 Task: Reply and add a link Link0000000033 to Sandip@sogtage.net and add a cc to Vanshu.thakur@sogtage.net and bcc to Nikhil.rathi@sogtage.net with a subject Subject0000000035 with a message Message0000000034 and with an attachment of Attach0000000004 and upload Attach0000000005 to Onedrive and share. Reply all and add a link Link0000000034 to Vanshu.thakur@sogtage.net with a subject Subject0000000036 with a message Message0000000034. Reply all and add a link Link0000000034 to Sandip@sogtage.net and add a cc to Vanshu.thakur@sogtage.net with a subject Subject0000000036 with a message Message0000000034. Reply all and add a link Link0000000034 to Sandip@sogtage.net and add a cc to Vanshu.thakur@sogtage.net and bcc to Nikhil.rathi@sogtage.net with a subject Subject0000000036 with a message Message0000000034. Reply all and add a link Link0000000034 to Vanshu.thakur@sogtage.net with a subject Subject0000000036 with a message Message0000000034 and with an attachment of Attach0000000004
Action: Mouse moved to (349, 476)
Screenshot: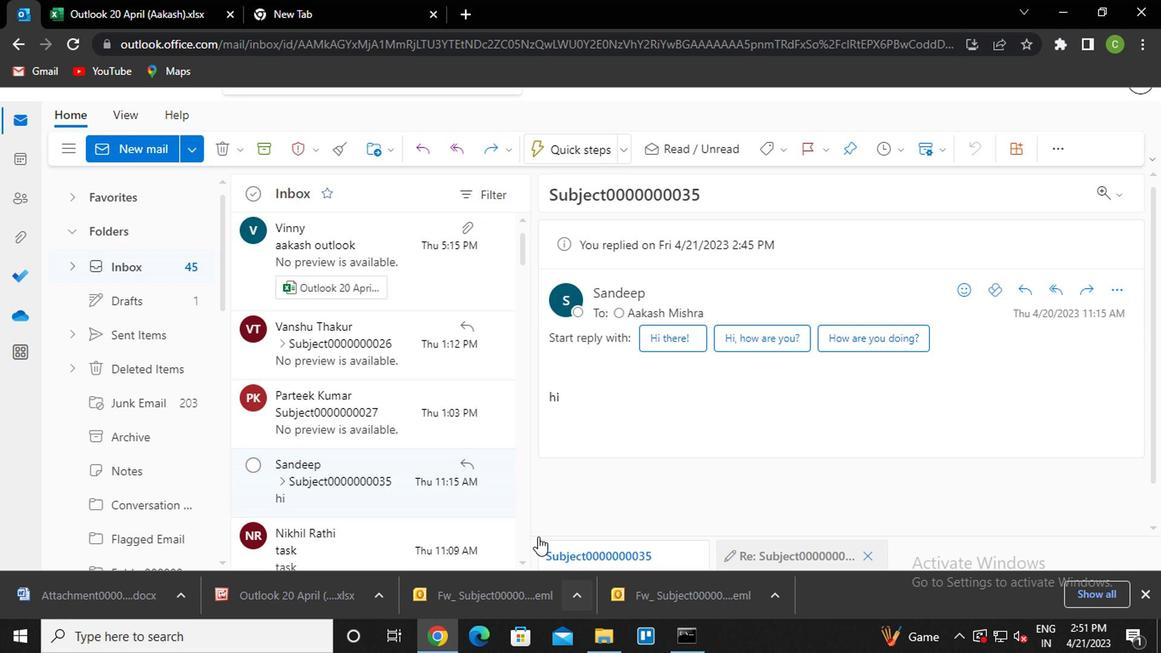
Action: Mouse pressed left at (349, 476)
Screenshot: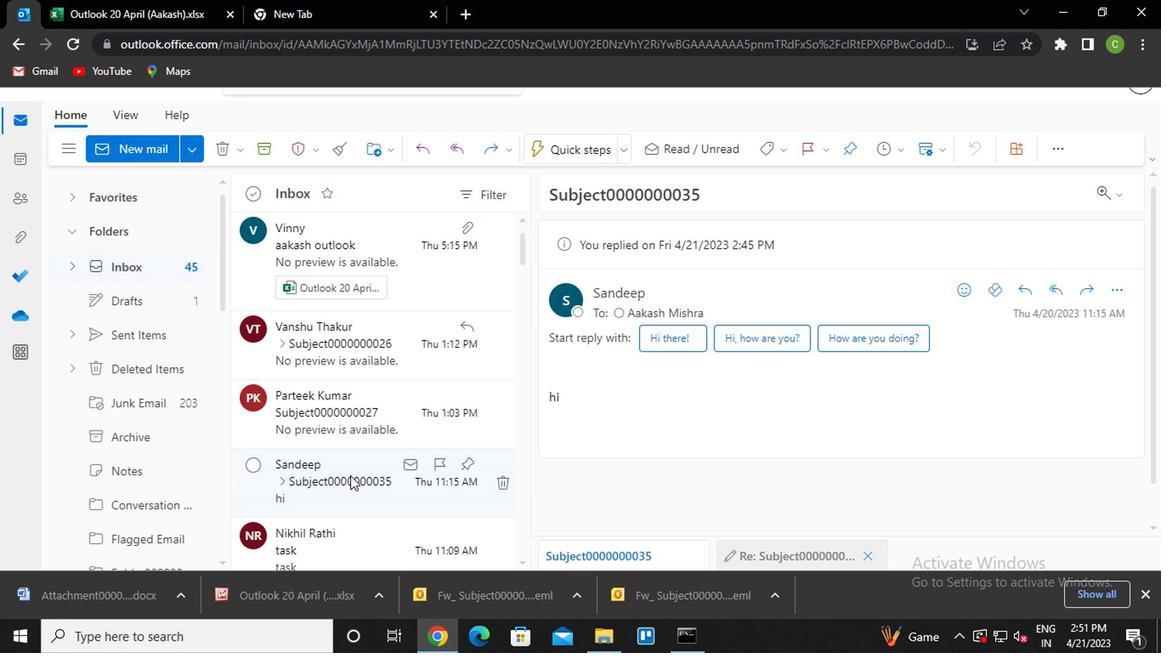 
Action: Mouse moved to (1119, 291)
Screenshot: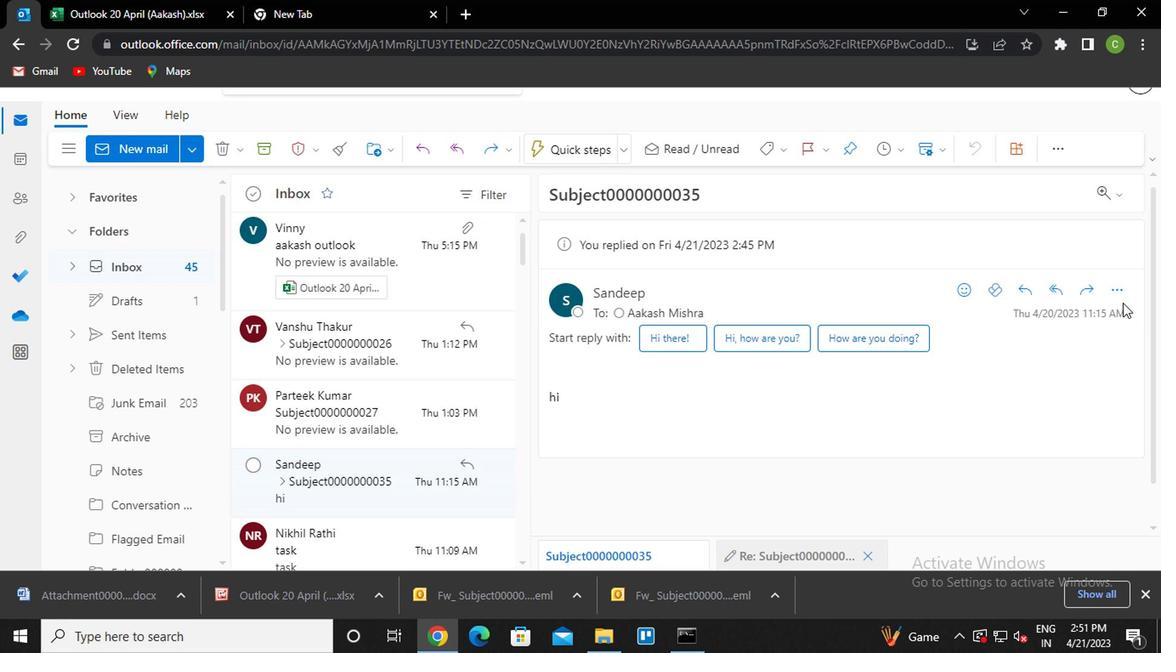 
Action: Mouse pressed left at (1119, 291)
Screenshot: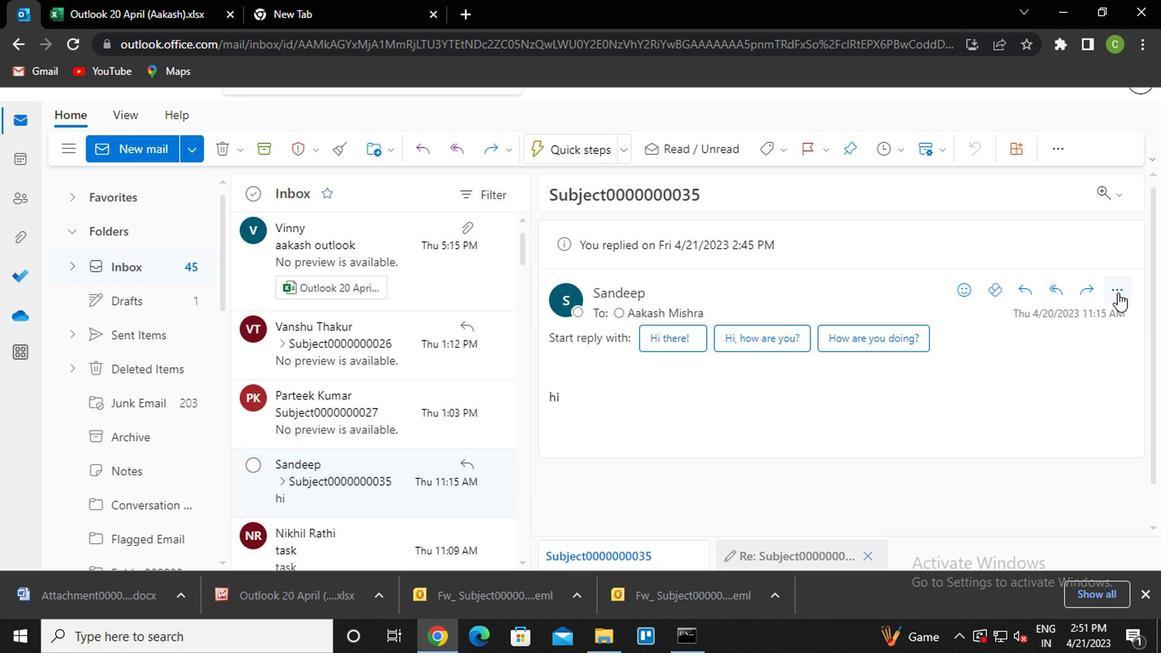 
Action: Mouse moved to (1026, 112)
Screenshot: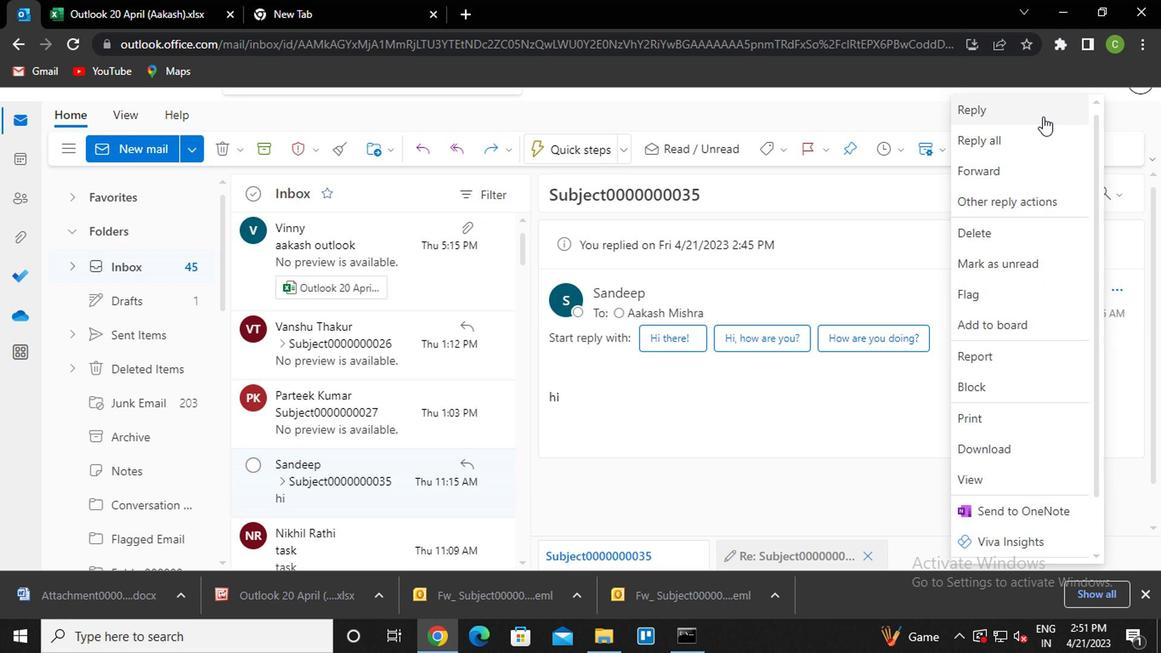 
Action: Mouse pressed left at (1026, 112)
Screenshot: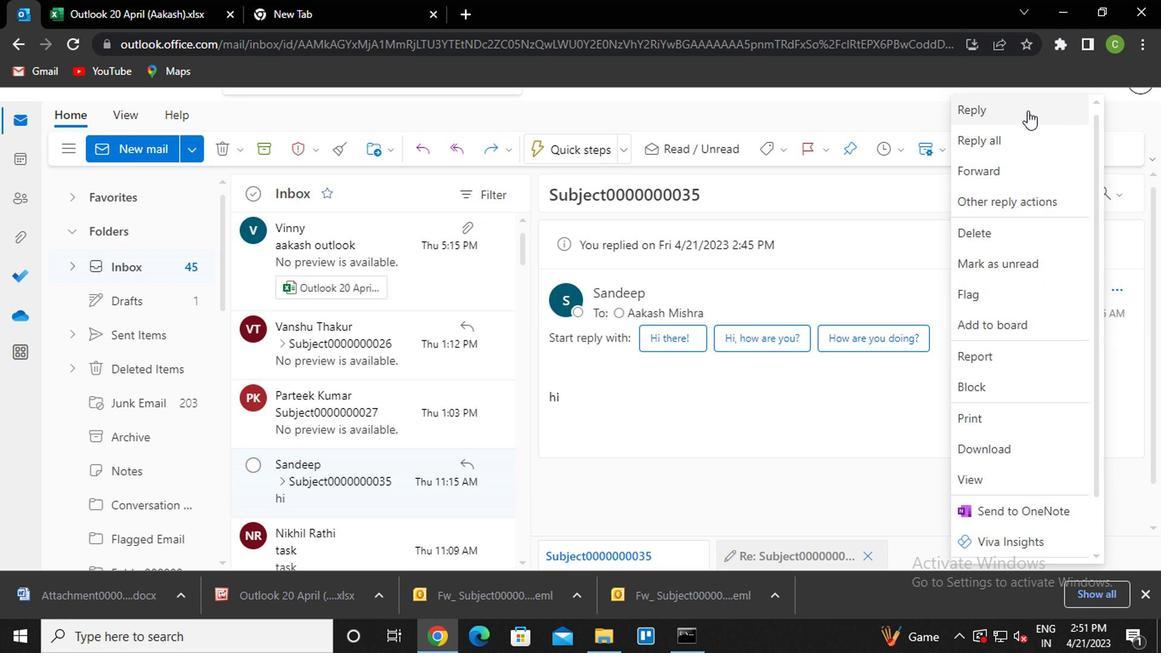 
Action: Mouse moved to (788, 150)
Screenshot: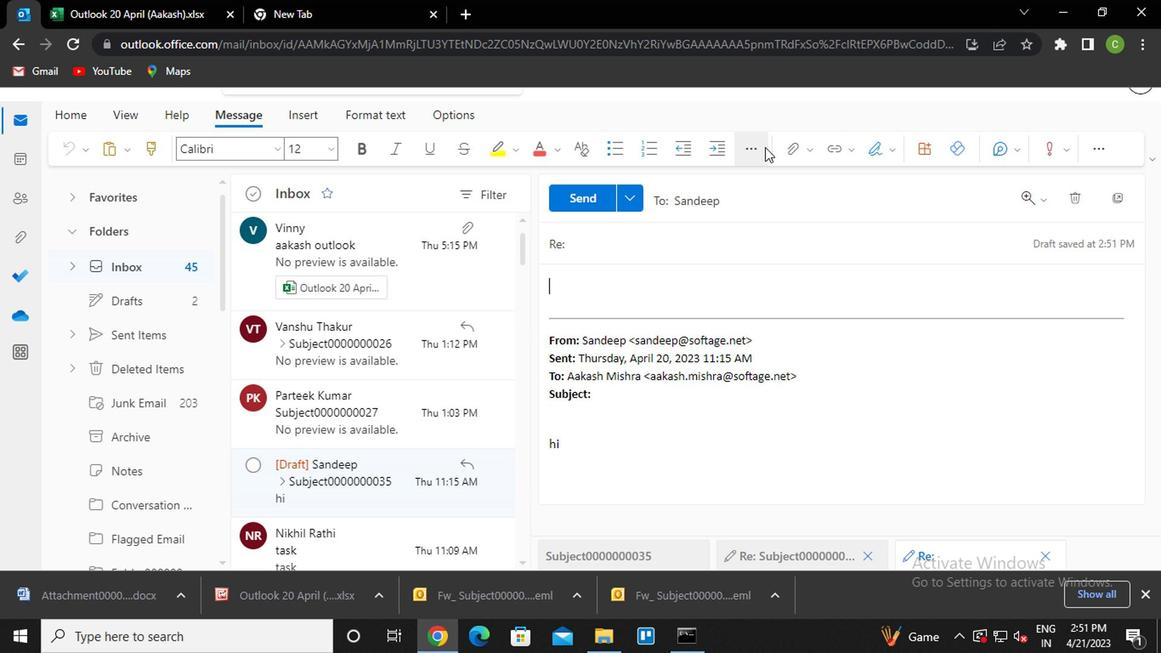 
Action: Mouse pressed left at (788, 150)
Screenshot: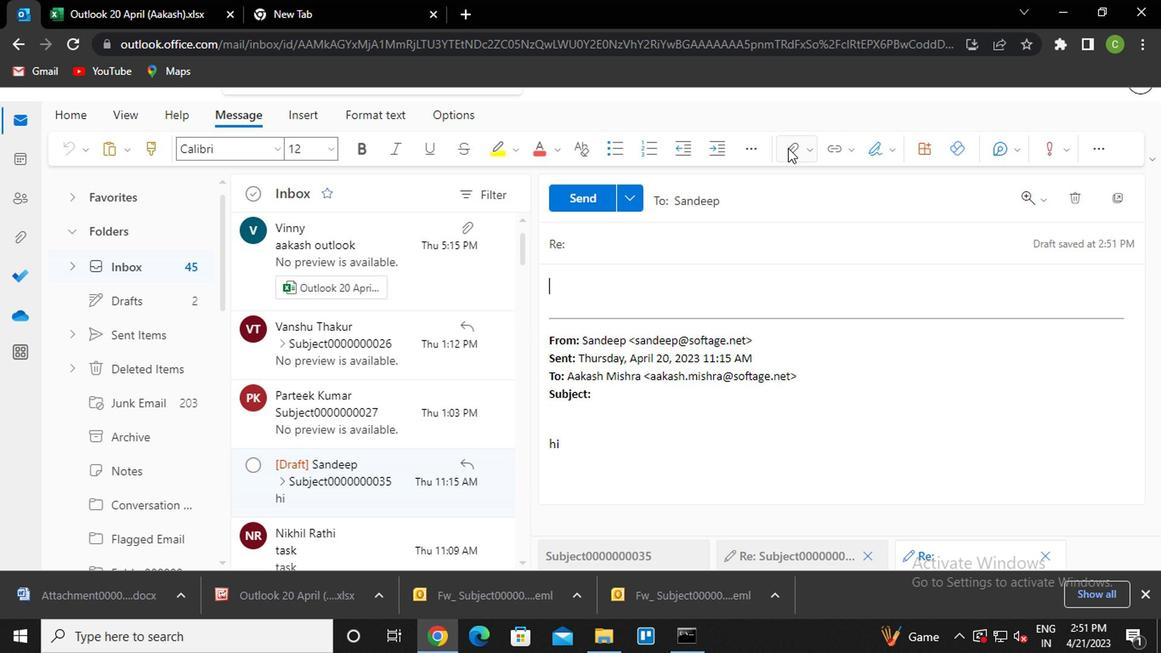 
Action: Mouse moved to (654, 276)
Screenshot: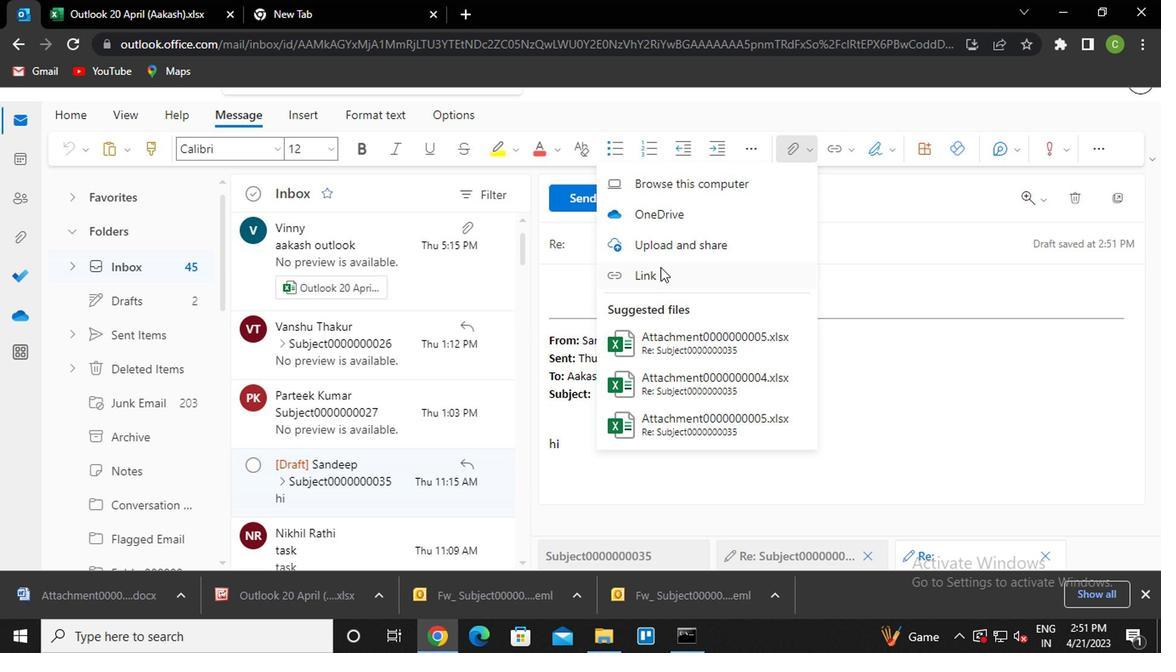 
Action: Mouse pressed left at (654, 276)
Screenshot: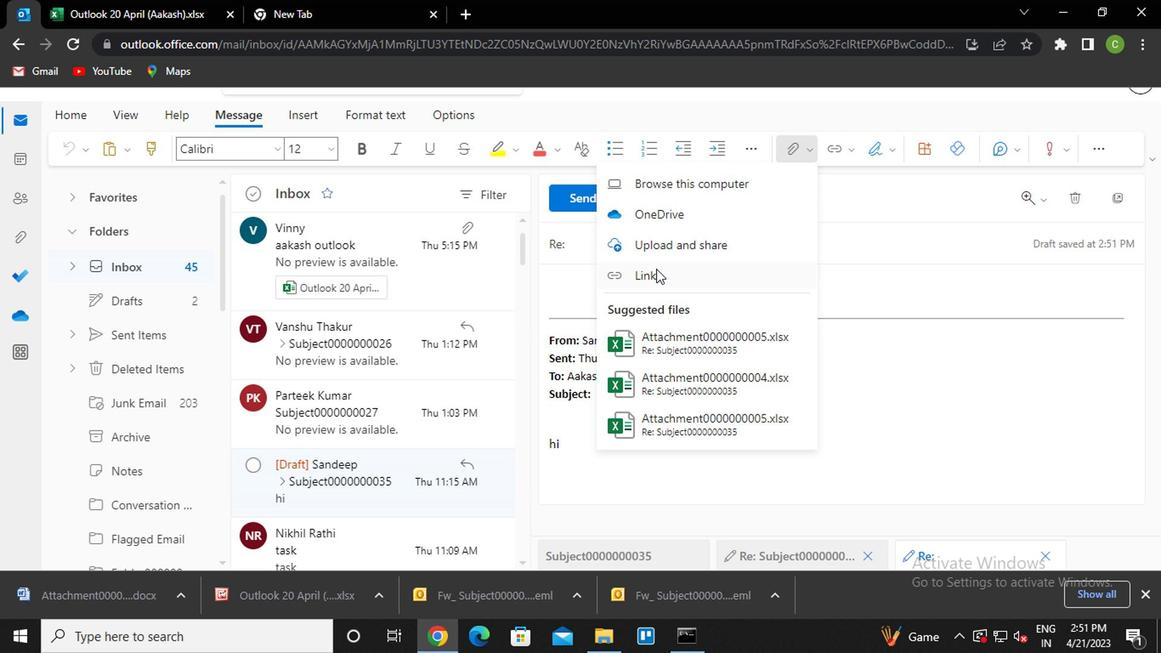 
Action: Key pressed <Key.caps_lock><Key.caps_lock>l<Key.caps_lock>ink9<Key.backspace>0000000033<Key.enter>
Screenshot: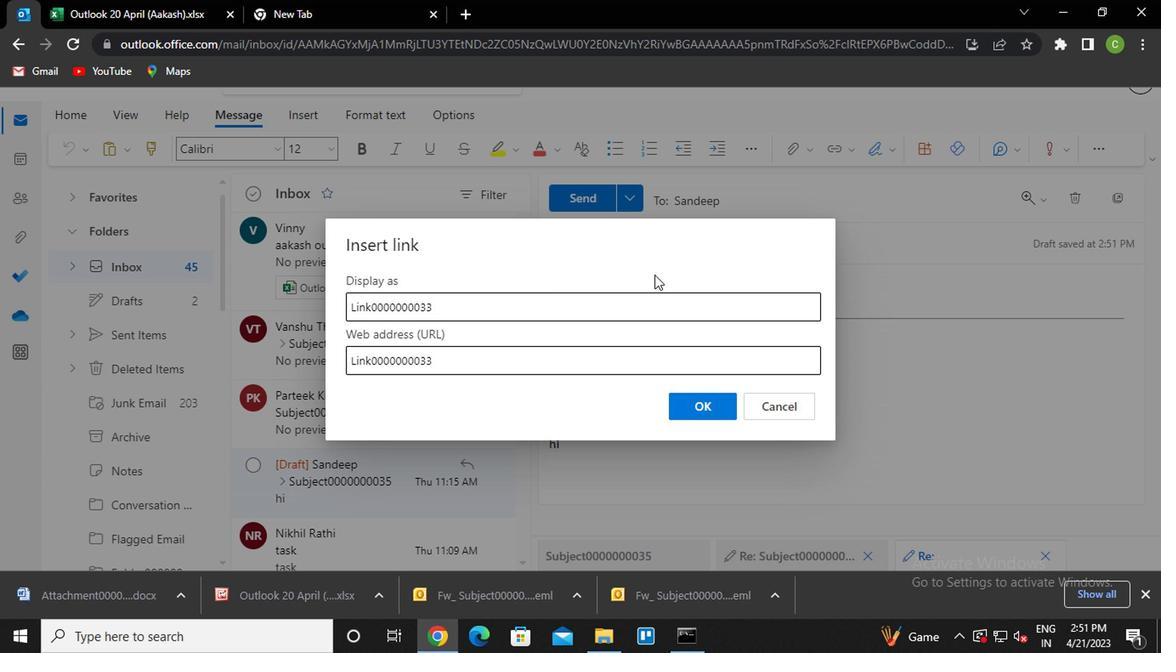 
Action: Mouse moved to (769, 199)
Screenshot: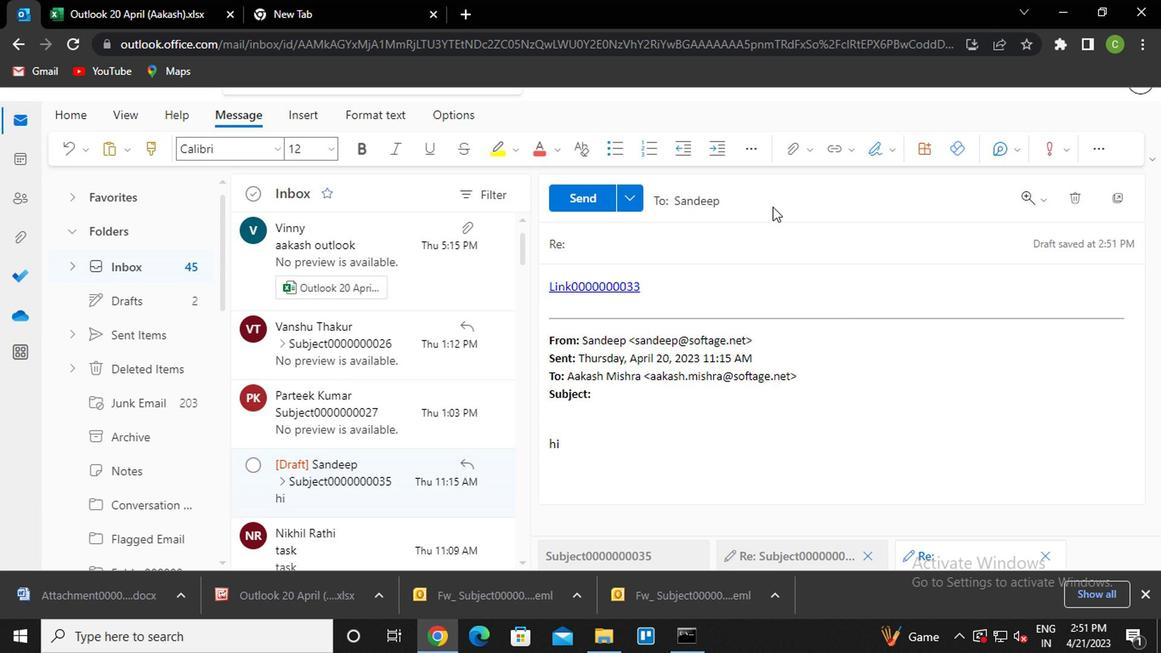 
Action: Mouse pressed left at (769, 199)
Screenshot: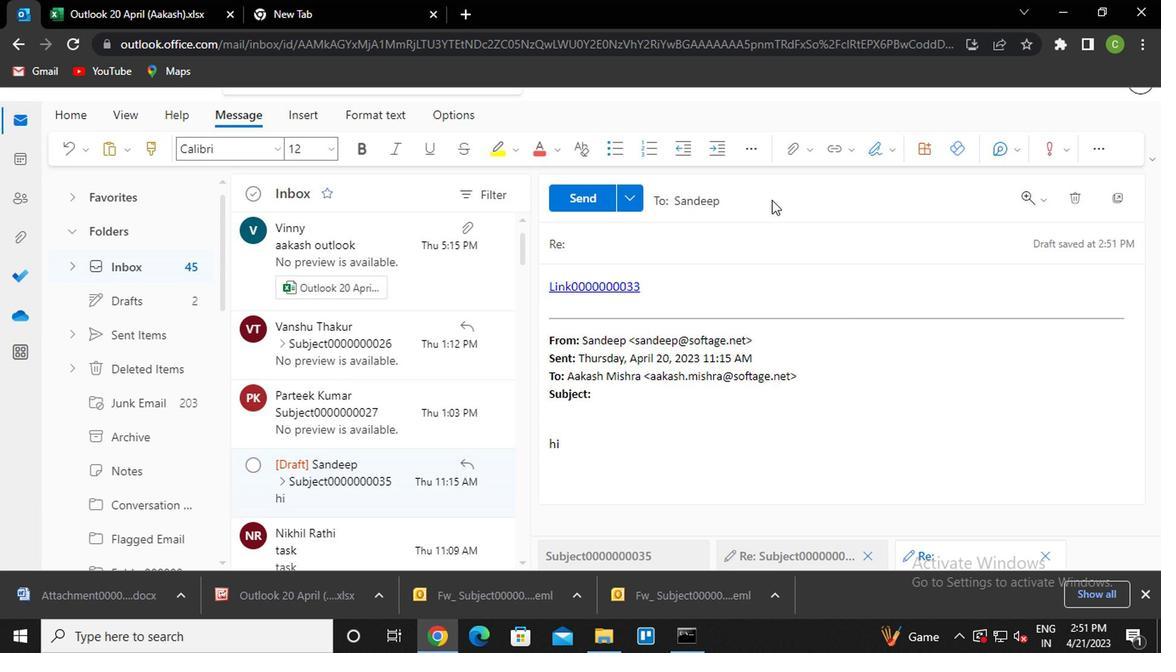
Action: Mouse moved to (640, 283)
Screenshot: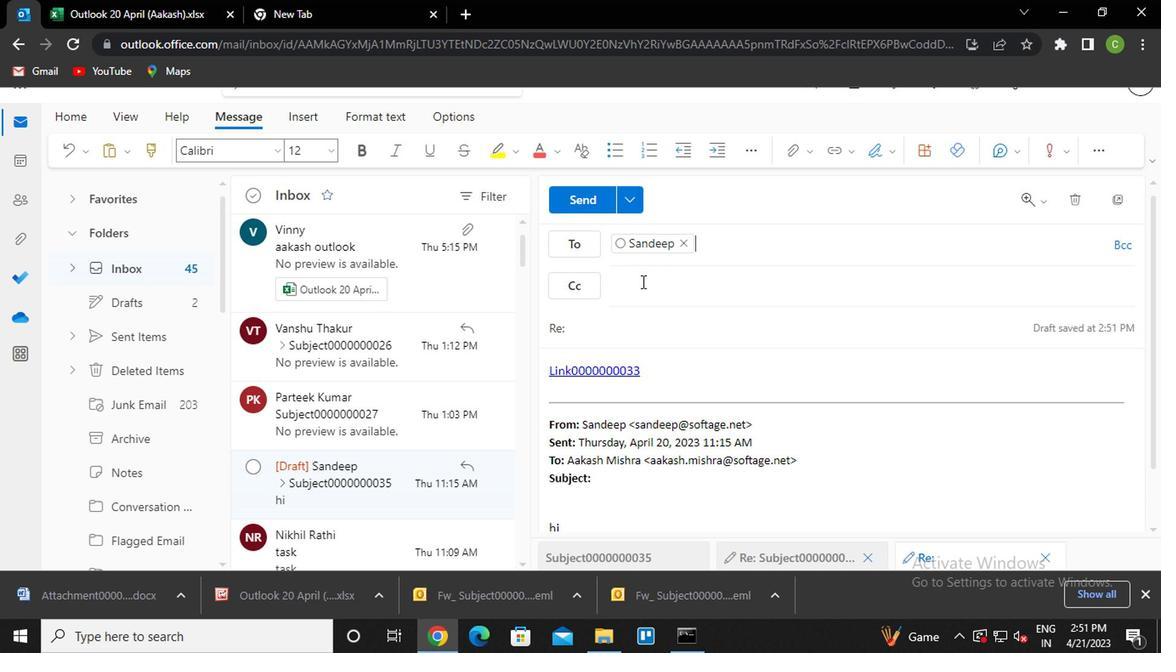 
Action: Mouse pressed left at (640, 283)
Screenshot: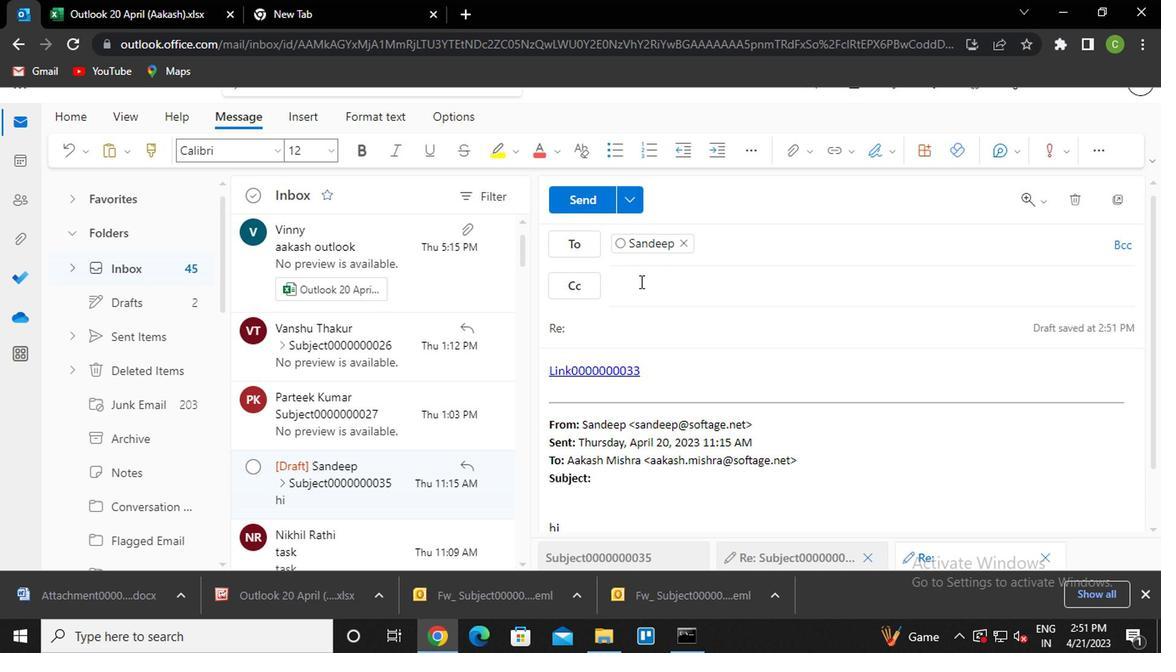 
Action: Key pressed vanshu<Key.enter>
Screenshot: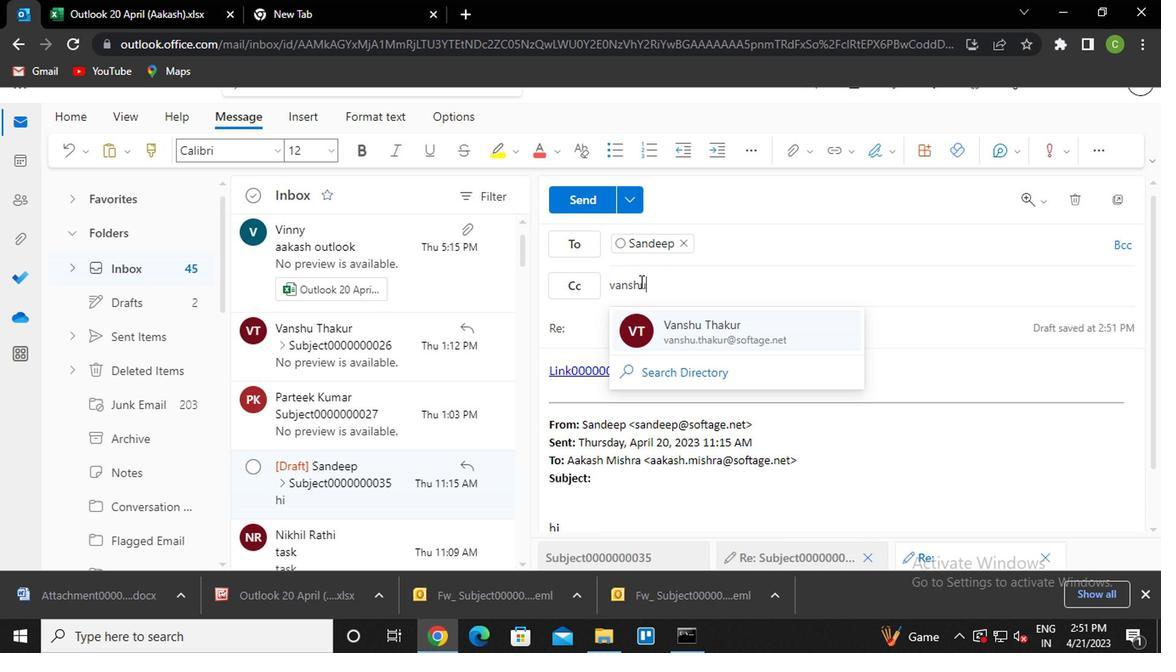
Action: Mouse moved to (1123, 252)
Screenshot: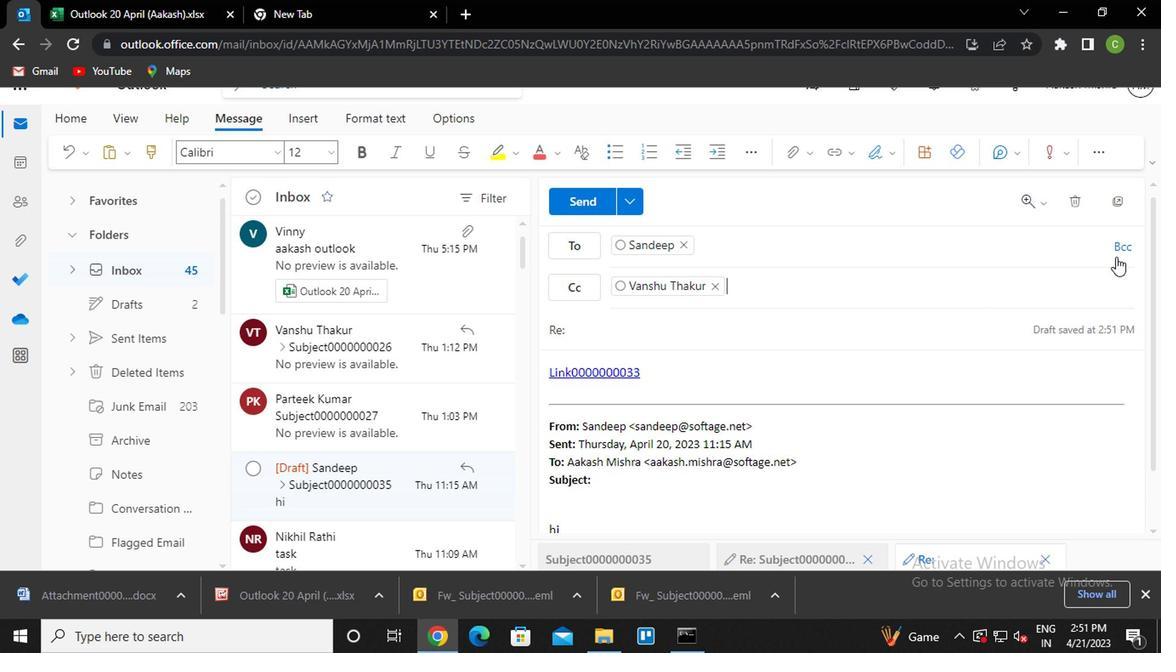 
Action: Mouse pressed left at (1123, 252)
Screenshot: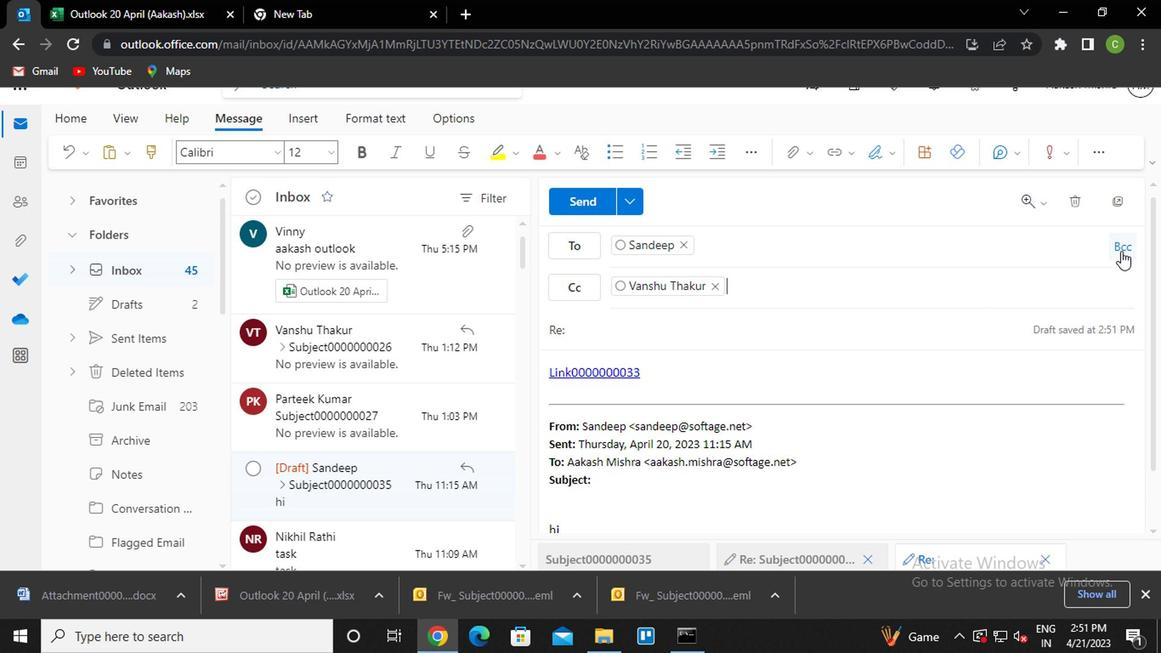 
Action: Mouse moved to (813, 355)
Screenshot: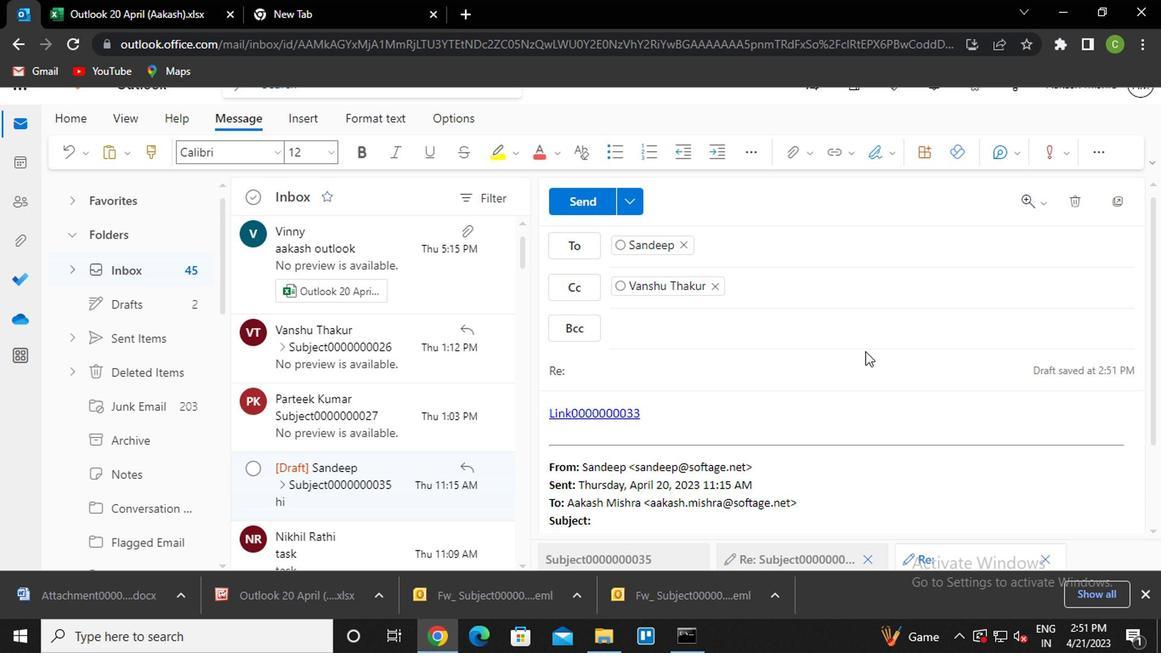 
Action: Key pressed nikhil<Key.enter>
Screenshot: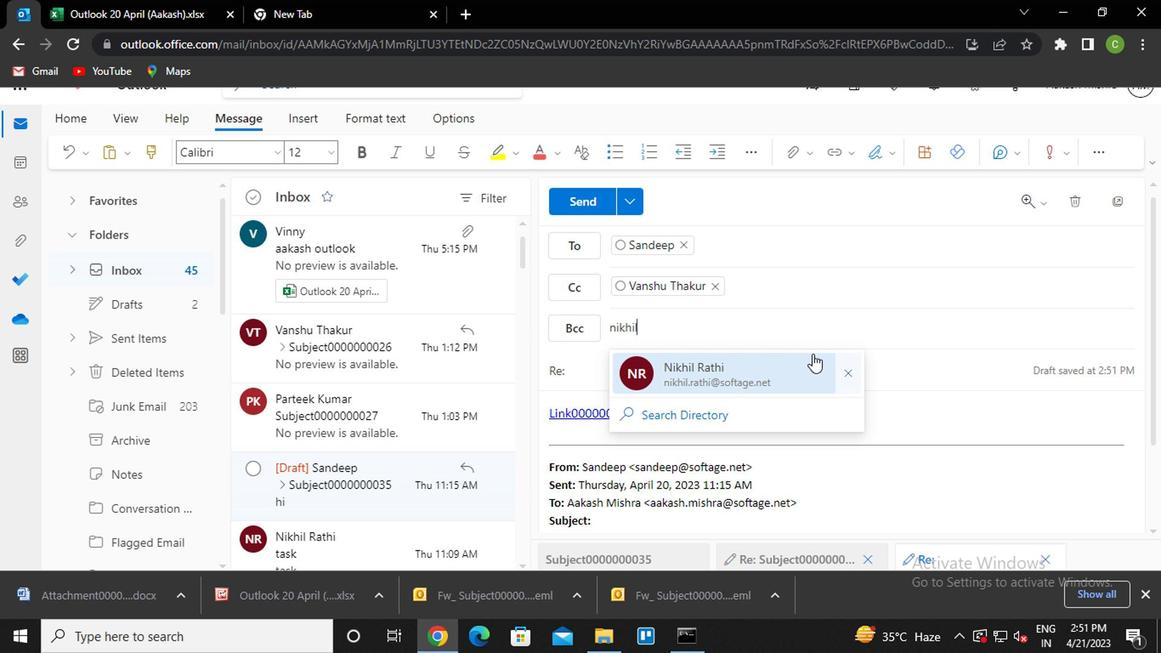 
Action: Mouse moved to (673, 365)
Screenshot: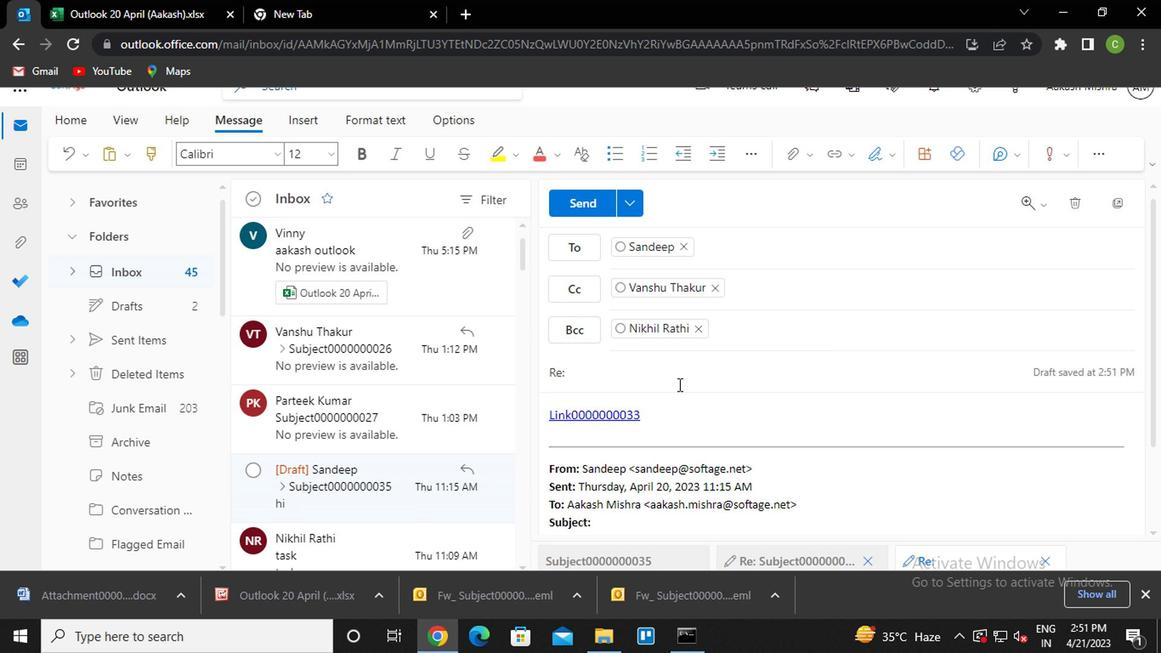 
Action: Mouse pressed left at (673, 365)
Screenshot: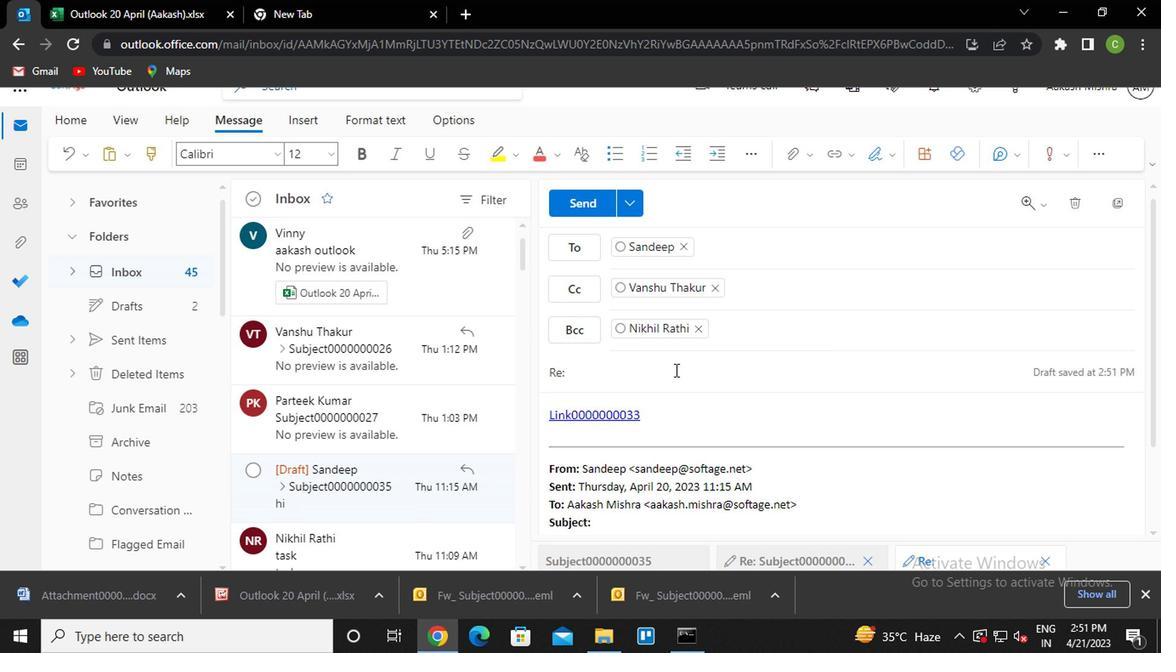 
Action: Key pressed <Key.caps_lock>s<Key.caps_lock>ubject0000000035
Screenshot: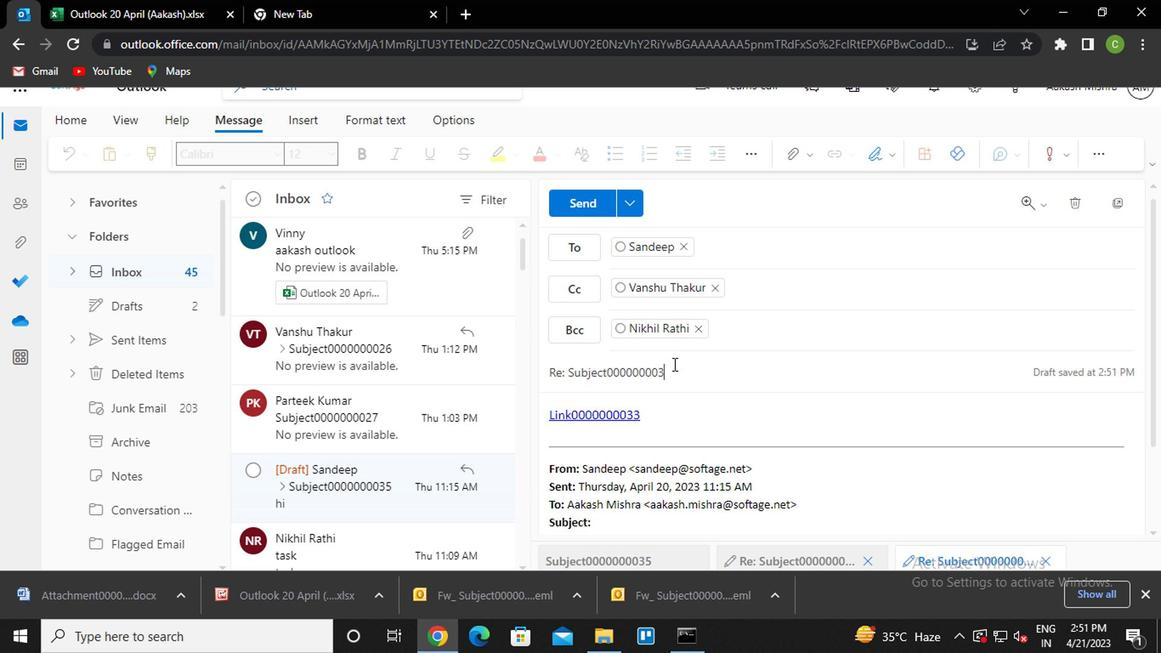 
Action: Mouse moved to (661, 419)
Screenshot: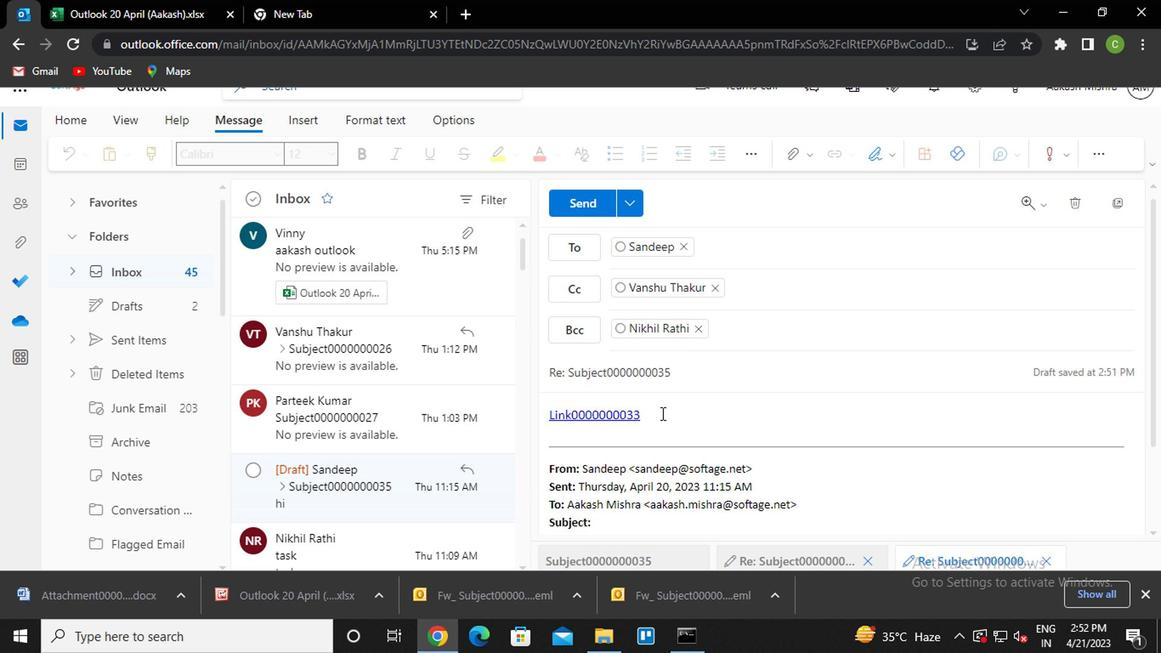 
Action: Mouse pressed left at (661, 419)
Screenshot: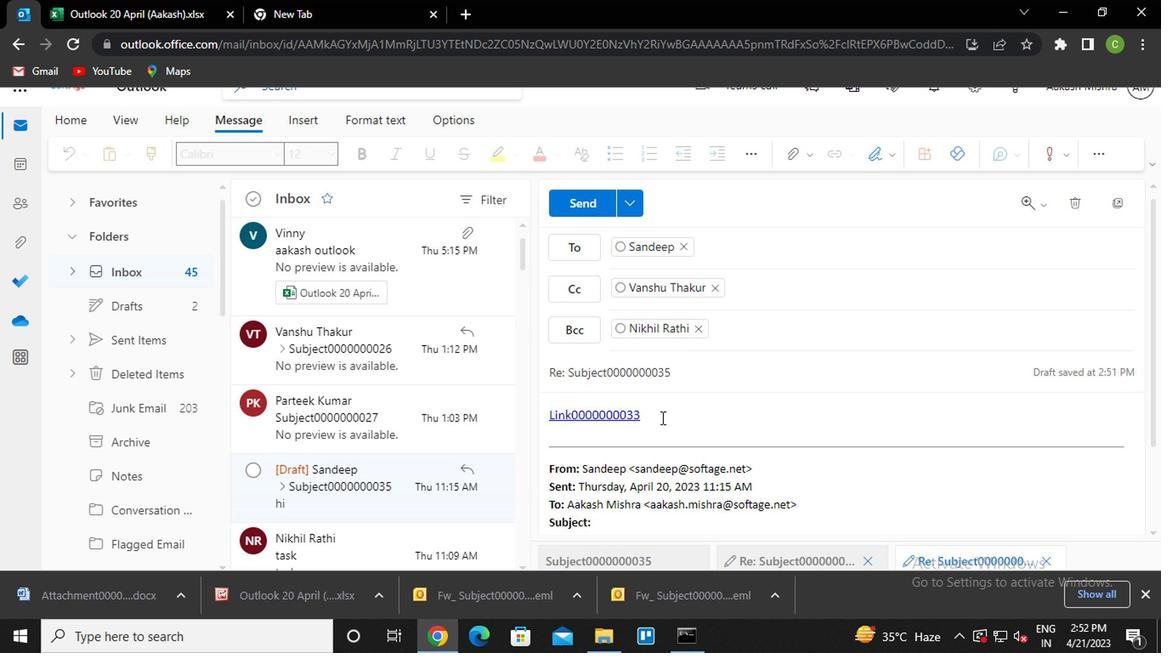 
Action: Key pressed <Key.enter><Key.caps_lock>m<Key.caps_lock>essage0000000034
Screenshot: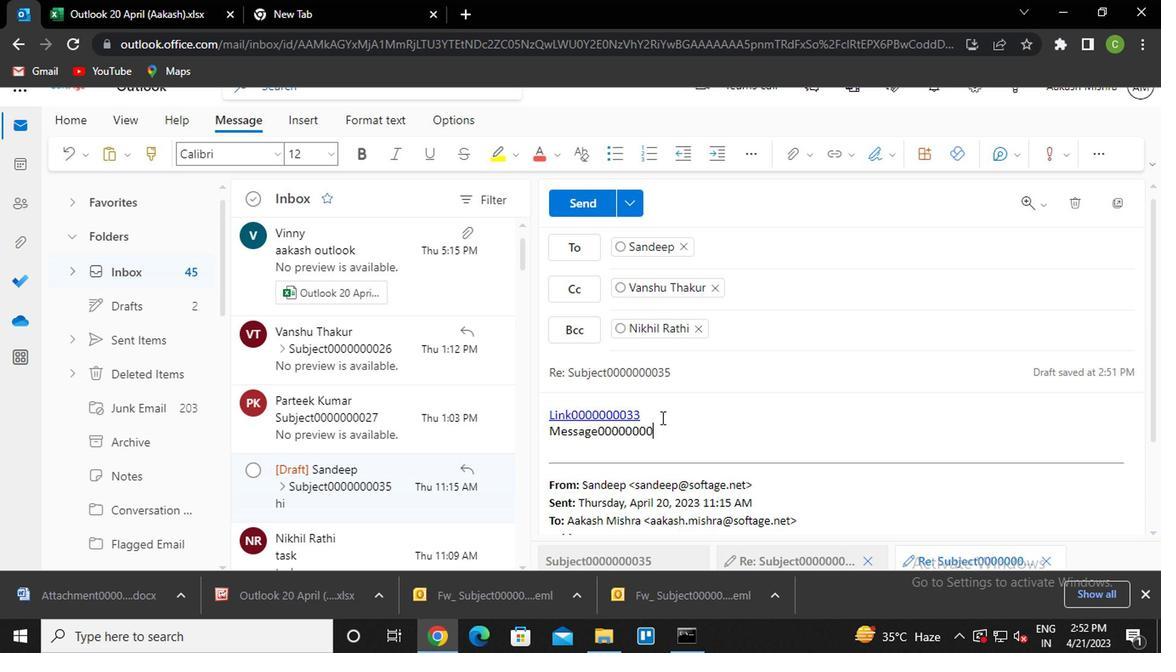 
Action: Mouse moved to (797, 152)
Screenshot: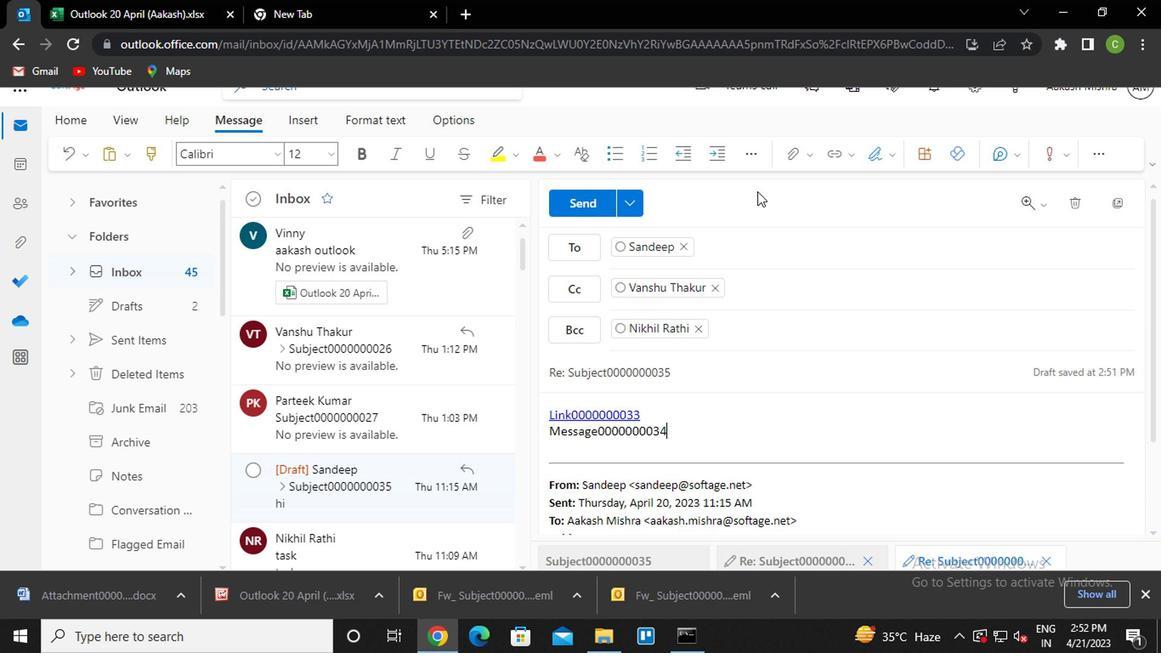 
Action: Mouse pressed left at (797, 152)
Screenshot: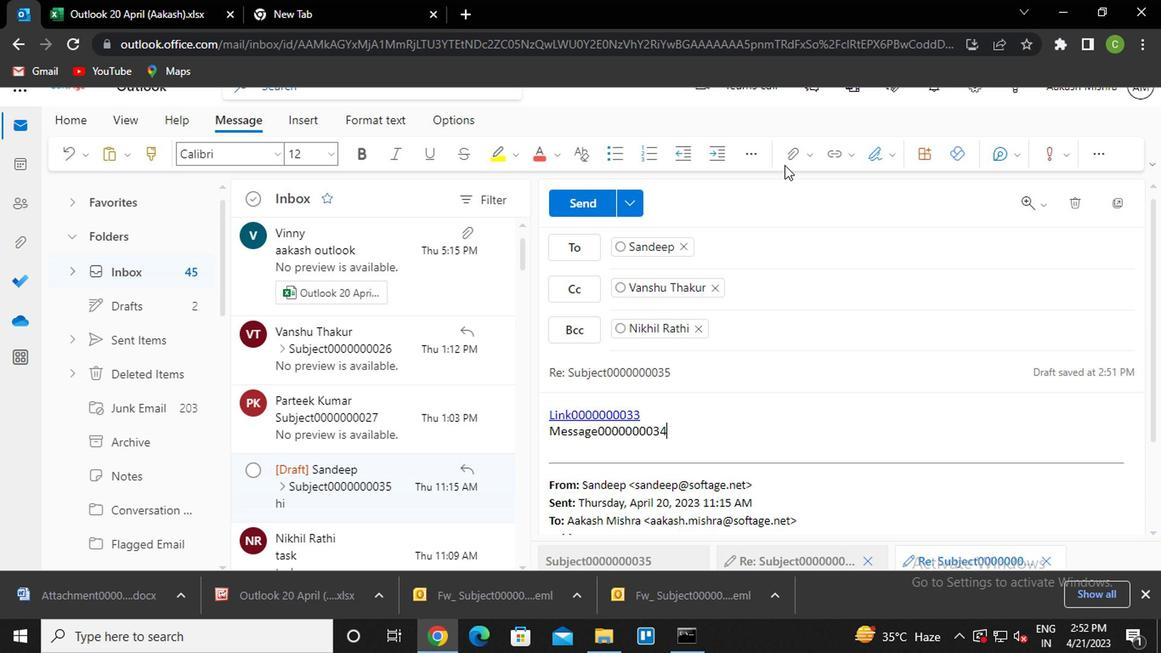 
Action: Mouse moved to (686, 222)
Screenshot: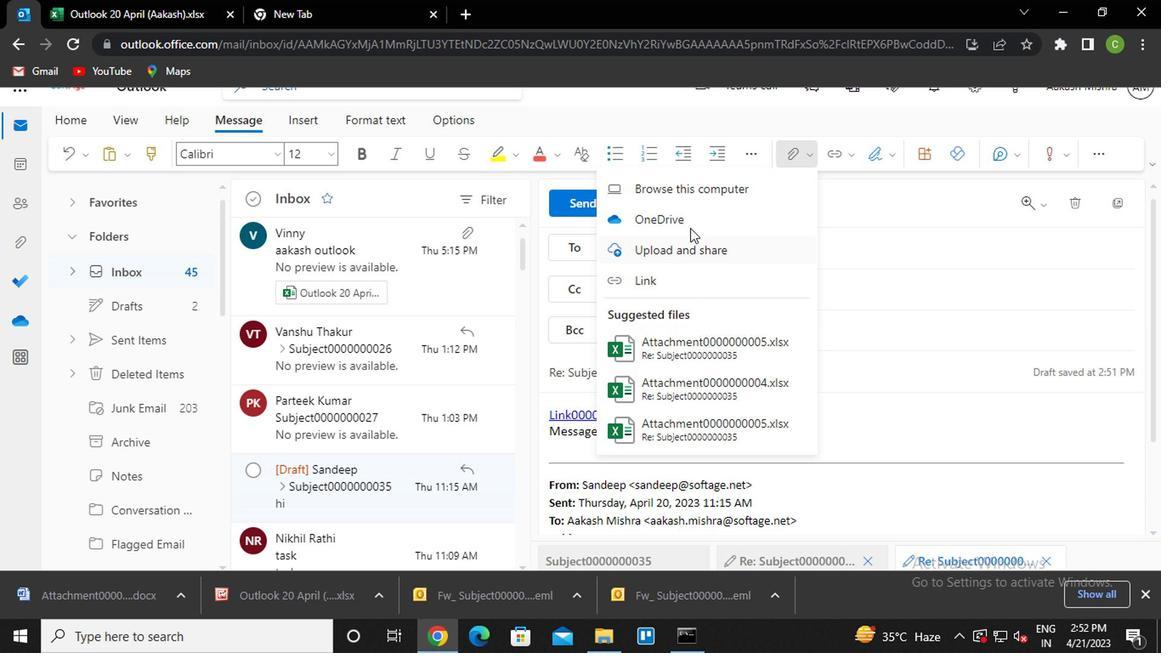 
Action: Mouse pressed left at (686, 222)
Screenshot: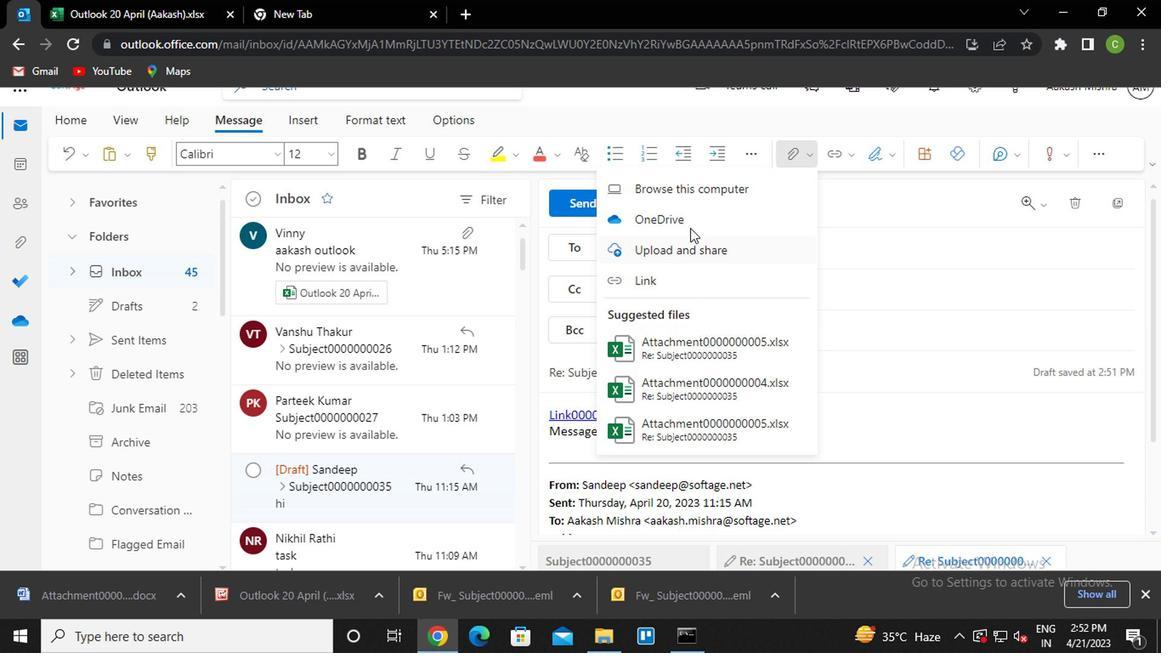 
Action: Mouse moved to (290, 266)
Screenshot: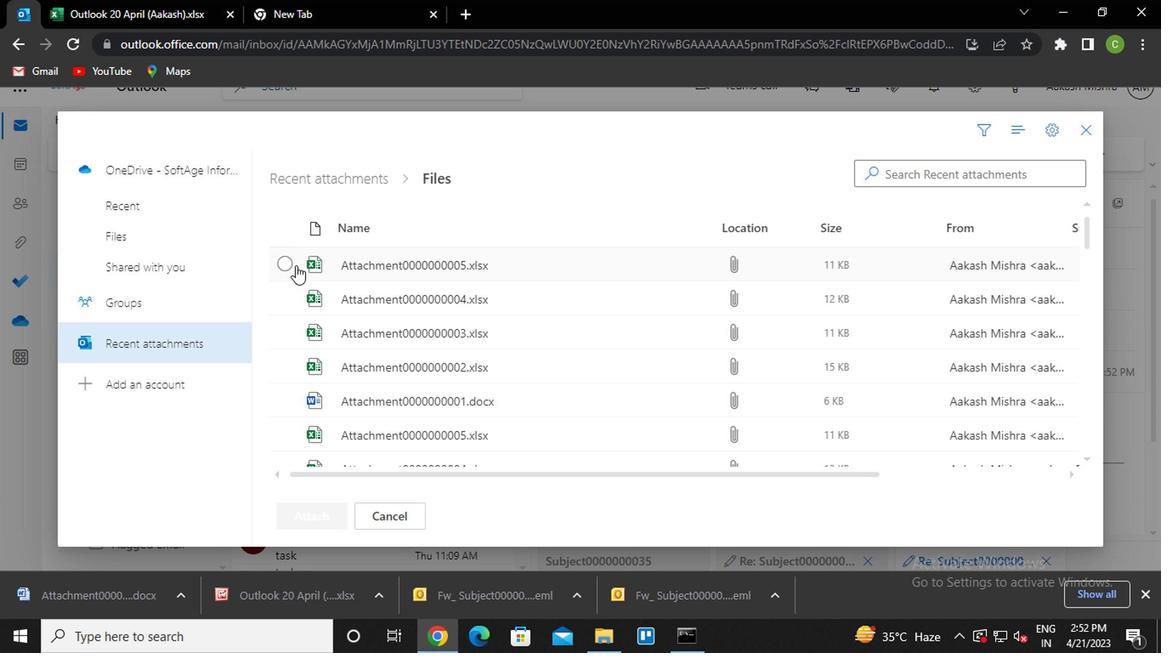 
Action: Mouse pressed left at (290, 266)
Screenshot: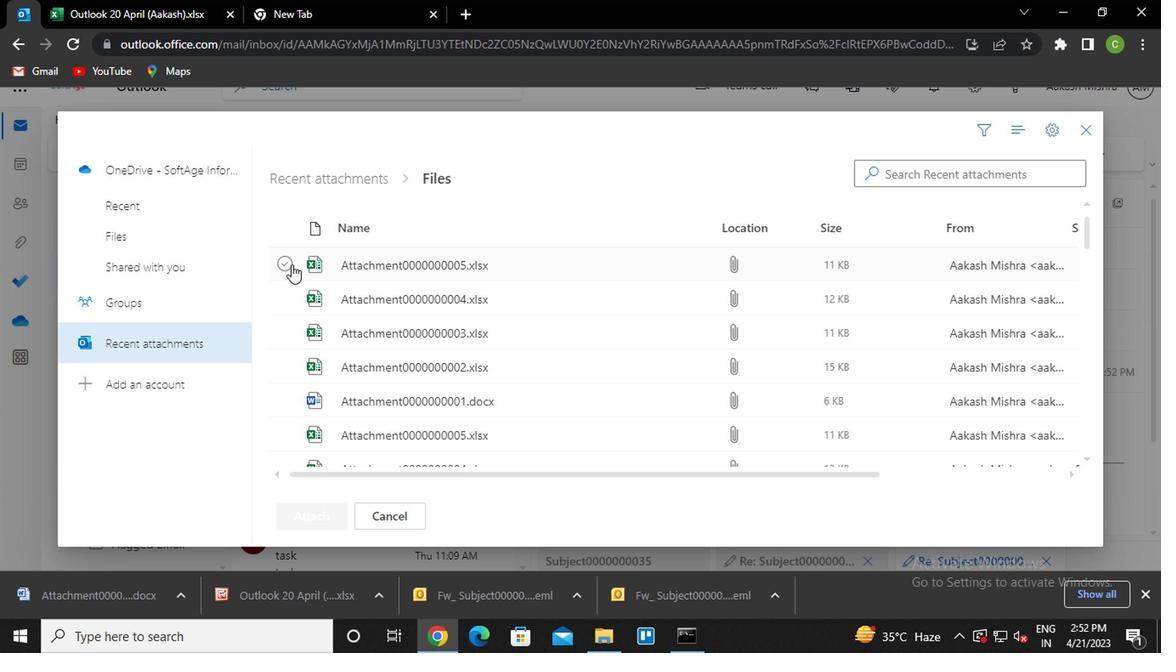 
Action: Mouse moved to (326, 518)
Screenshot: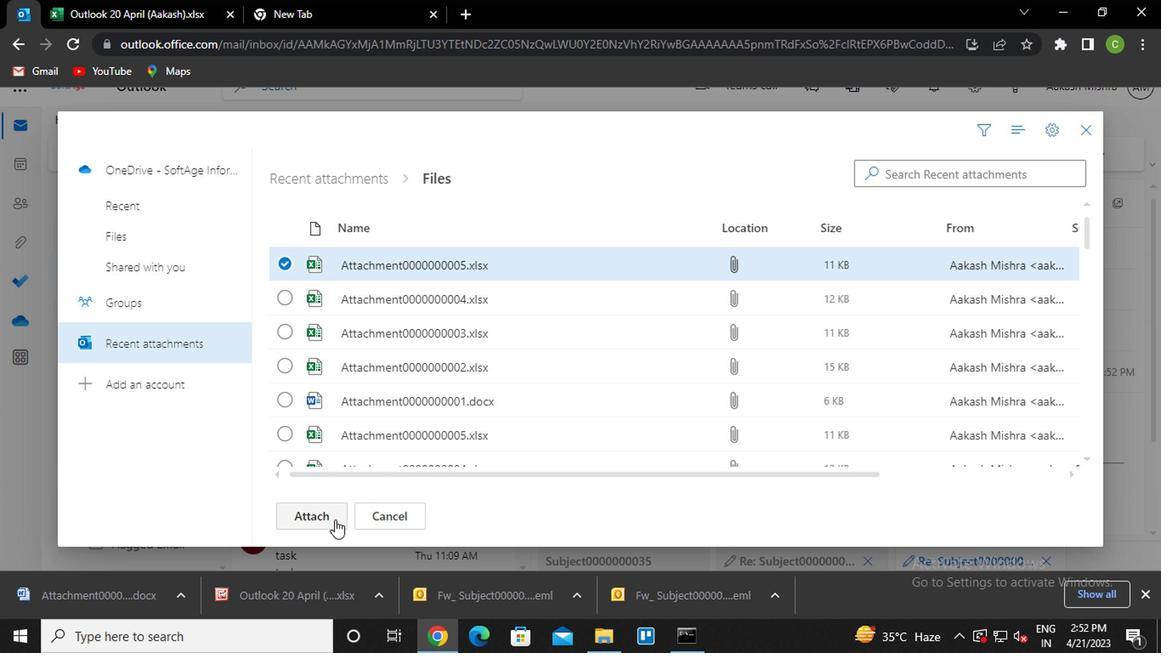 
Action: Mouse pressed left at (326, 518)
Screenshot: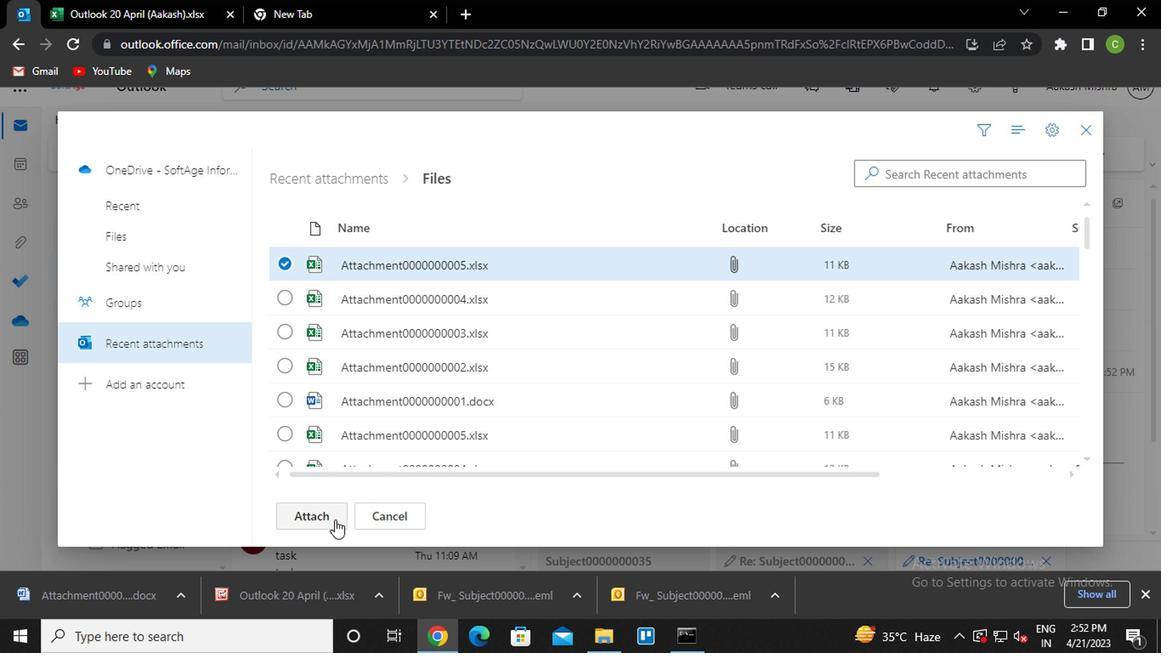 
Action: Mouse moved to (796, 154)
Screenshot: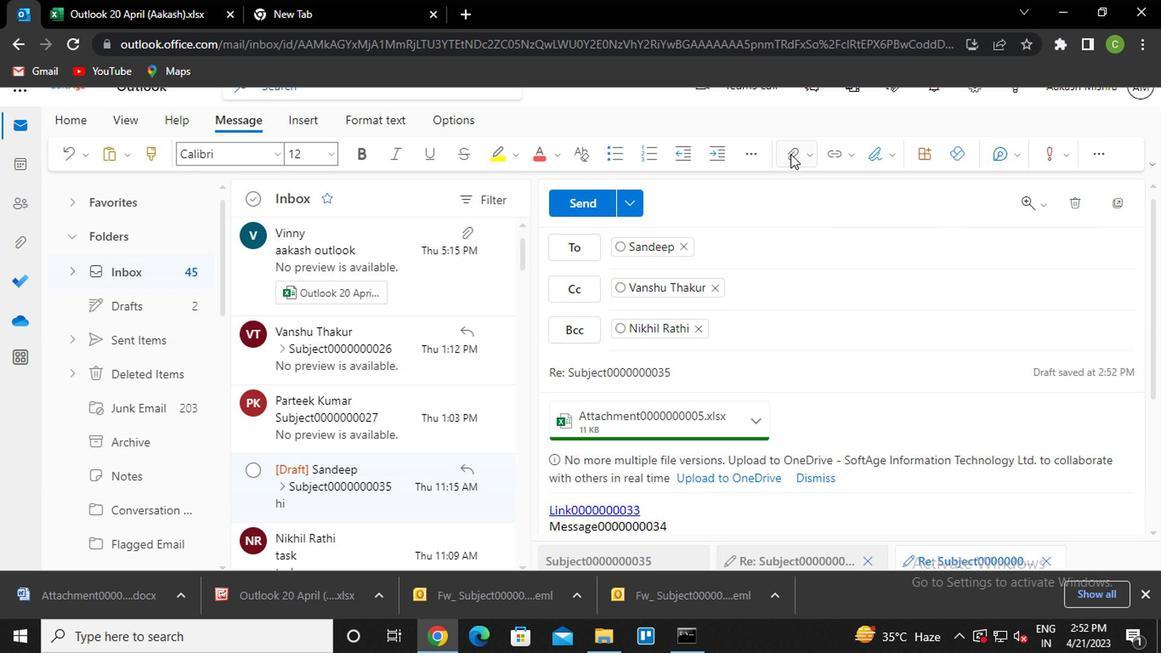 
Action: Mouse pressed left at (796, 154)
Screenshot: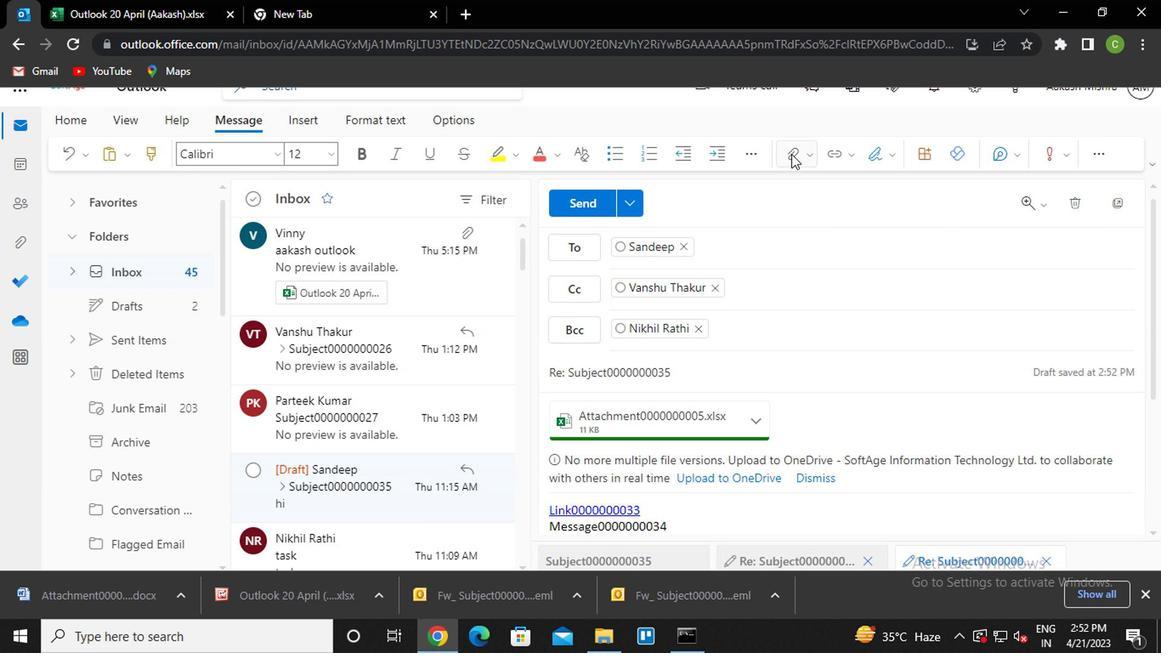 
Action: Mouse moved to (688, 199)
Screenshot: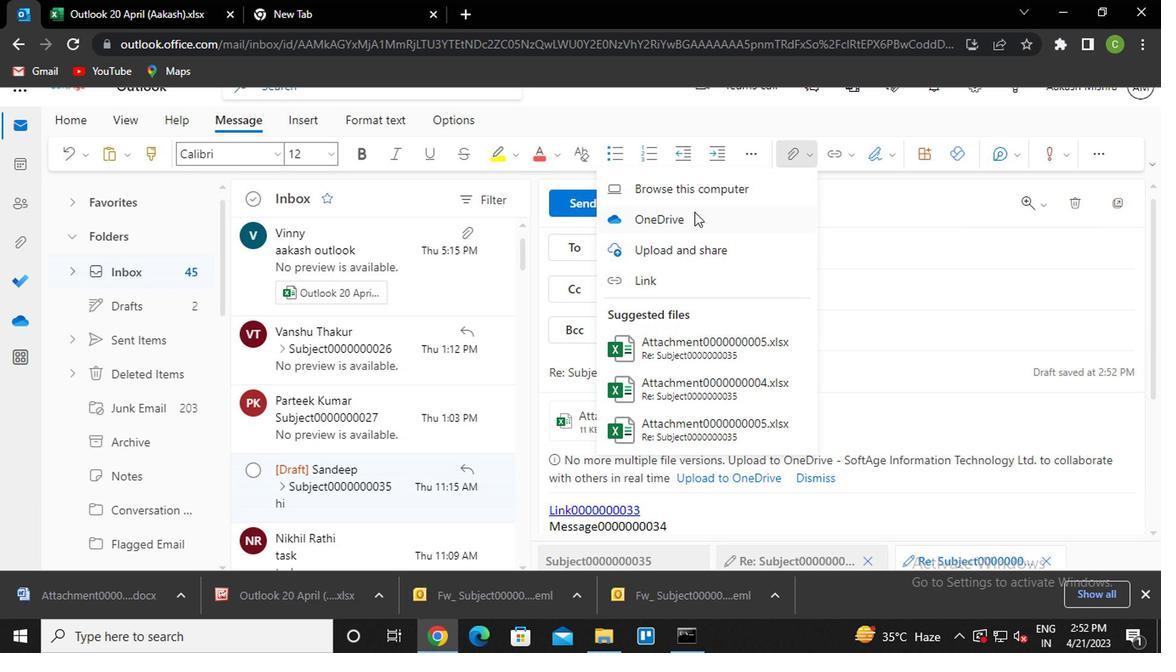 
Action: Mouse pressed left at (688, 199)
Screenshot: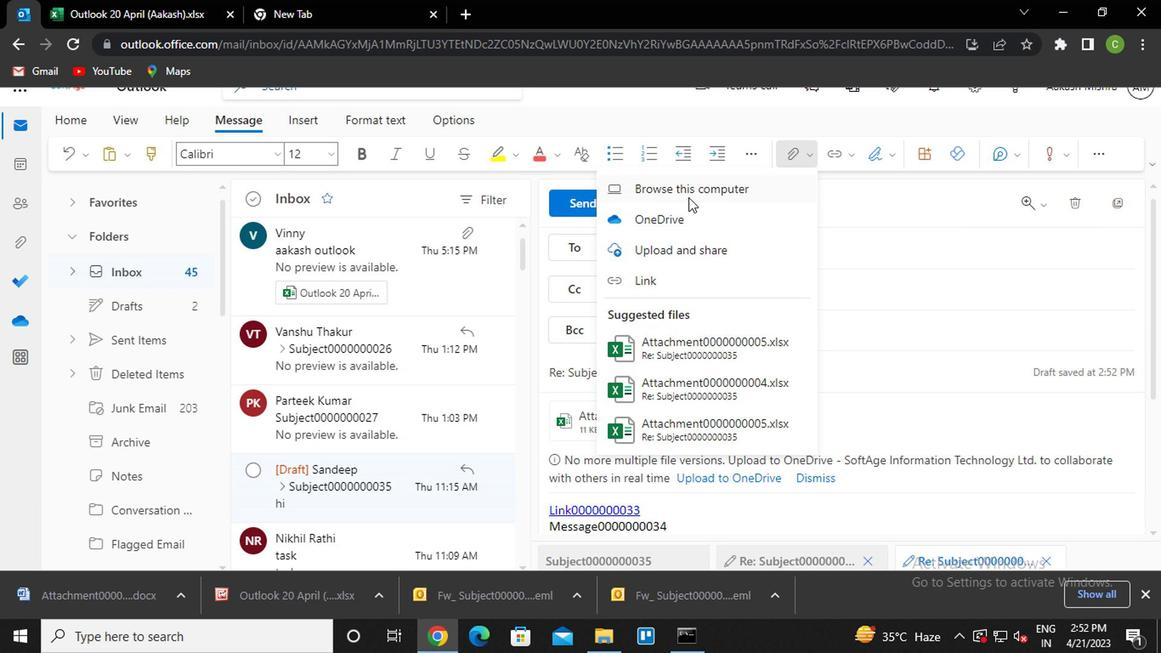 
Action: Mouse moved to (217, 182)
Screenshot: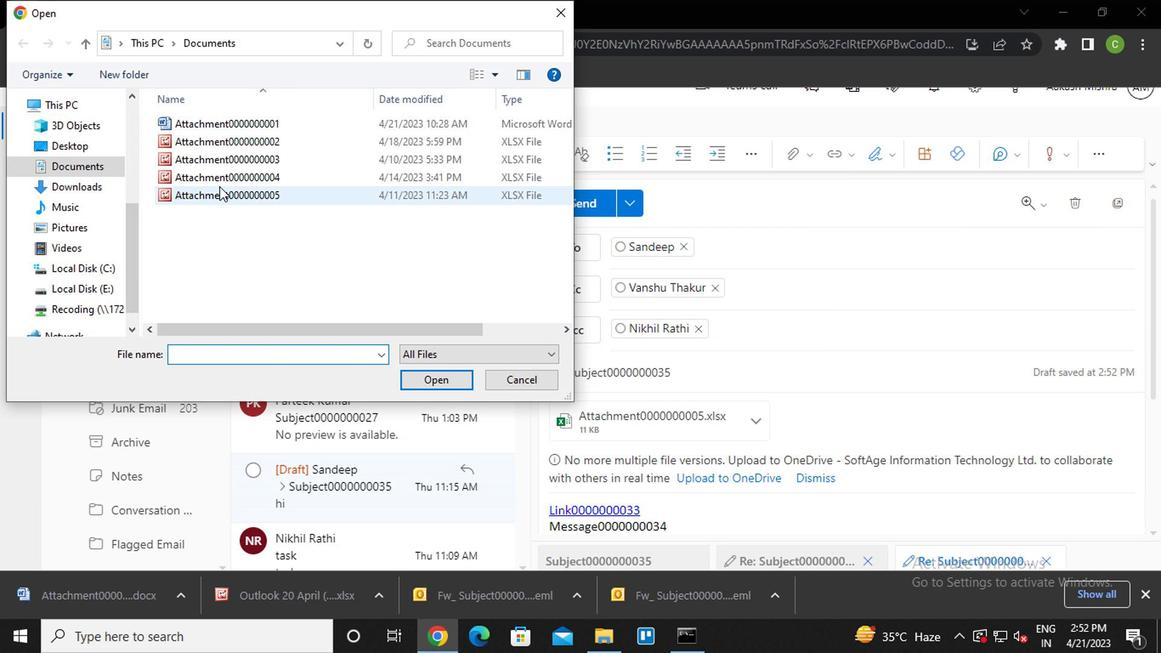 
Action: Mouse pressed left at (217, 182)
Screenshot: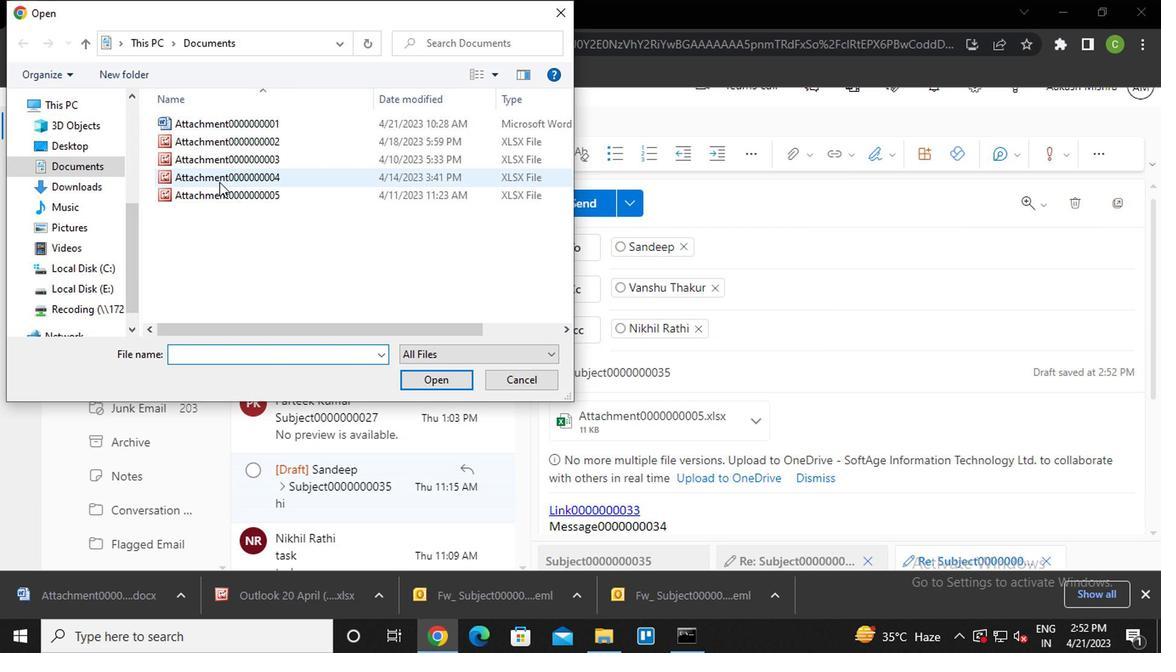 
Action: Mouse pressed left at (217, 182)
Screenshot: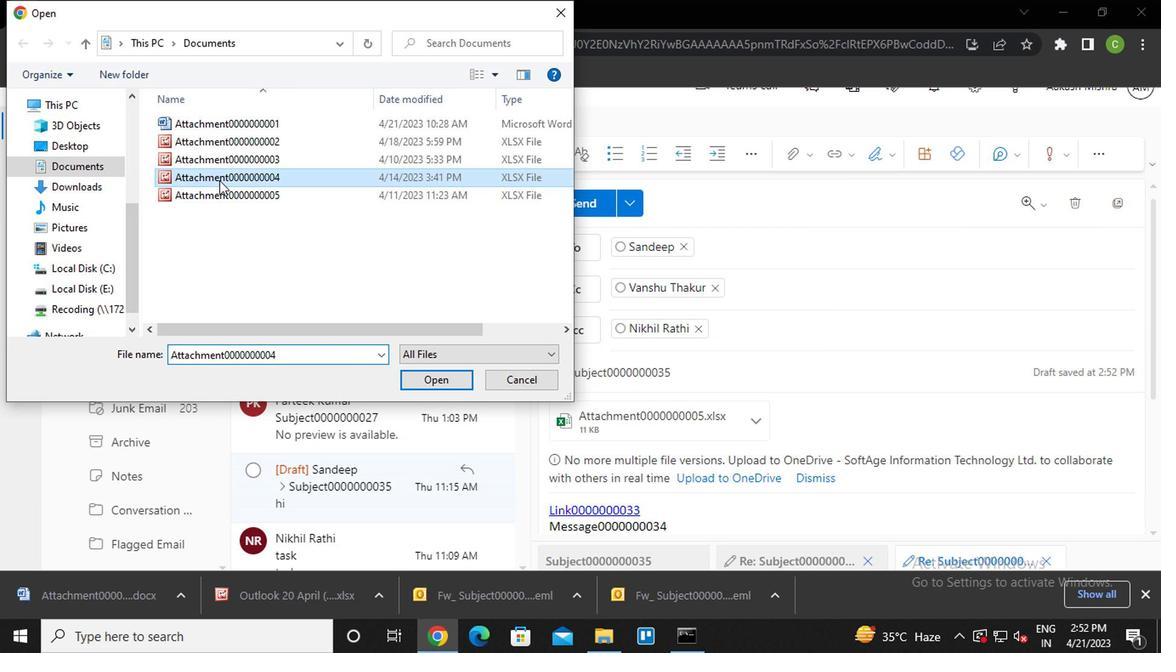 
Action: Mouse moved to (582, 215)
Screenshot: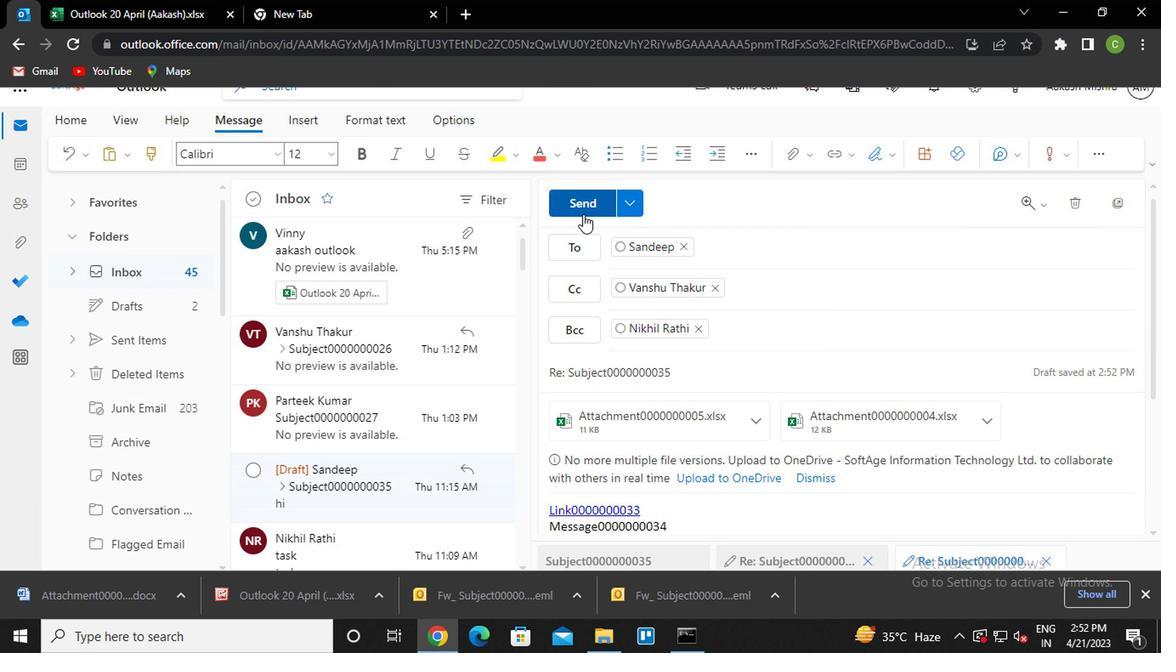 
Action: Mouse pressed left at (582, 215)
Screenshot: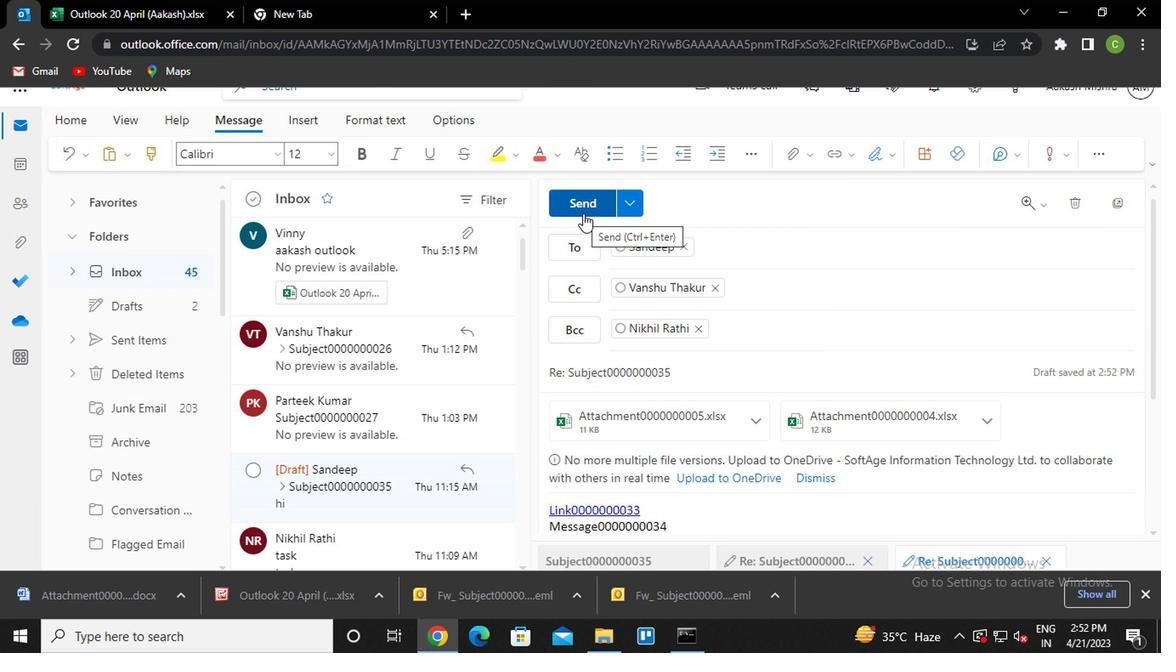 
Action: Mouse moved to (347, 367)
Screenshot: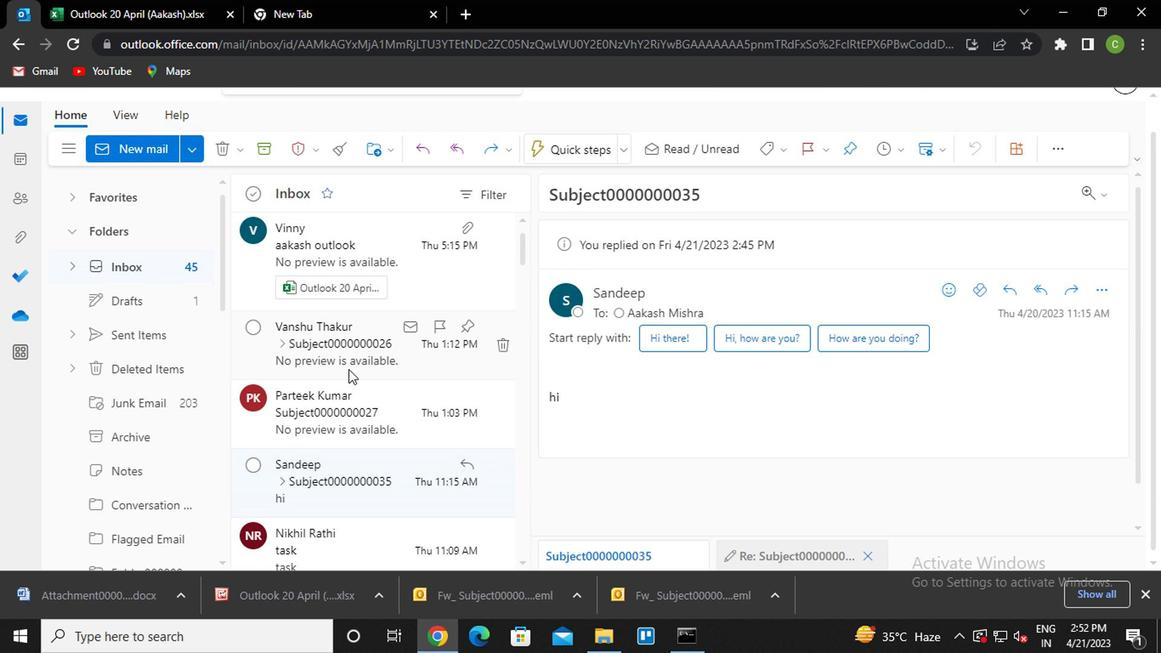 
Action: Mouse pressed left at (347, 367)
Screenshot: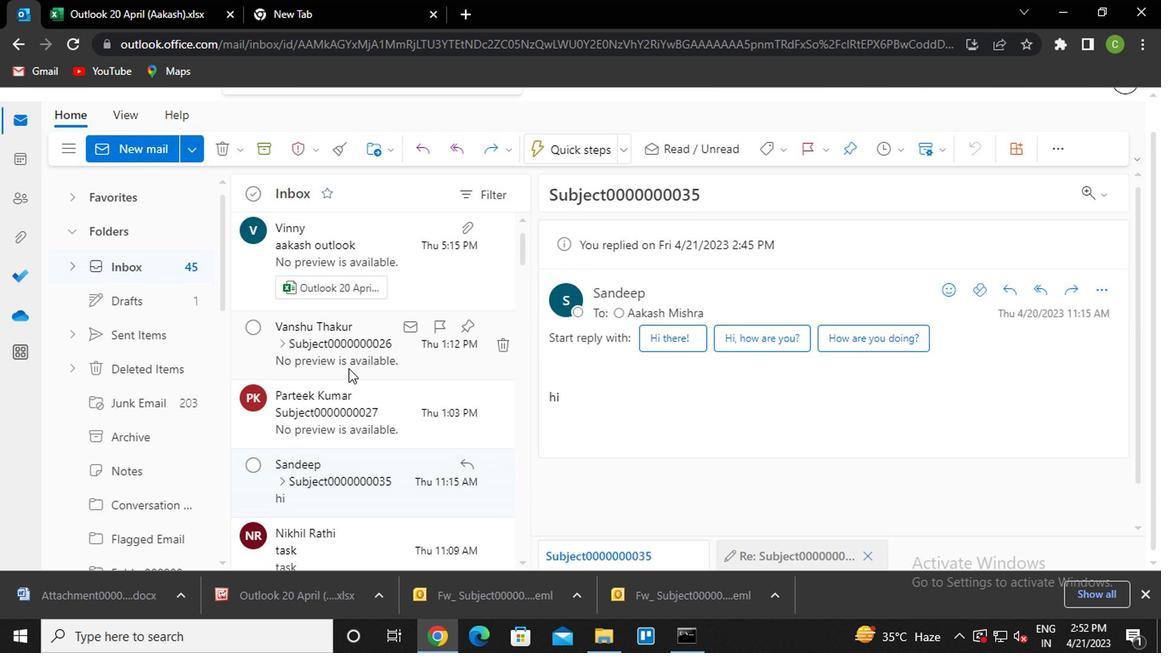 
Action: Mouse moved to (1100, 295)
Screenshot: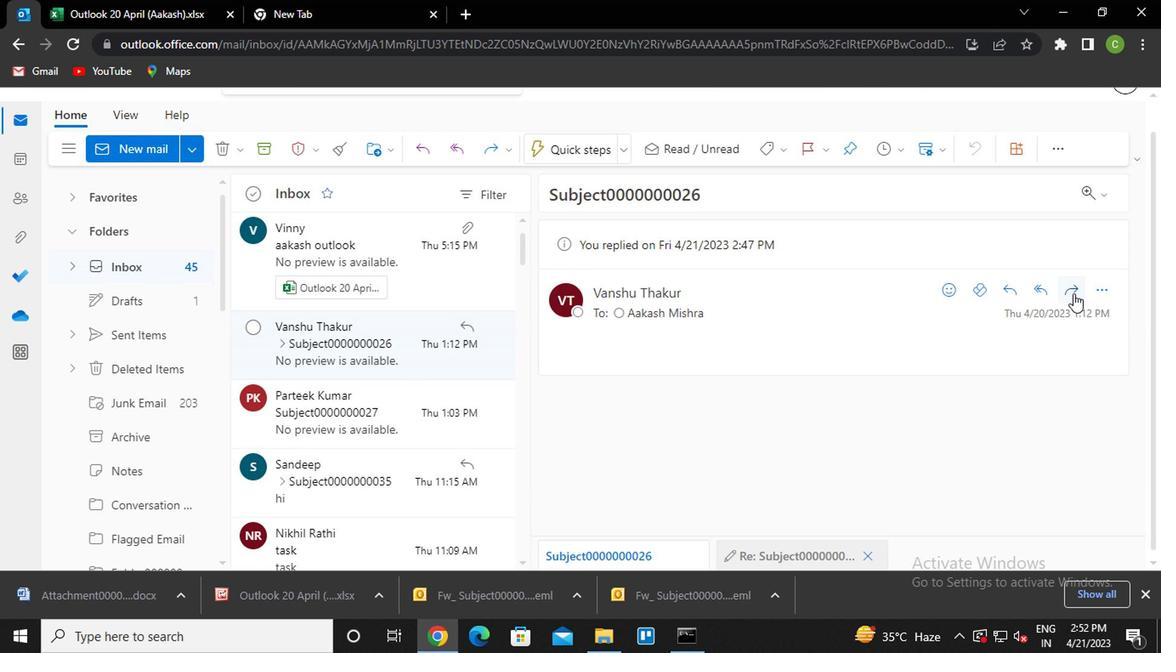 
Action: Mouse pressed left at (1100, 295)
Screenshot: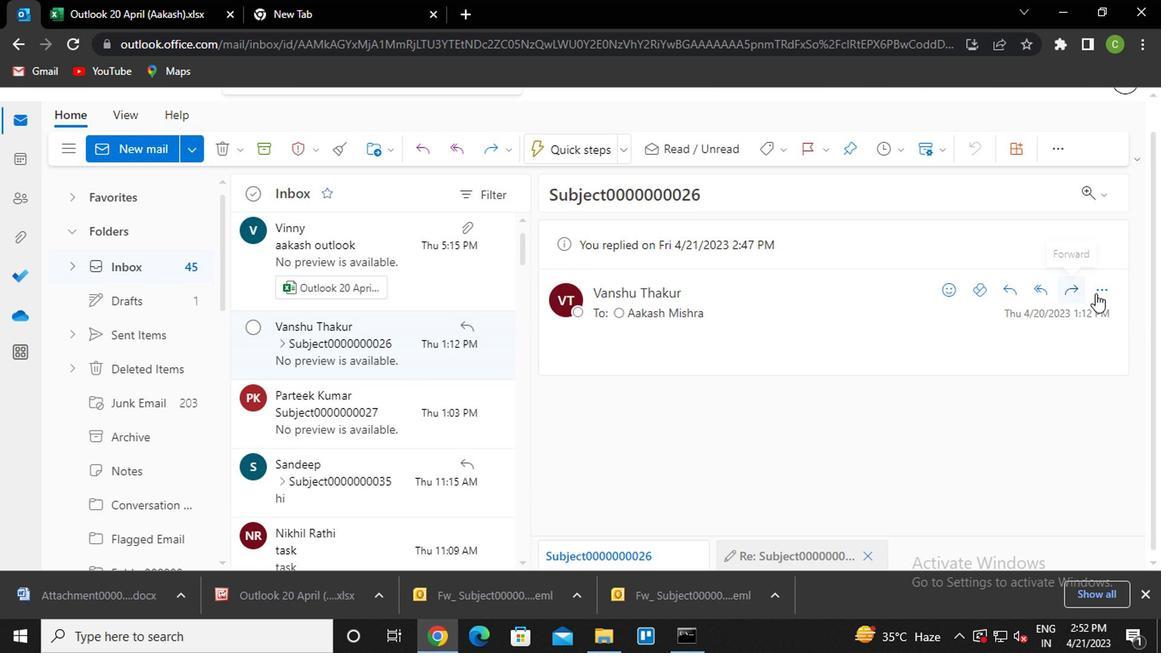 
Action: Mouse moved to (992, 138)
Screenshot: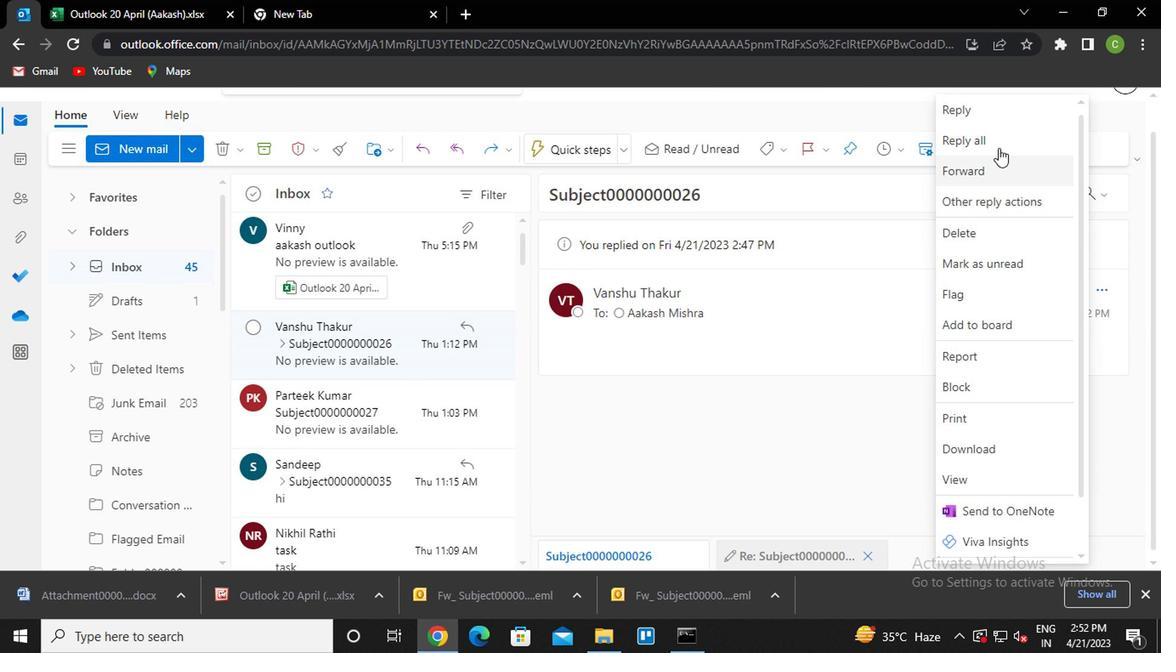 
Action: Mouse pressed left at (992, 138)
Screenshot: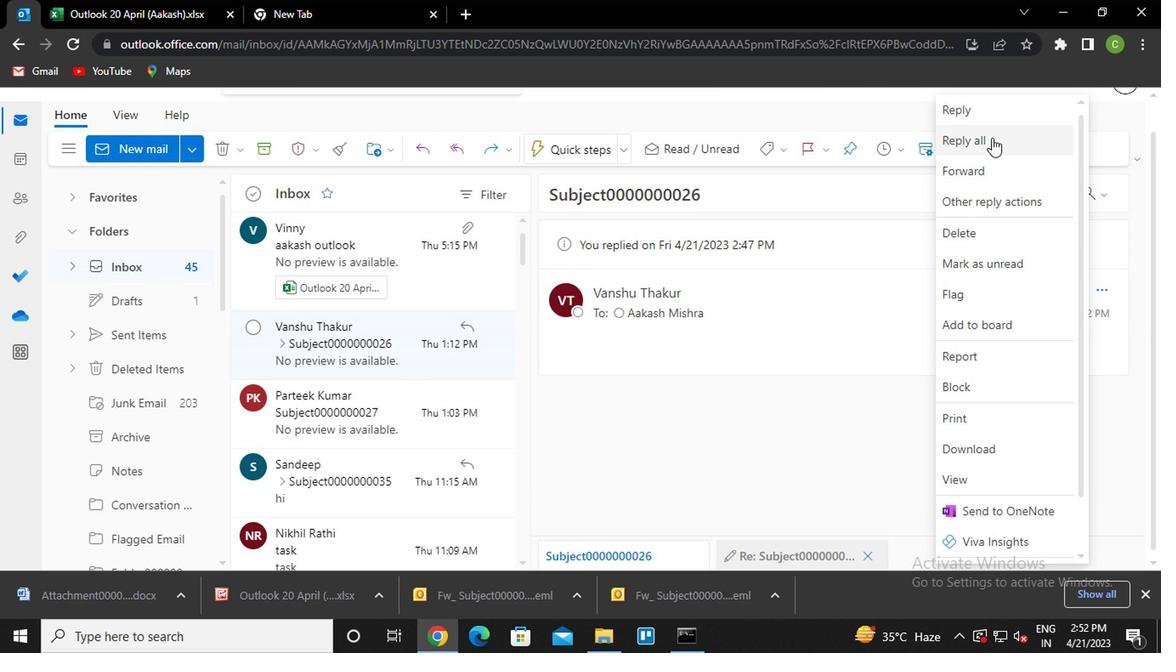 
Action: Mouse moved to (800, 150)
Screenshot: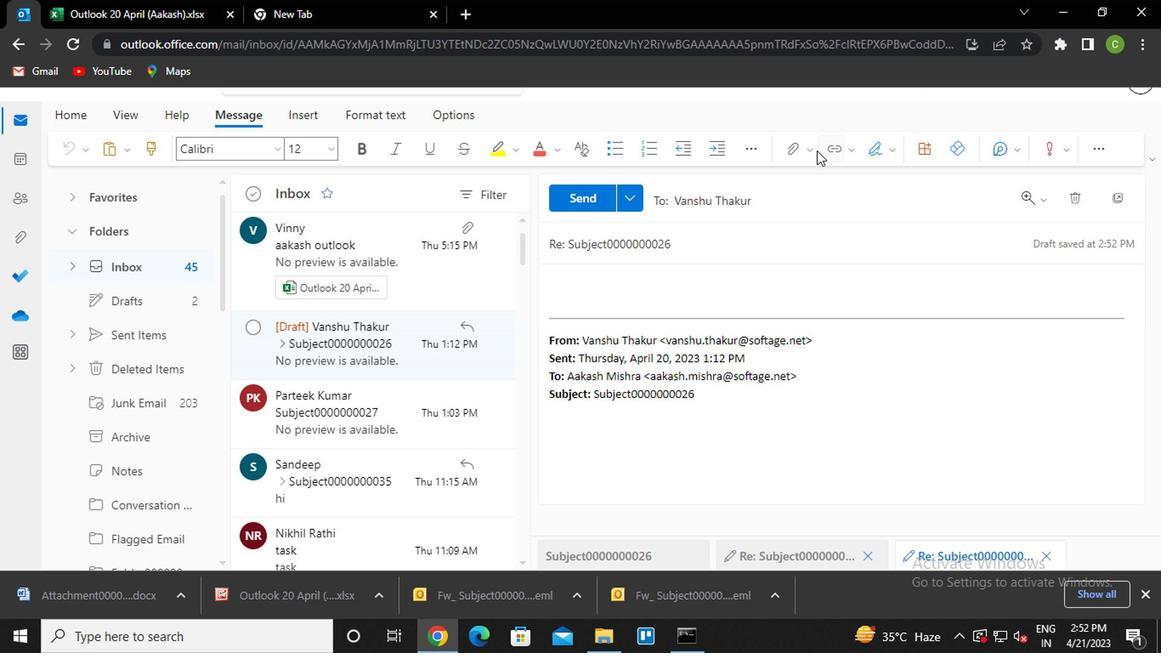 
Action: Mouse pressed left at (800, 150)
Screenshot: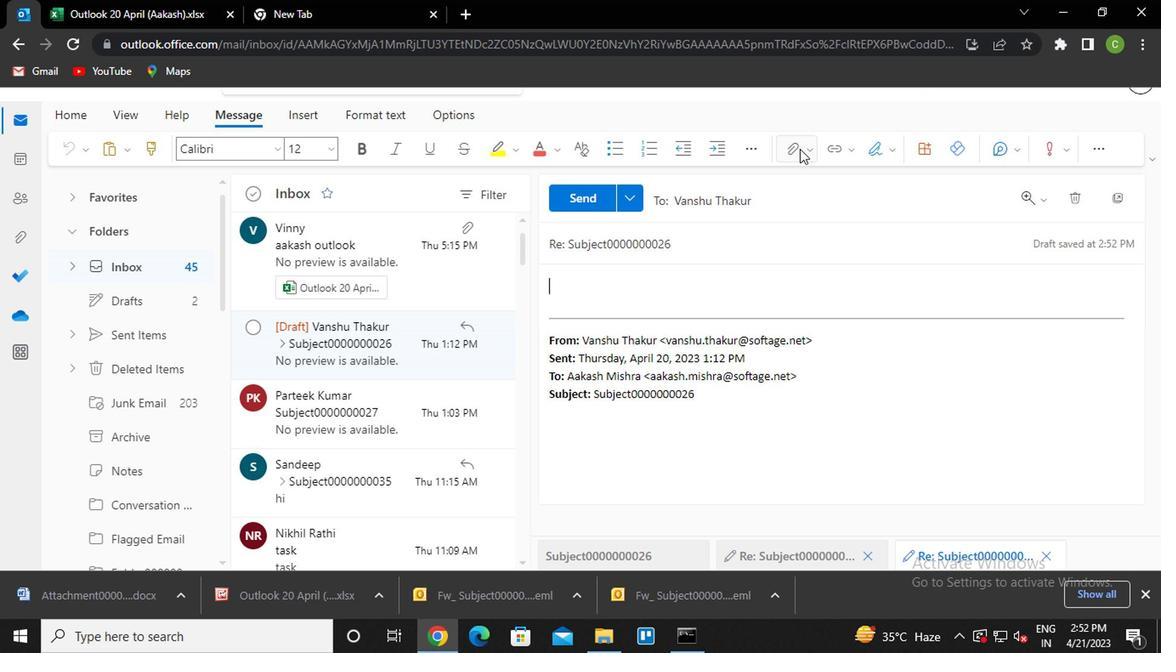 
Action: Mouse moved to (685, 274)
Screenshot: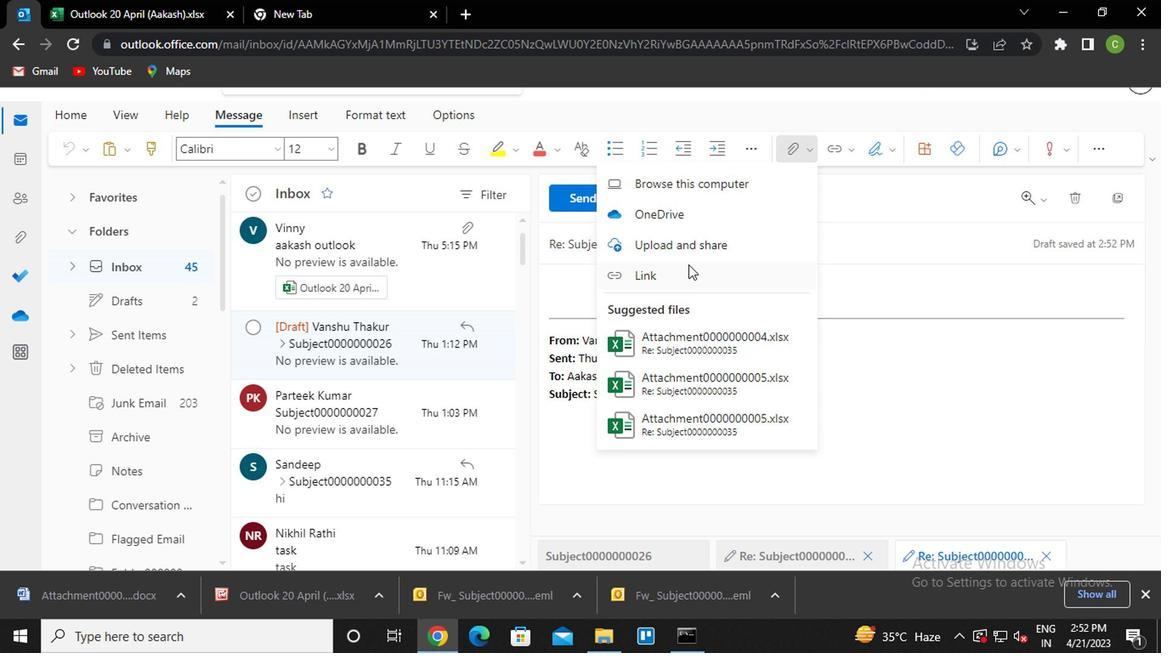 
Action: Mouse pressed left at (685, 274)
Screenshot: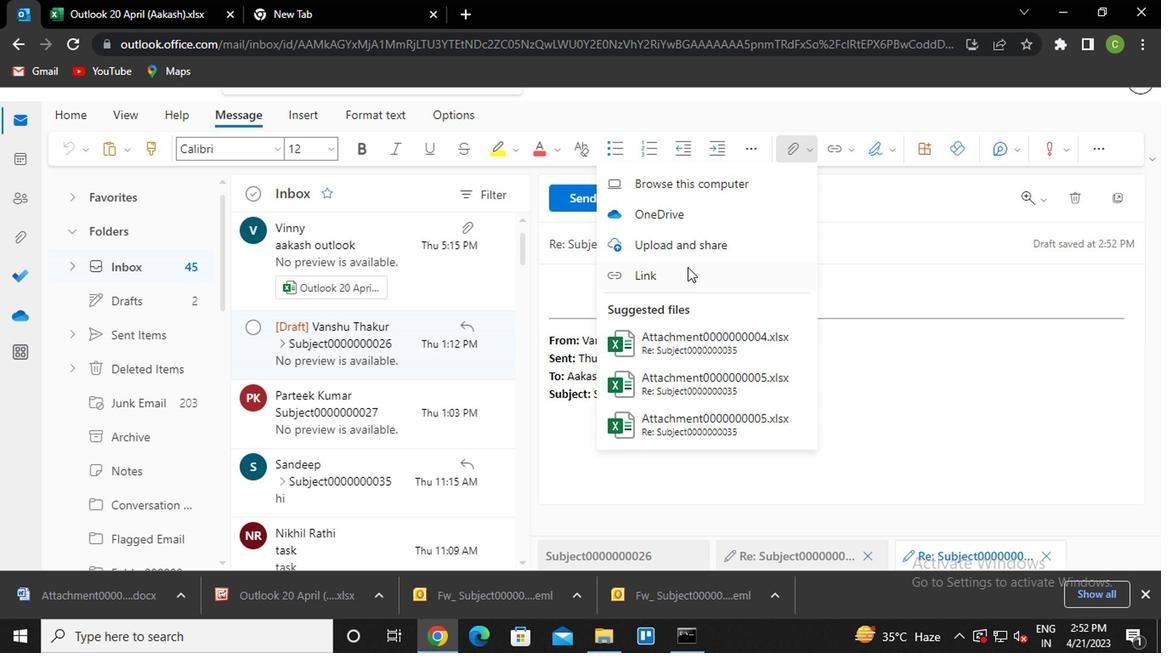 
Action: Mouse moved to (677, 291)
Screenshot: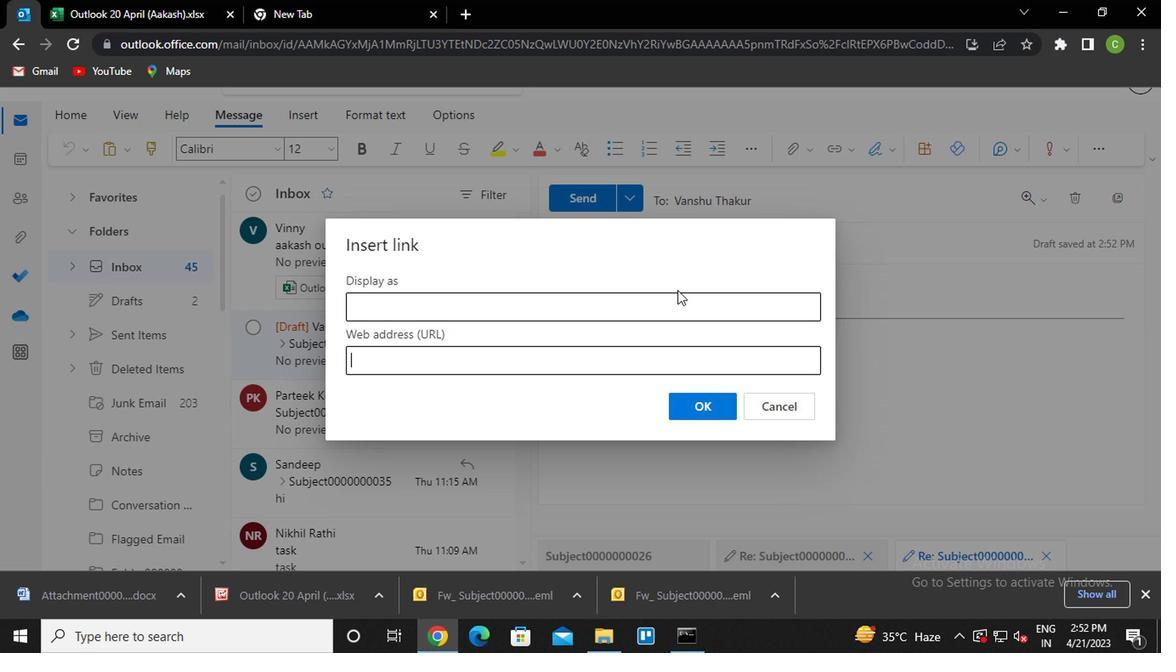 
Action: Key pressed <Key.caps_lock>l<Key.caps_lock>ink0000000034
Screenshot: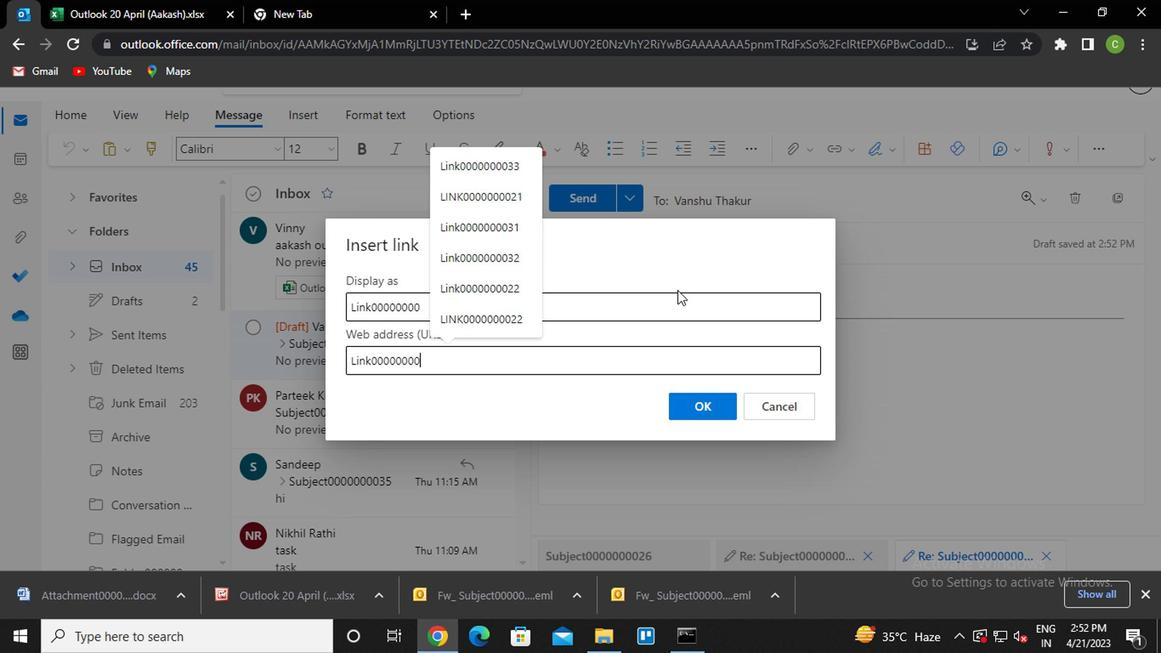 
Action: Mouse moved to (705, 405)
Screenshot: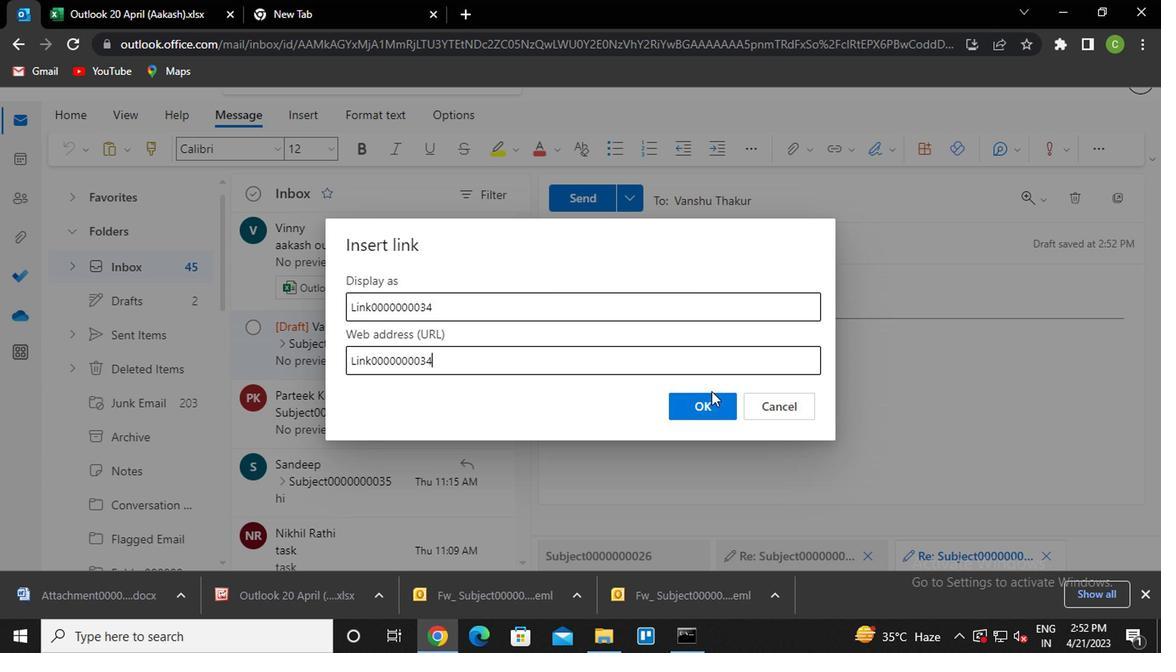 
Action: Mouse pressed left at (705, 405)
Screenshot: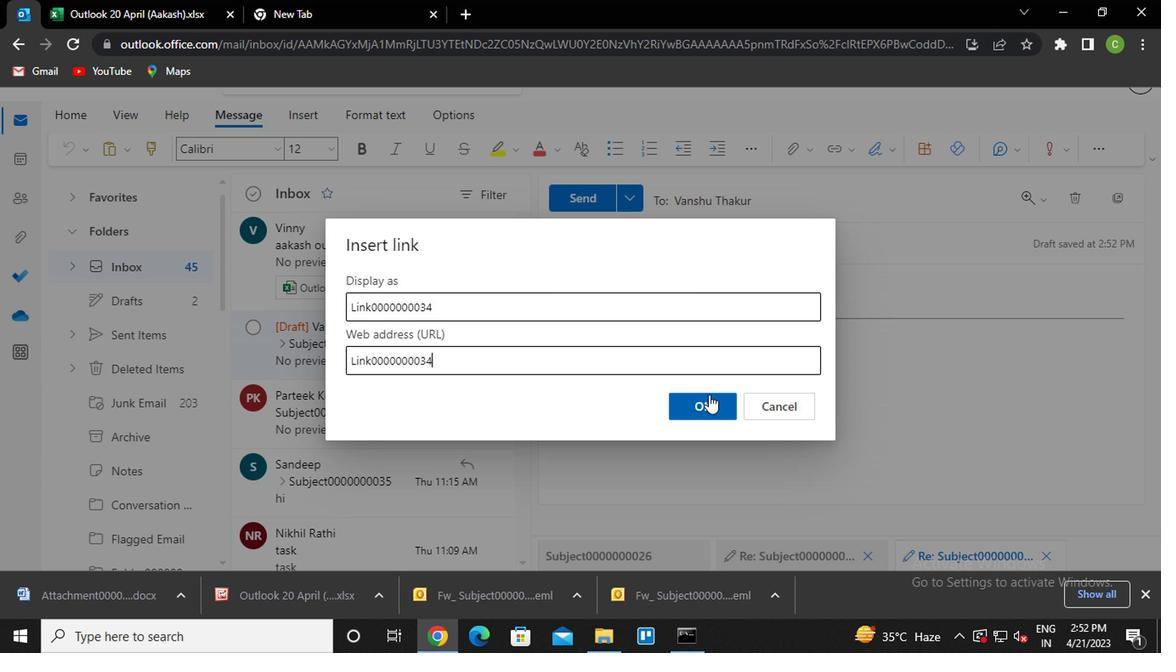 
Action: Mouse moved to (683, 252)
Screenshot: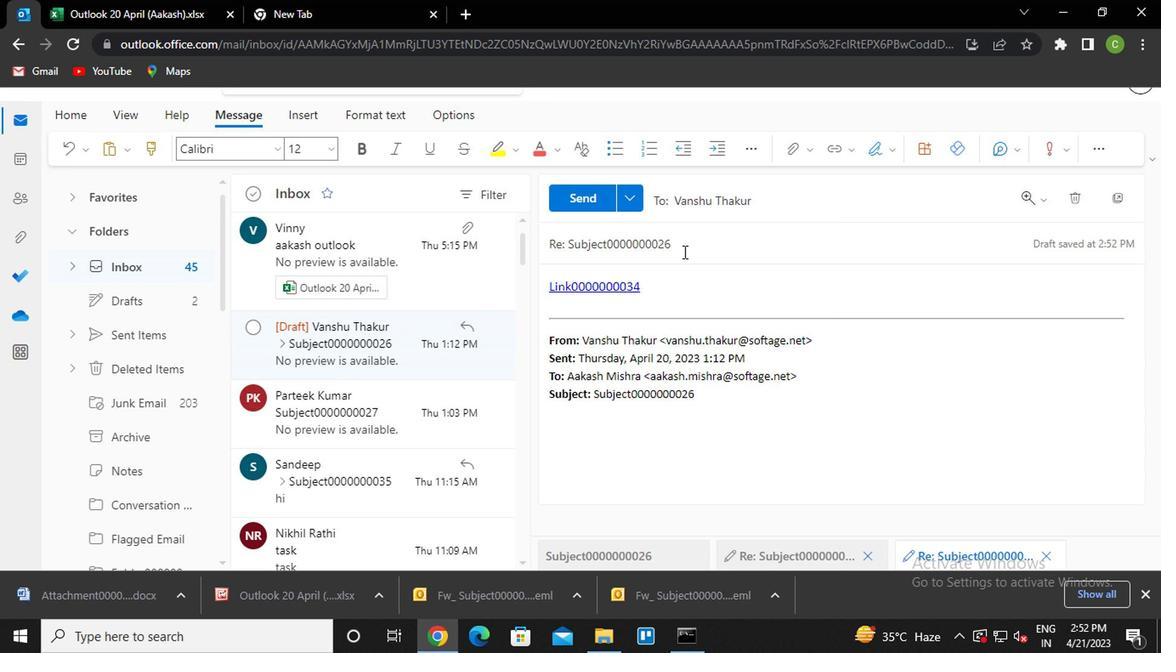 
Action: Mouse pressed left at (683, 252)
Screenshot: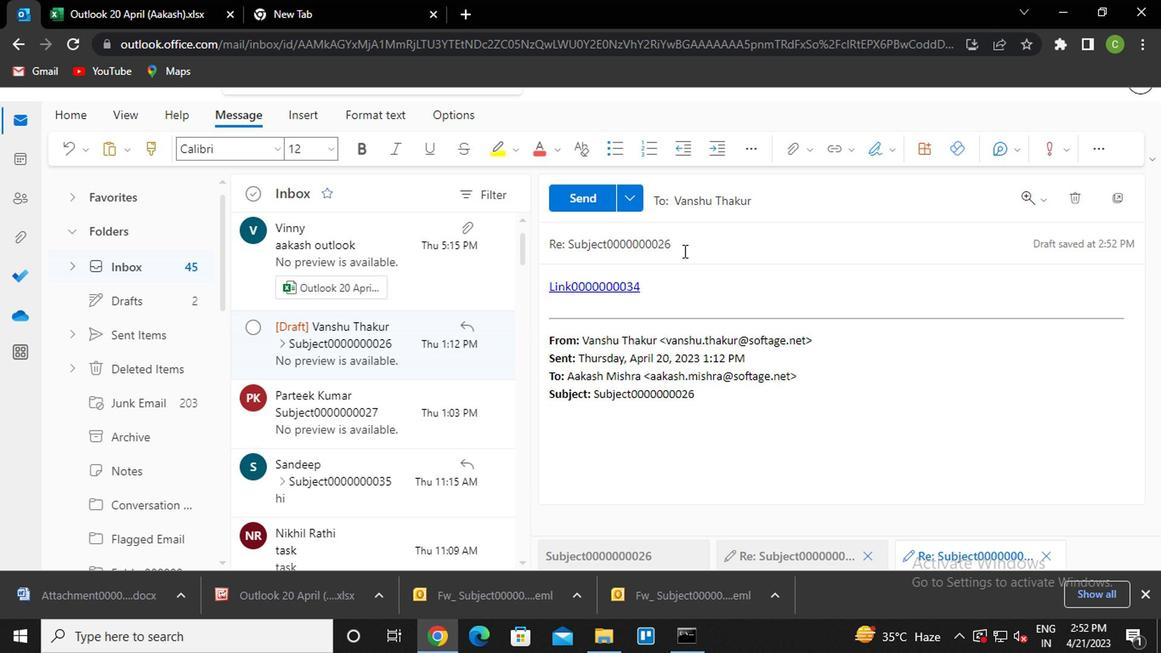 
Action: Key pressed <Key.backspace><Key.backspace>36
Screenshot: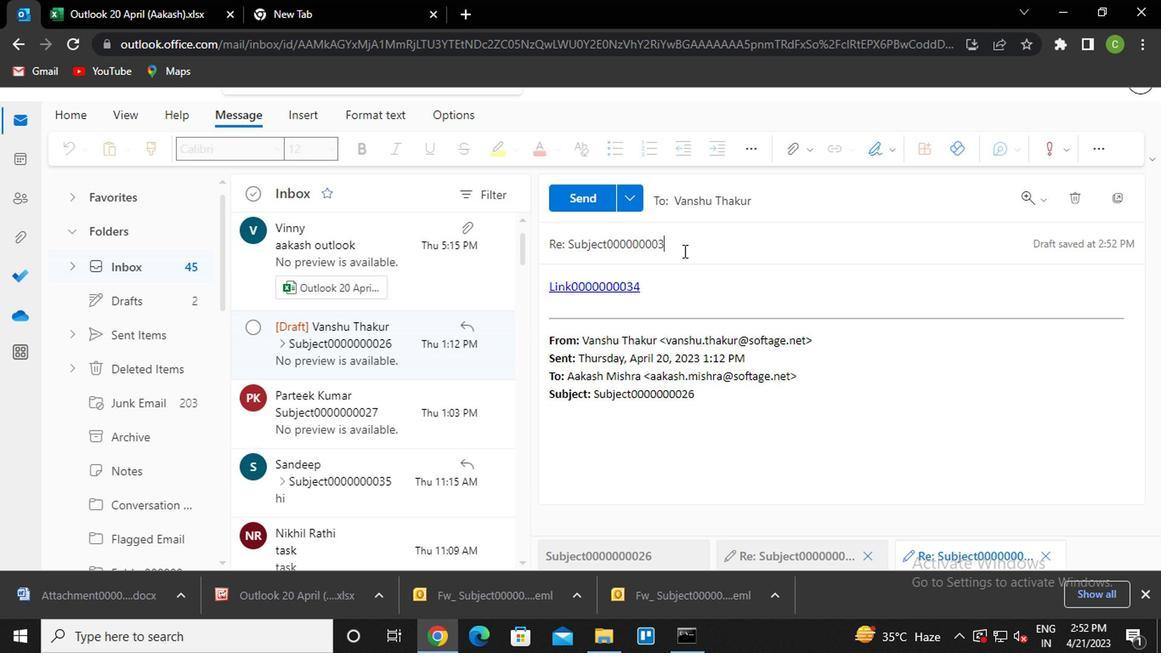 
Action: Mouse moved to (663, 300)
Screenshot: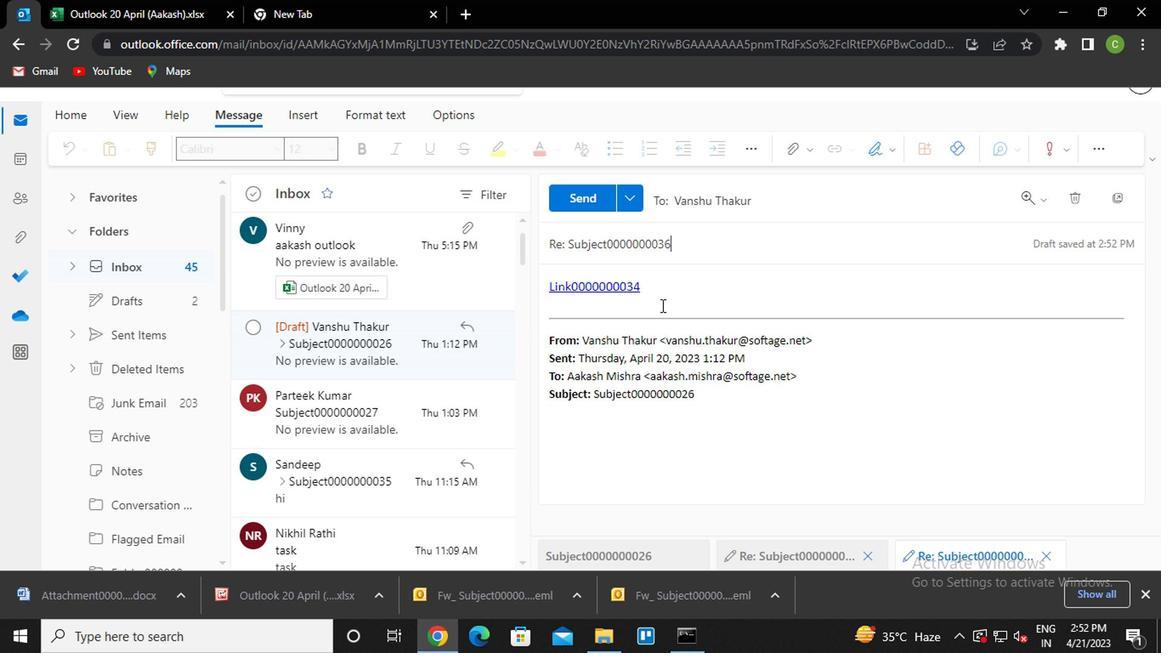 
Action: Mouse pressed left at (663, 300)
Screenshot: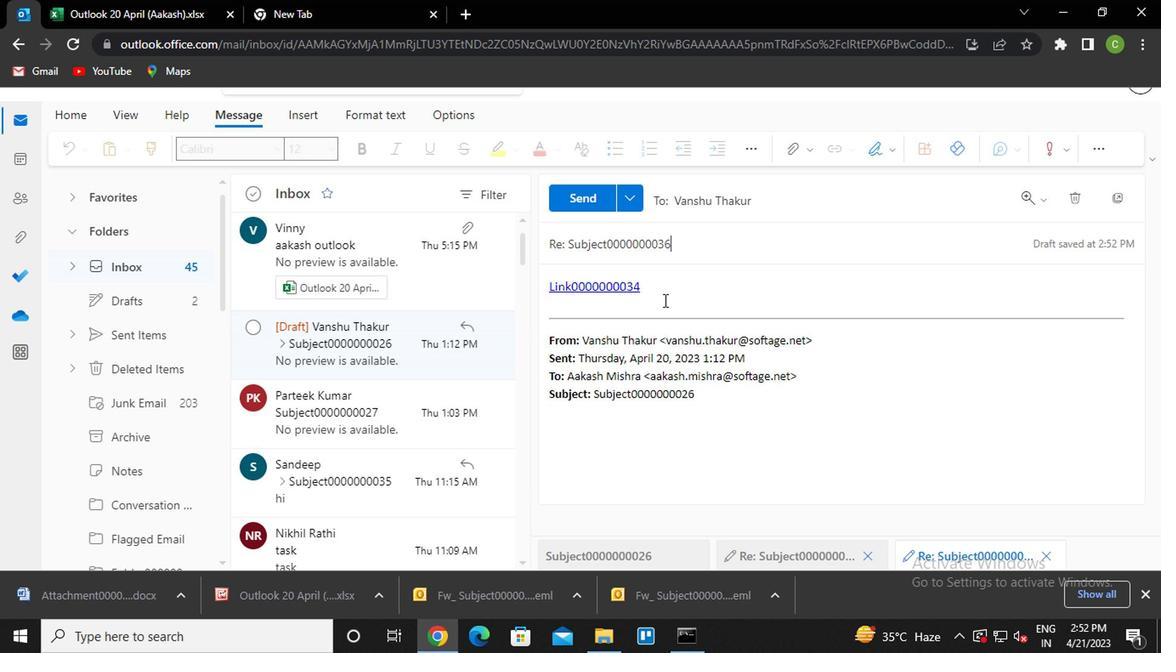 
Action: Key pressed <Key.enter><Key.caps_lock>m<Key.caps_lock>essage0000000034
Screenshot: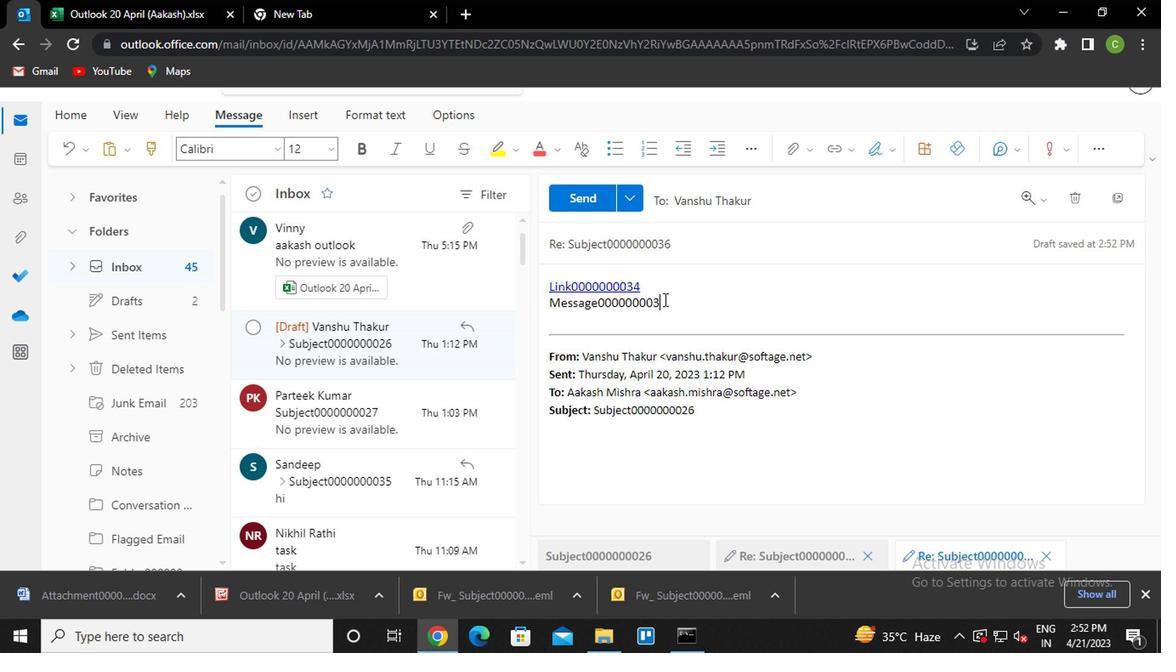 
Action: Mouse moved to (588, 190)
Screenshot: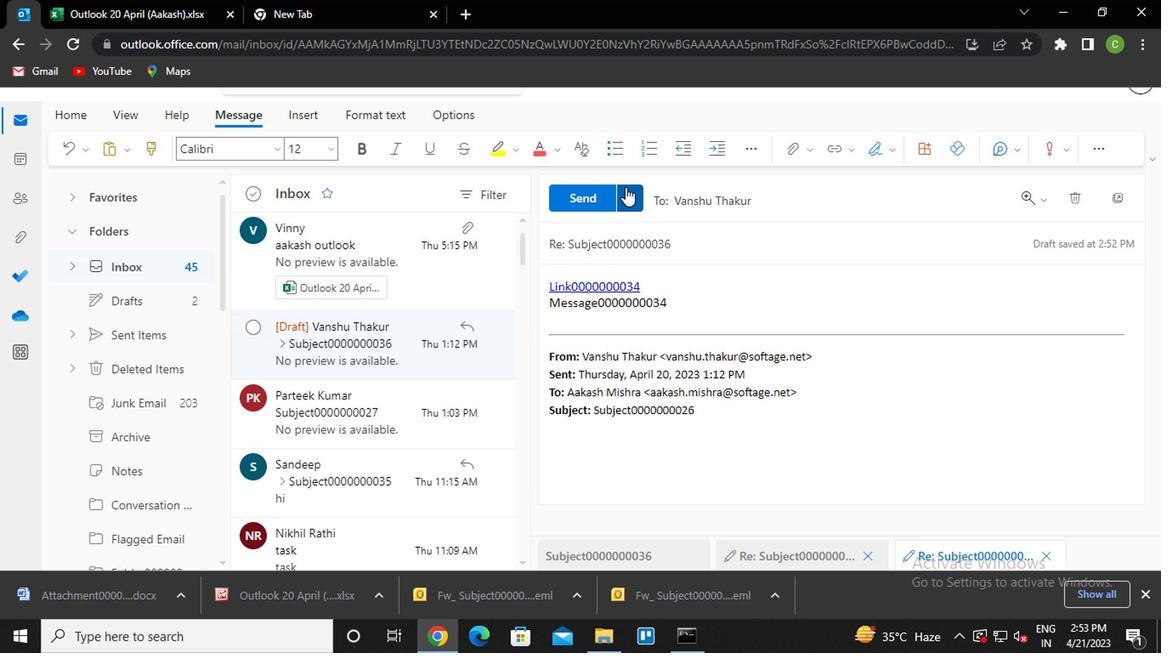 
Action: Mouse pressed left at (588, 190)
Screenshot: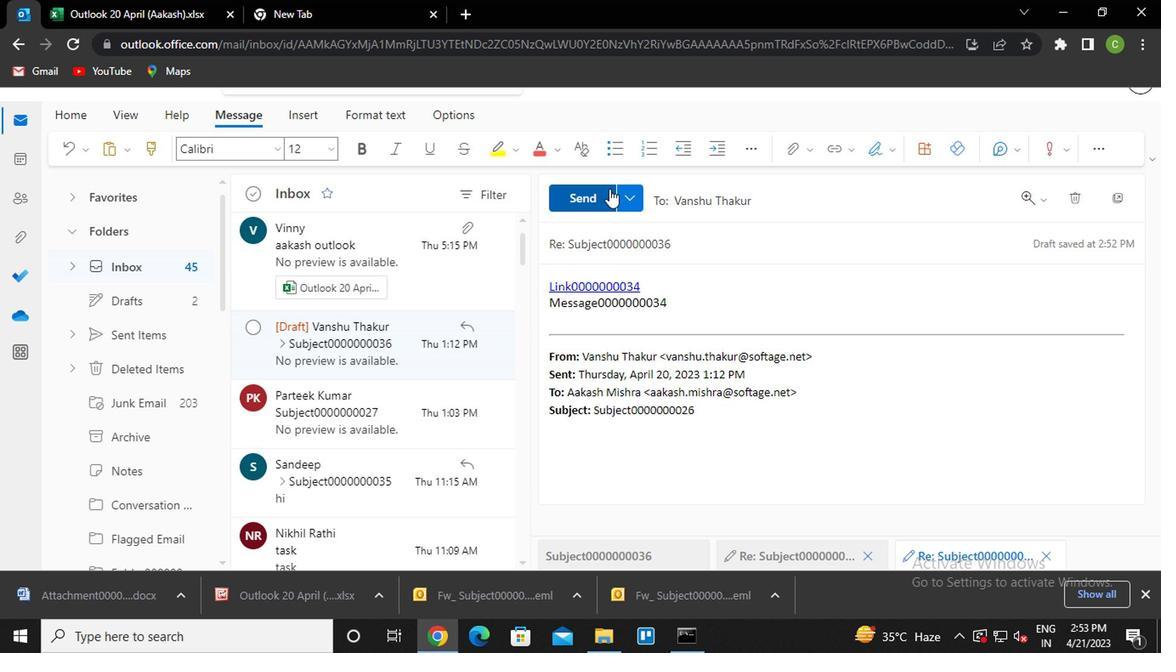 
Action: Mouse moved to (344, 400)
Screenshot: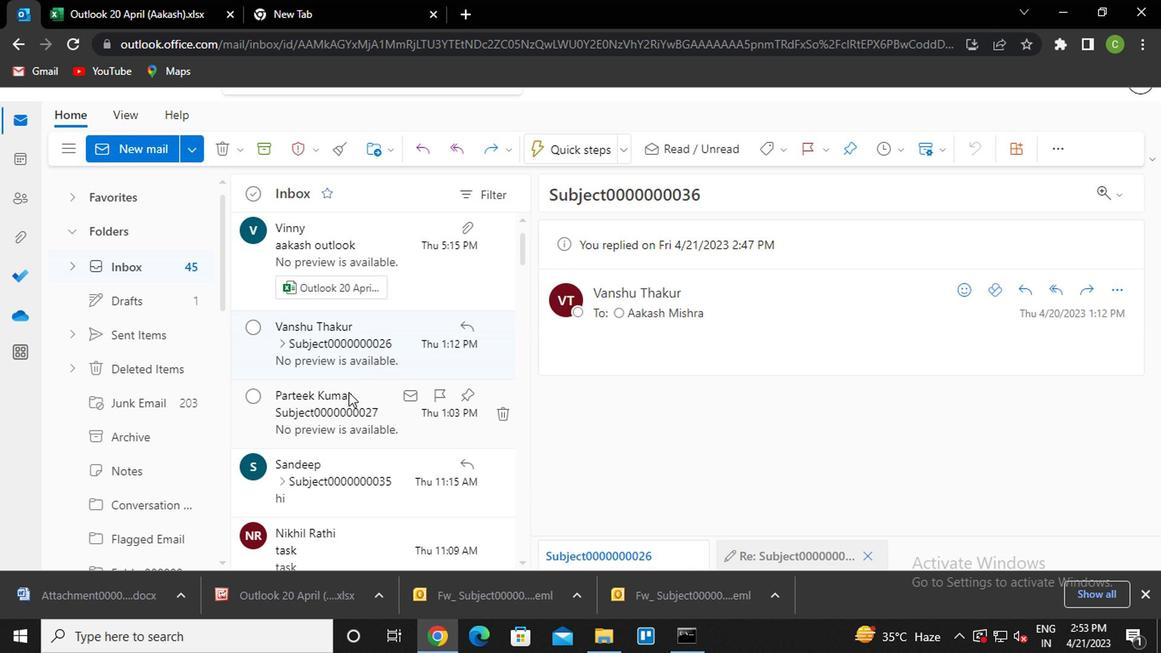 
Action: Mouse pressed left at (344, 400)
Screenshot: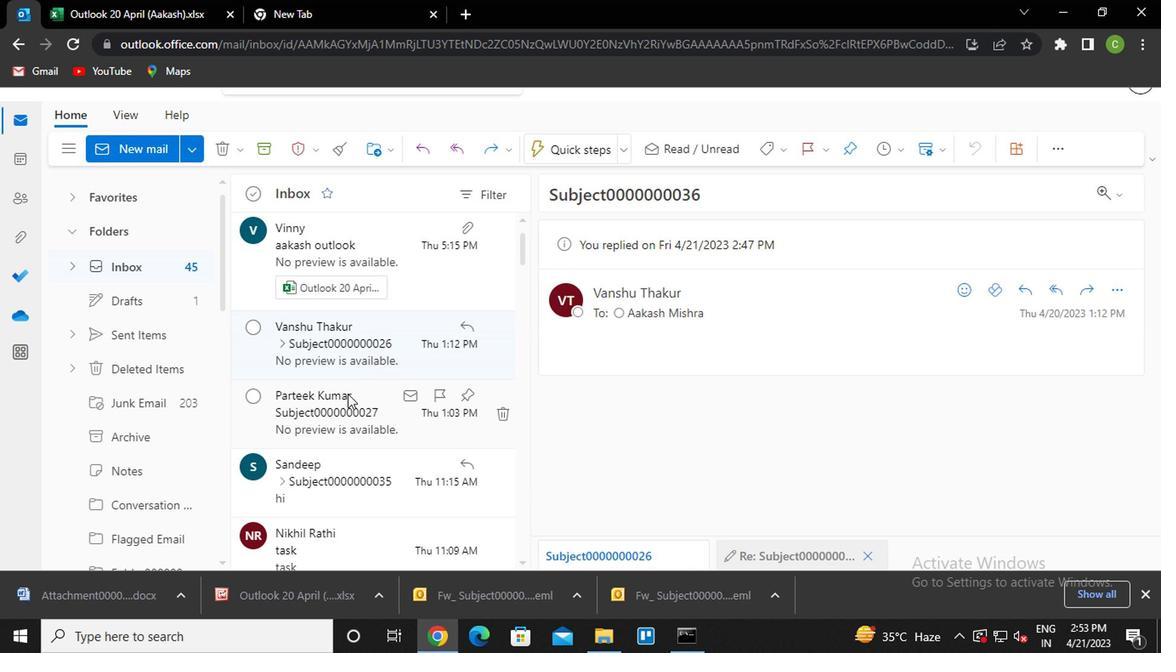 
Action: Mouse moved to (332, 470)
Screenshot: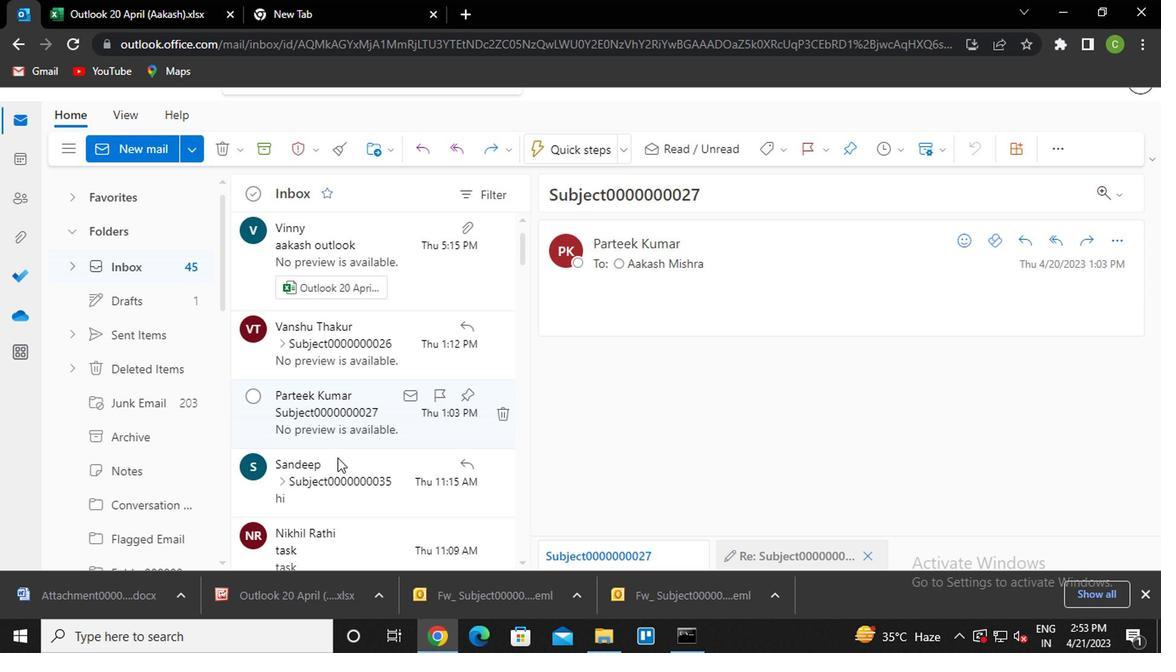
Action: Mouse pressed left at (332, 470)
Screenshot: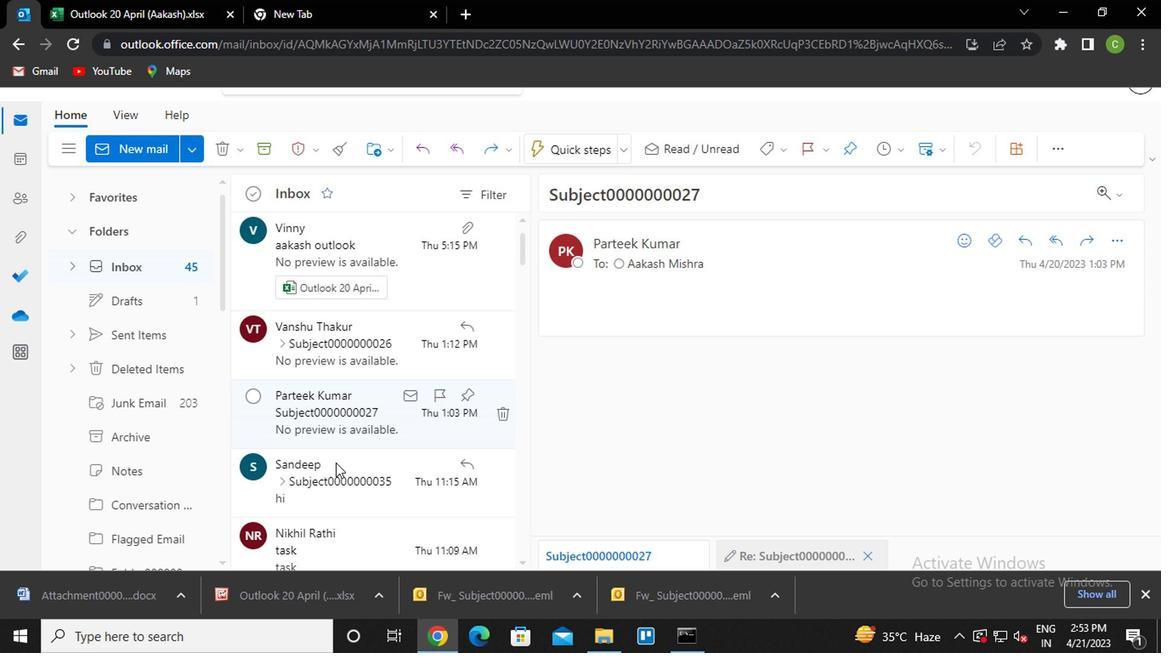 
Action: Mouse moved to (322, 492)
Screenshot: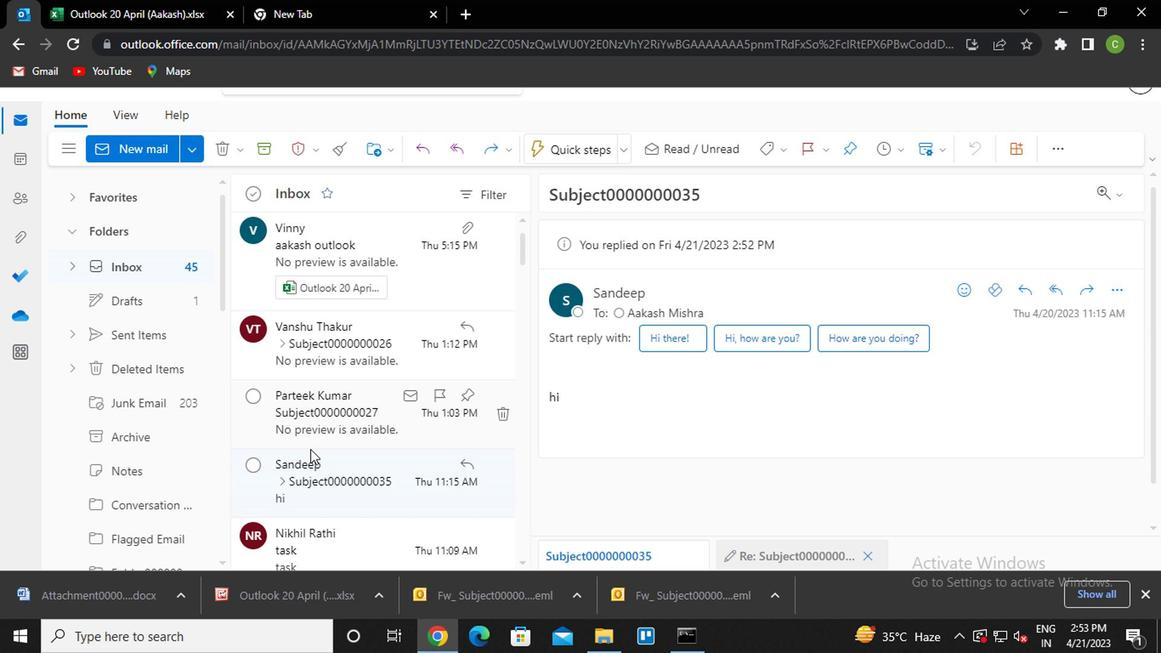 
Action: Mouse pressed left at (322, 492)
Screenshot: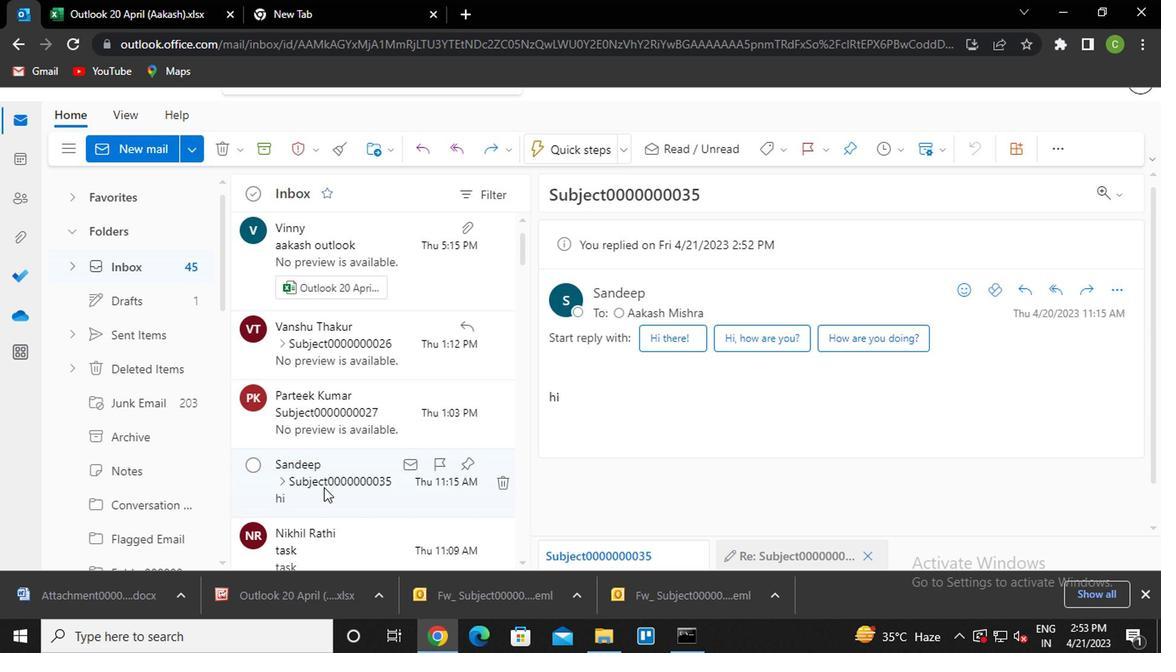 
Action: Mouse moved to (1123, 300)
Screenshot: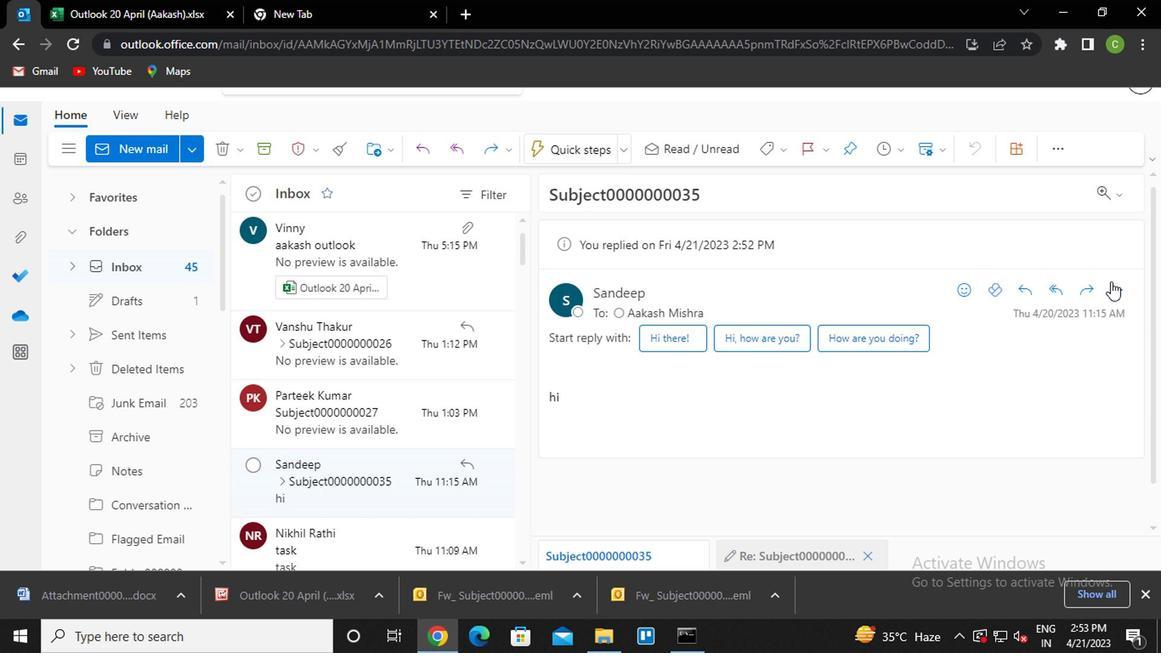 
Action: Mouse pressed left at (1123, 300)
Screenshot: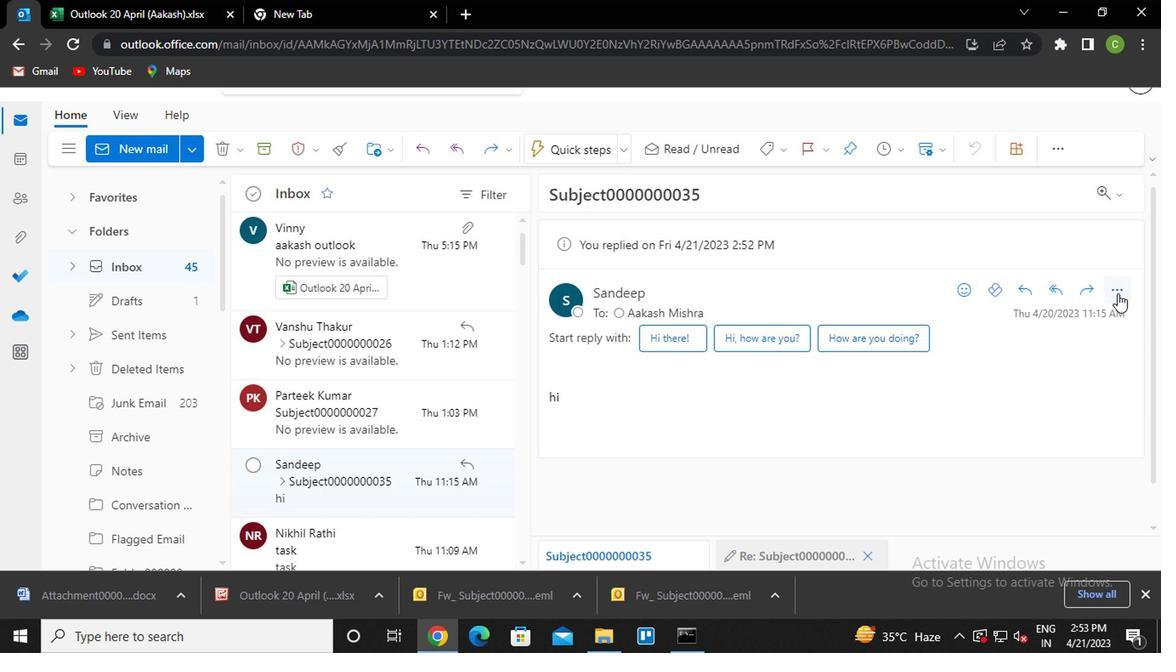 
Action: Mouse moved to (1014, 144)
Screenshot: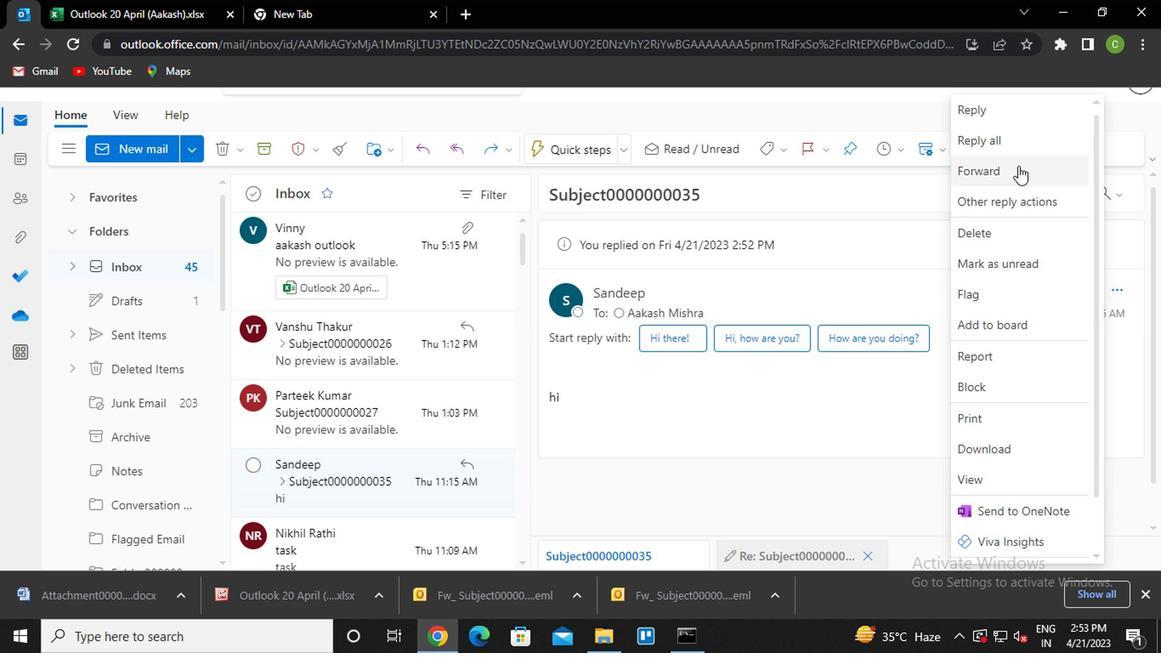 
Action: Mouse pressed left at (1014, 144)
Screenshot: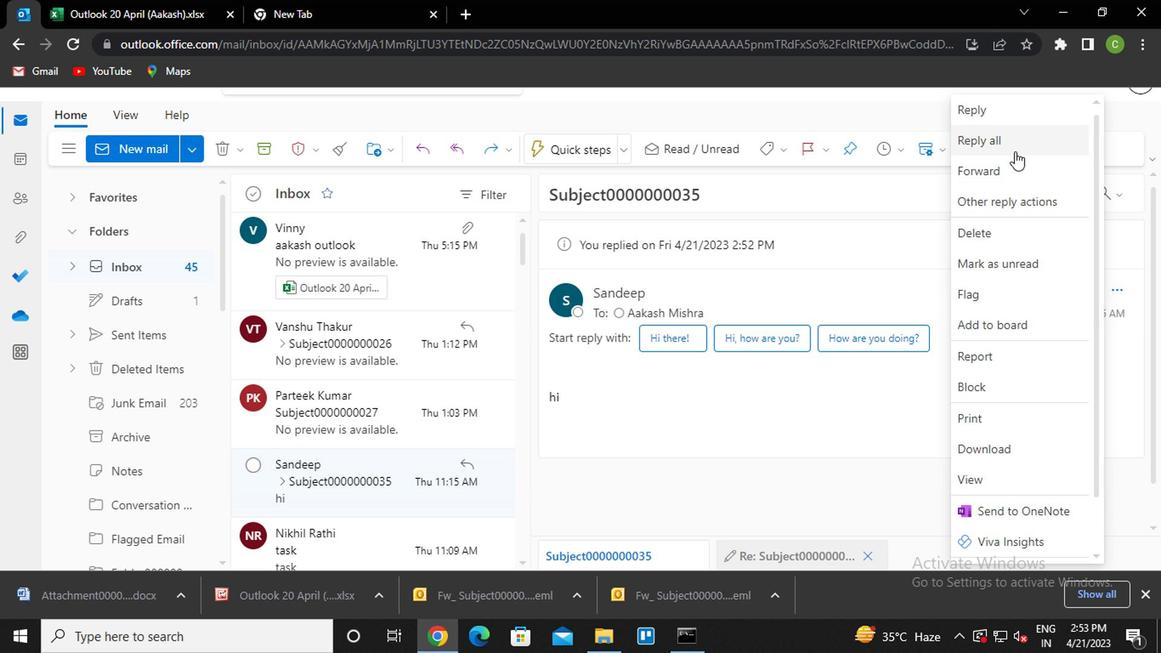 
Action: Mouse moved to (796, 151)
Screenshot: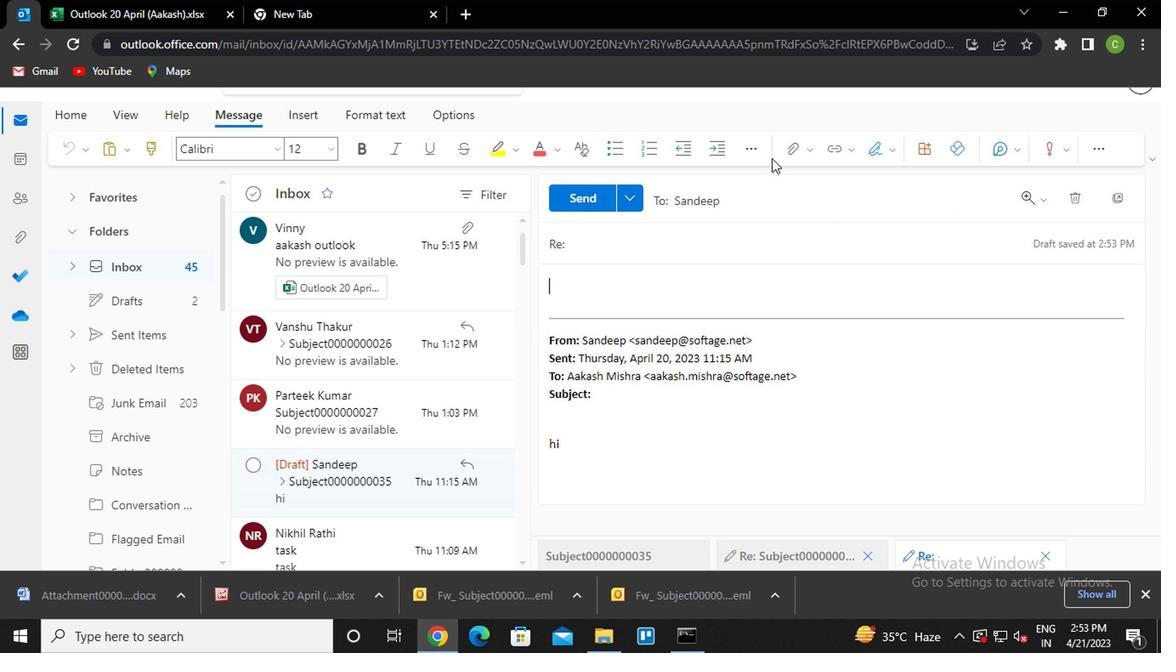 
Action: Mouse pressed left at (796, 151)
Screenshot: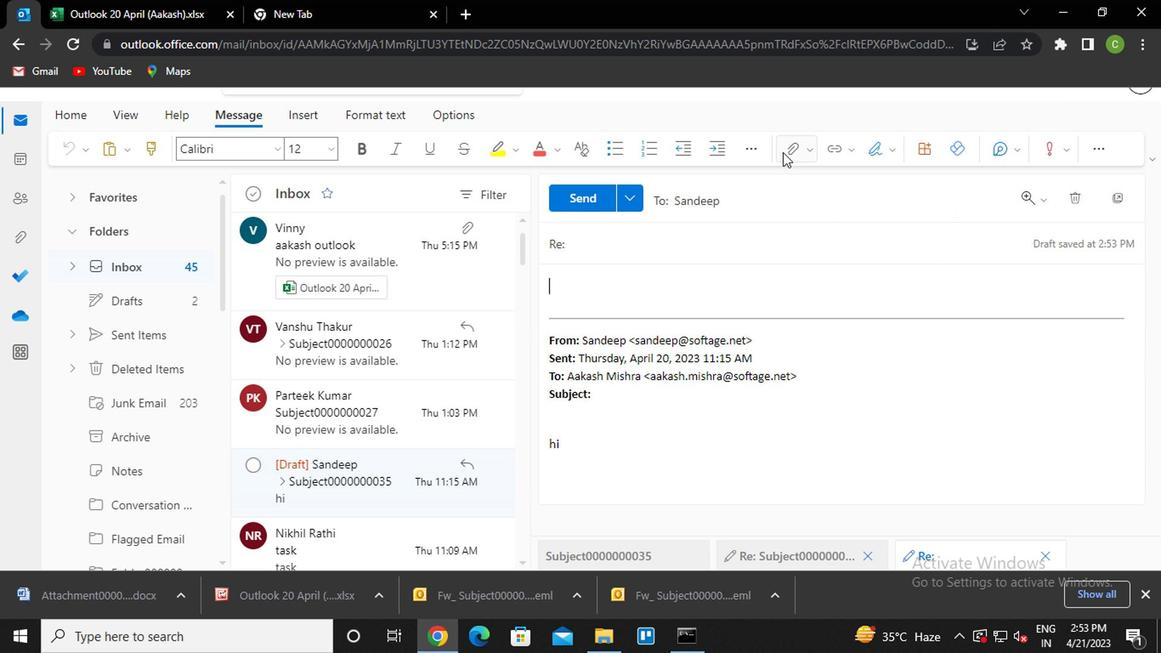 
Action: Mouse moved to (680, 270)
Screenshot: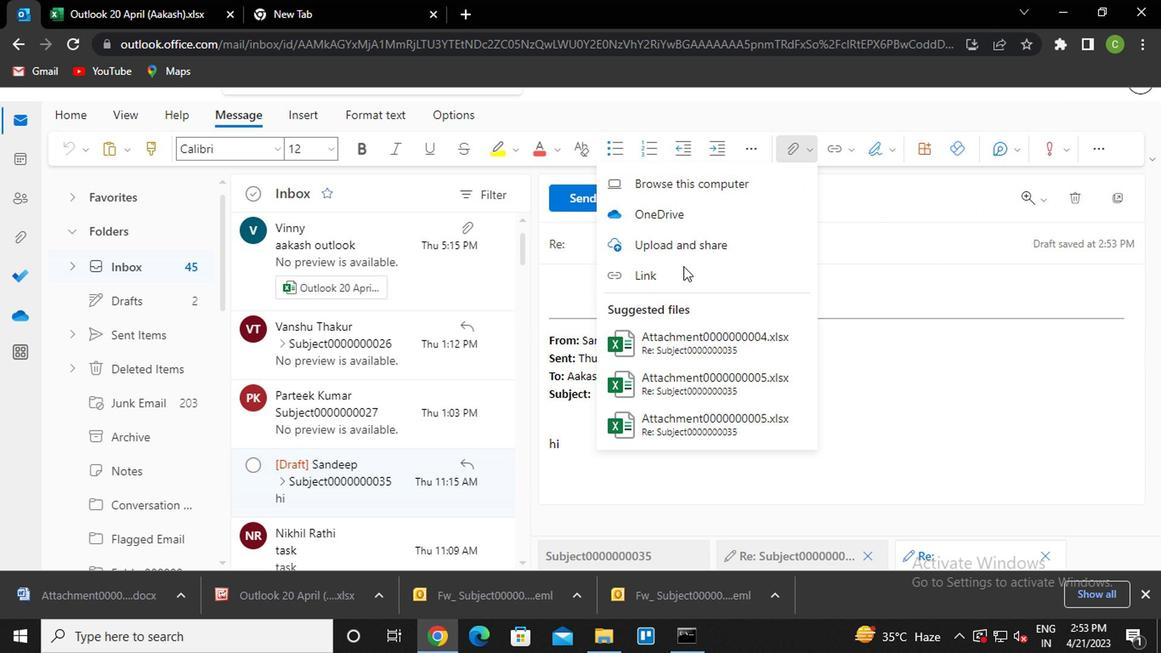
Action: Mouse pressed left at (680, 270)
Screenshot: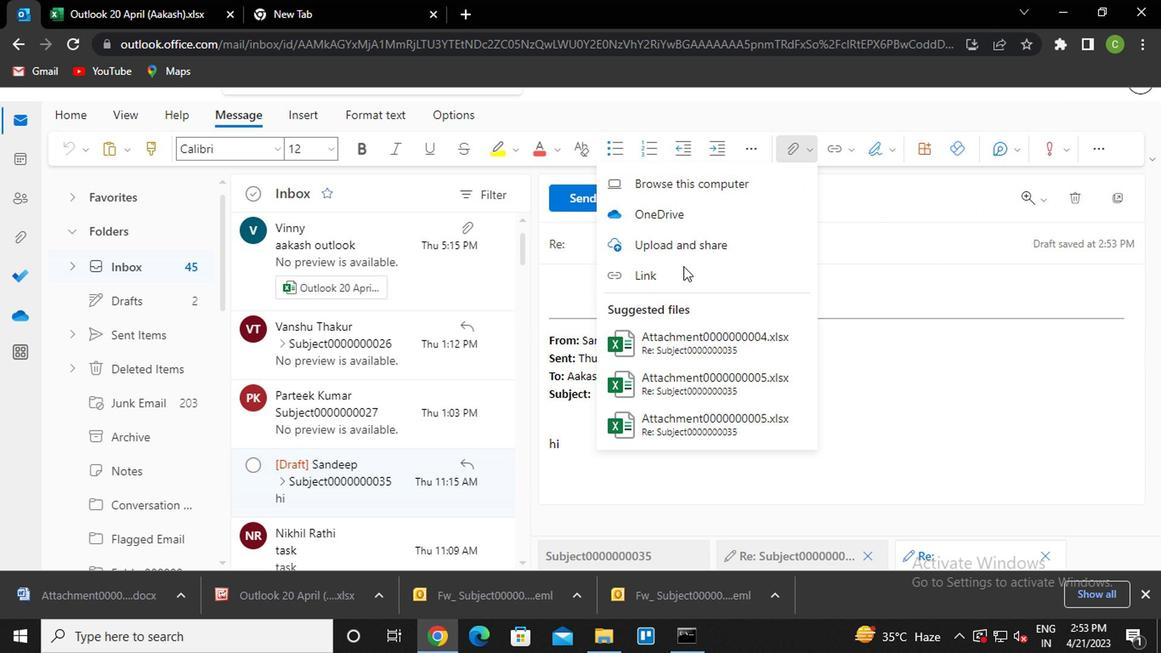 
Action: Key pressed <Key.caps_lock>l<Key.caps_lock>ink0000000034<Key.enter>
Screenshot: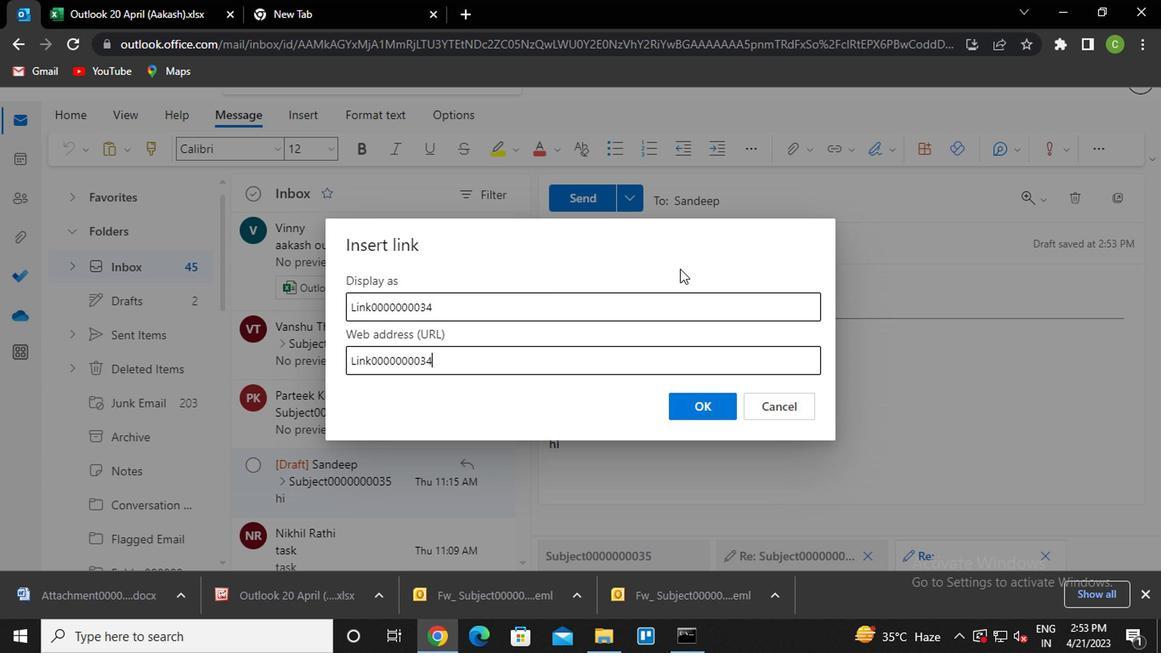 
Action: Mouse moved to (747, 209)
Screenshot: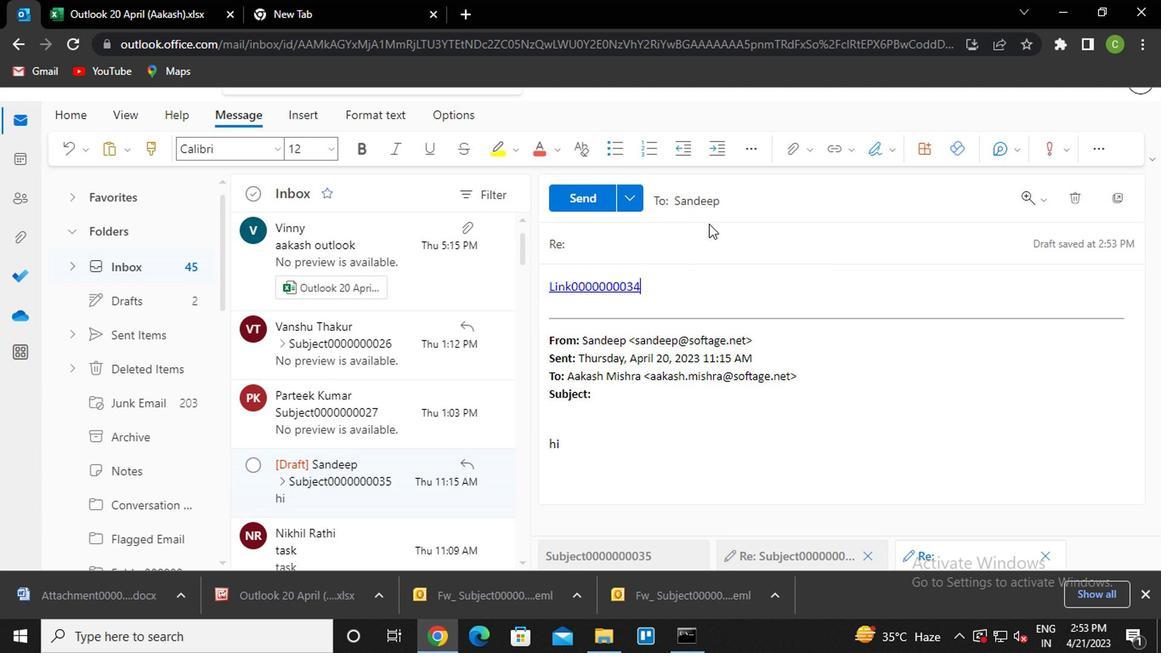 
Action: Mouse pressed left at (747, 209)
Screenshot: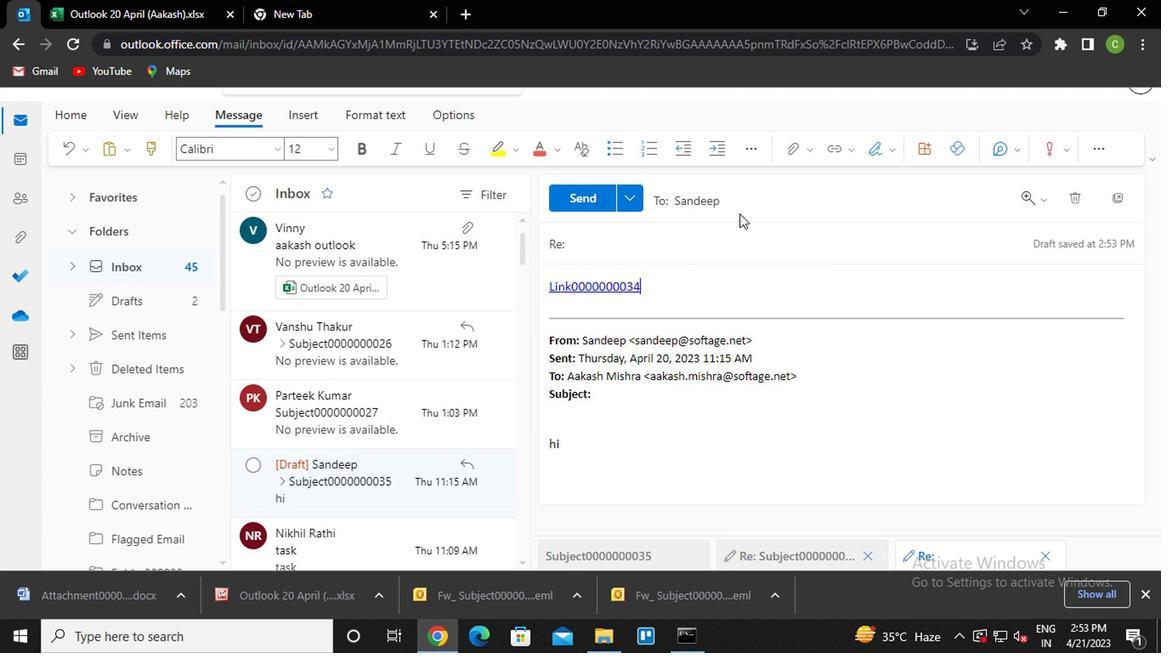 
Action: Mouse moved to (620, 285)
Screenshot: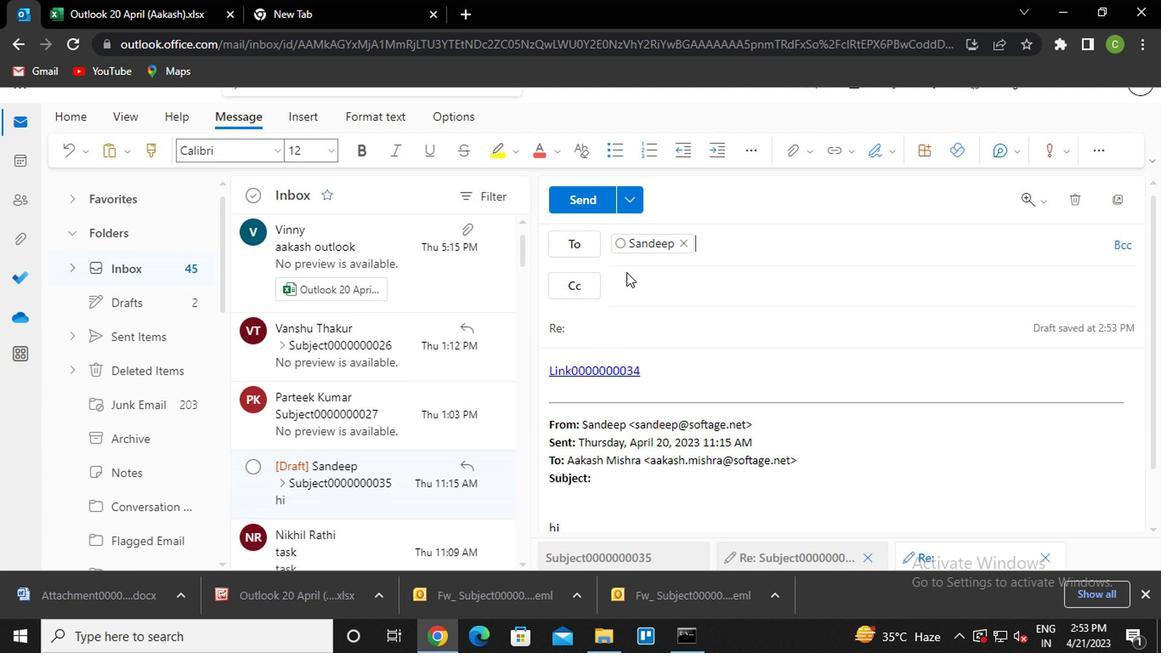 
Action: Mouse pressed left at (620, 285)
Screenshot: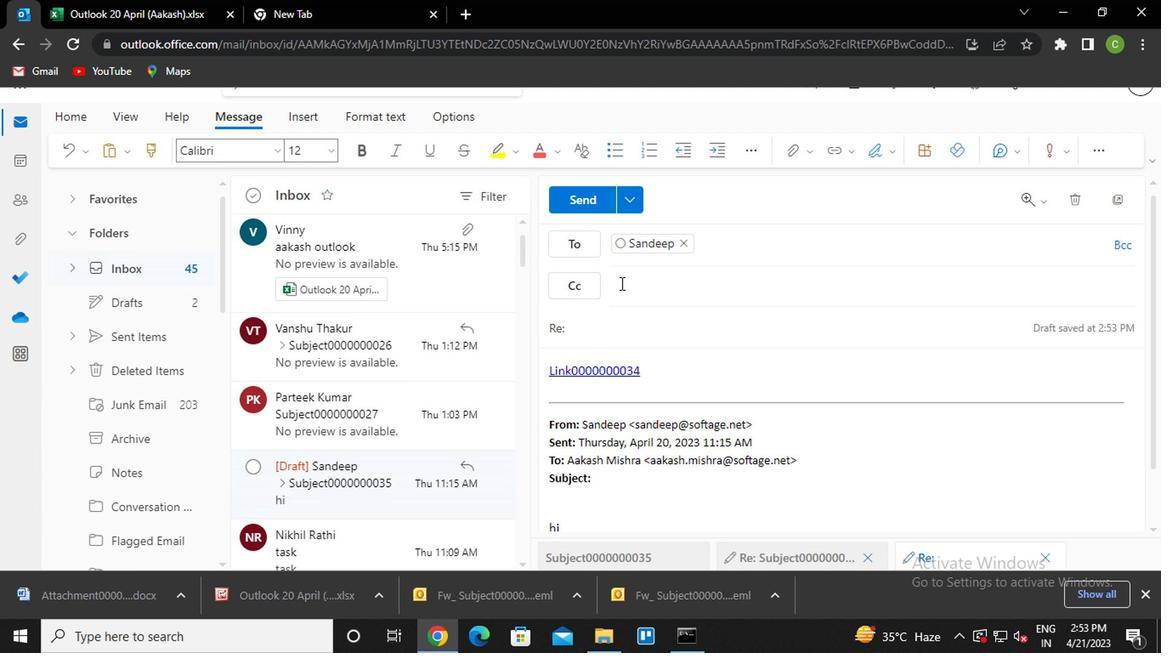 
Action: Key pressed vanshu<Key.enter>
Screenshot: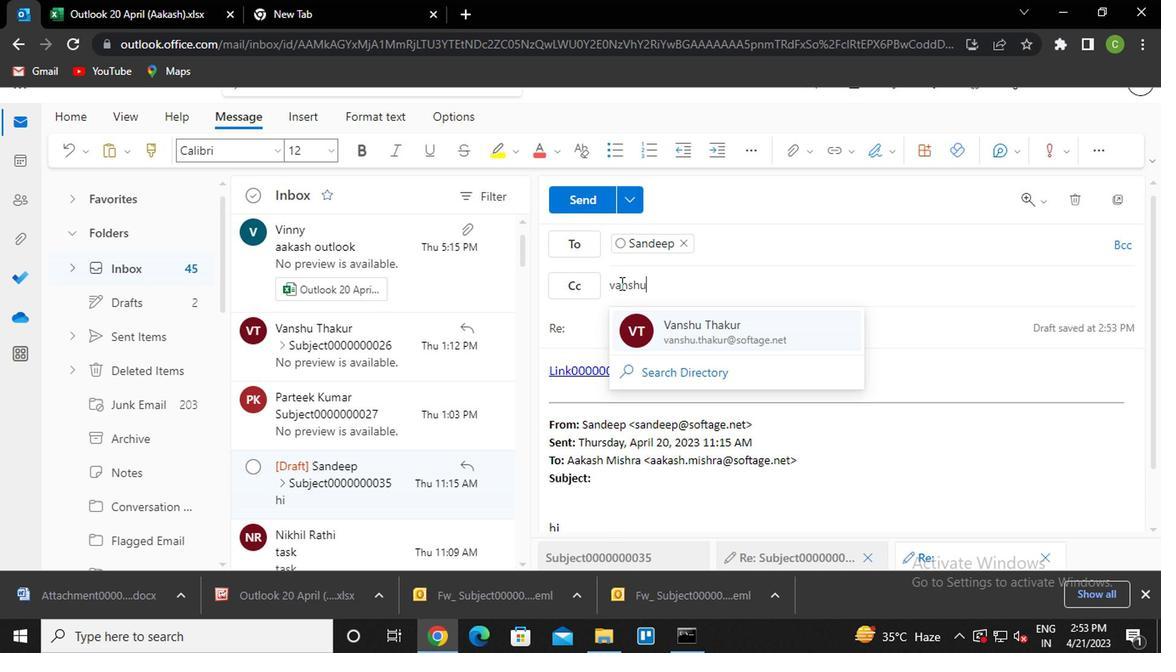 
Action: Mouse moved to (619, 329)
Screenshot: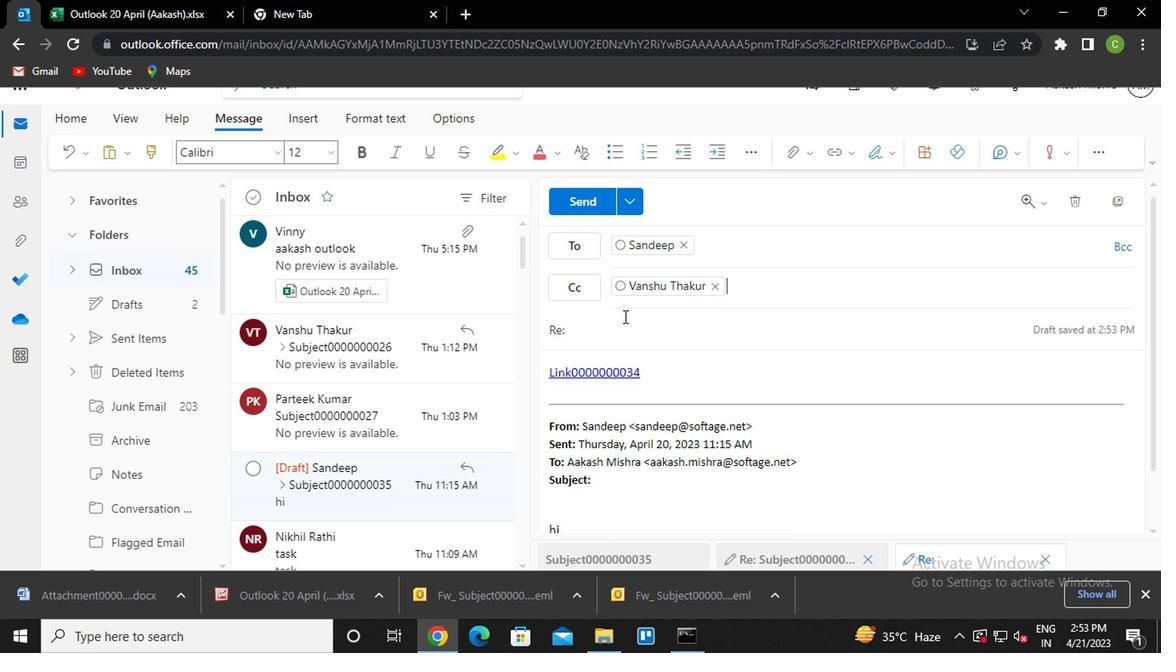 
Action: Mouse pressed left at (619, 329)
Screenshot: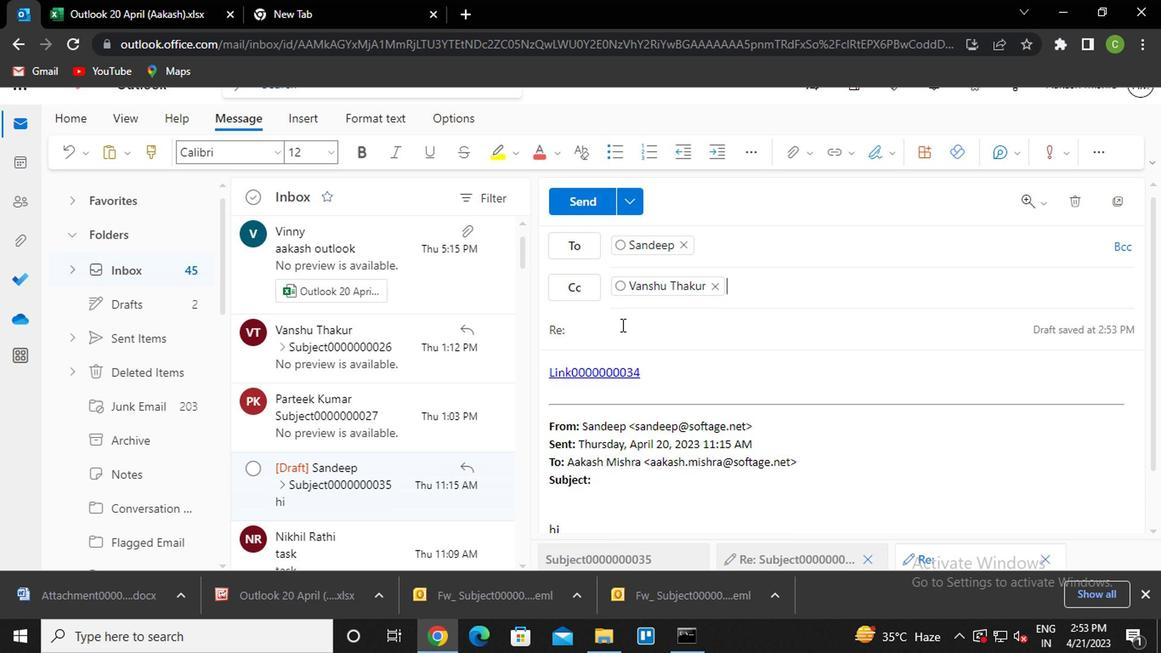 
Action: Key pressed <Key.caps_lock>s<Key.caps_lock>ubject0000000036
Screenshot: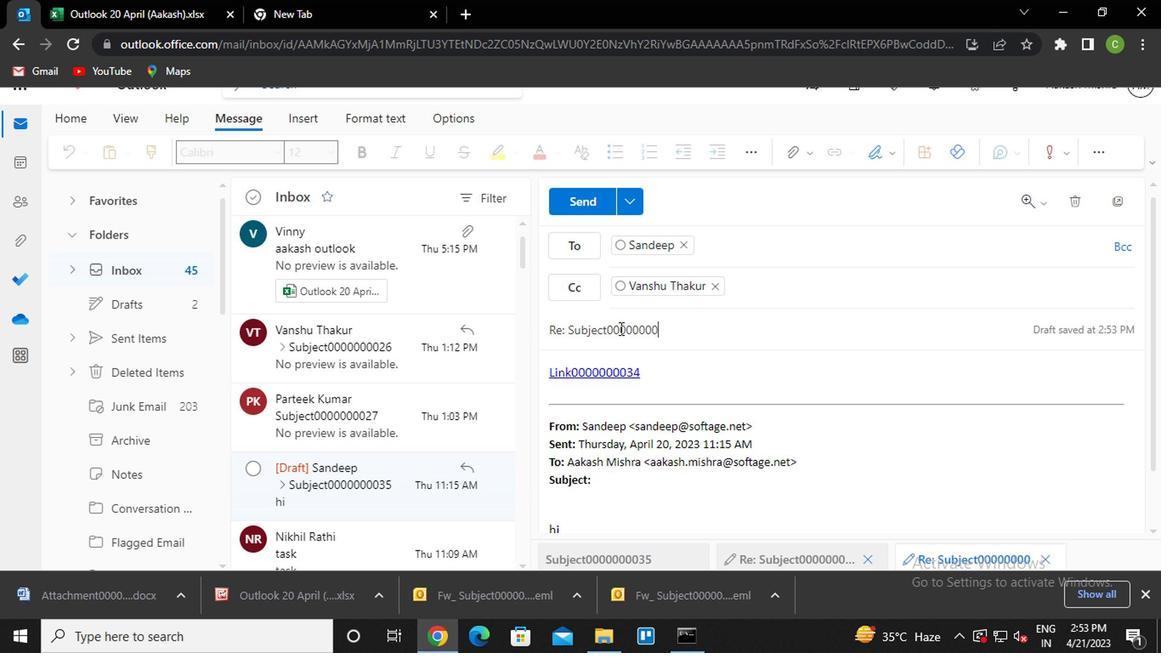 
Action: Mouse moved to (657, 375)
Screenshot: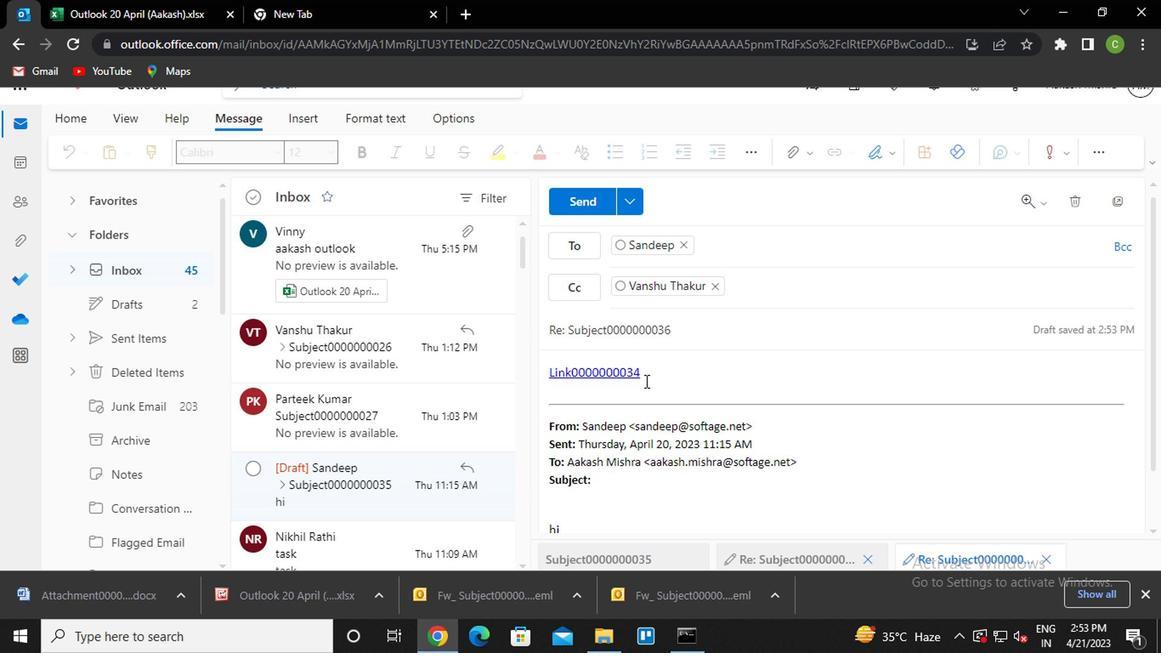 
Action: Mouse pressed left at (657, 375)
Screenshot: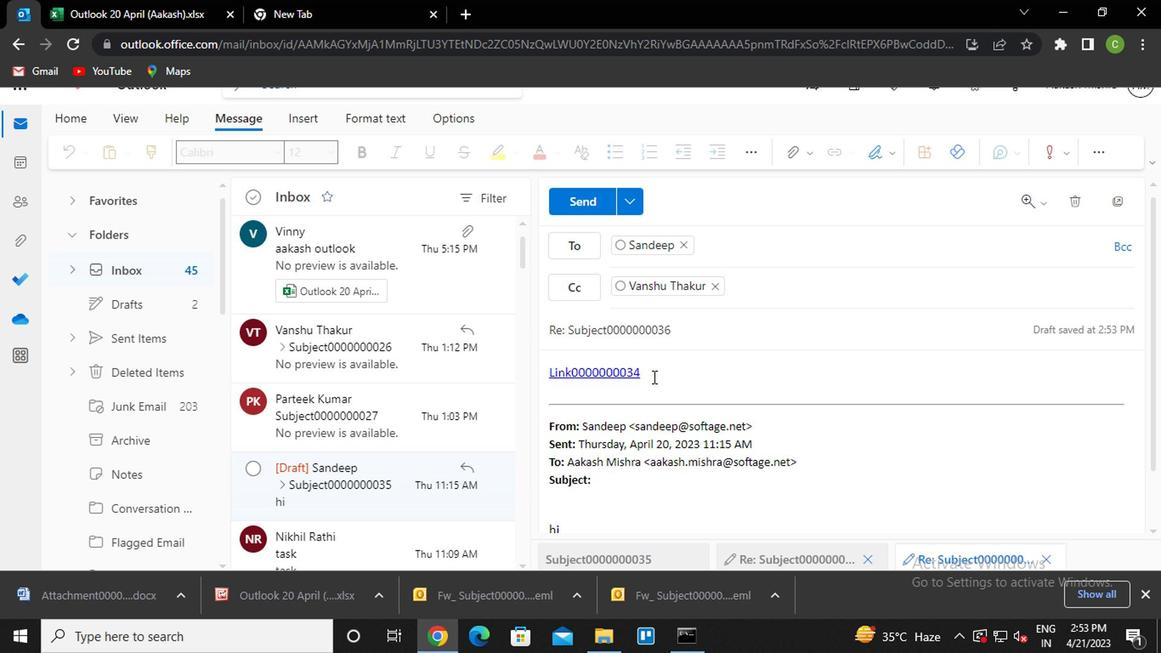 
Action: Key pressed <Key.enter><Key.caps_lock>m<Key.caps_lock>essage0000000034
Screenshot: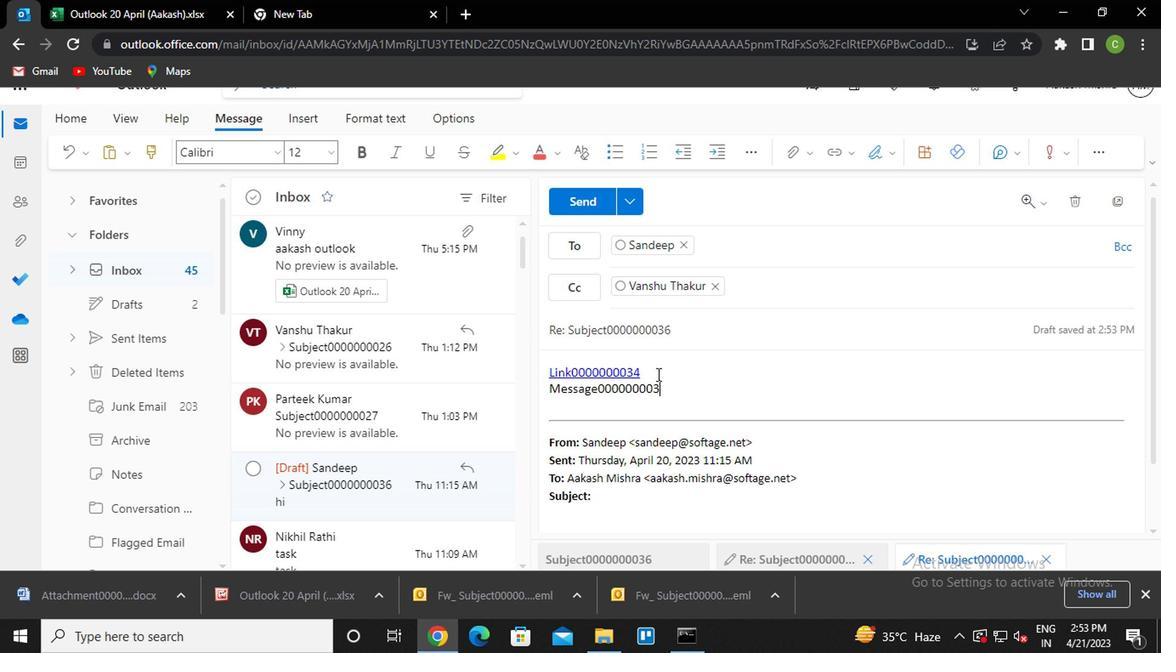 
Action: Mouse moved to (582, 209)
Screenshot: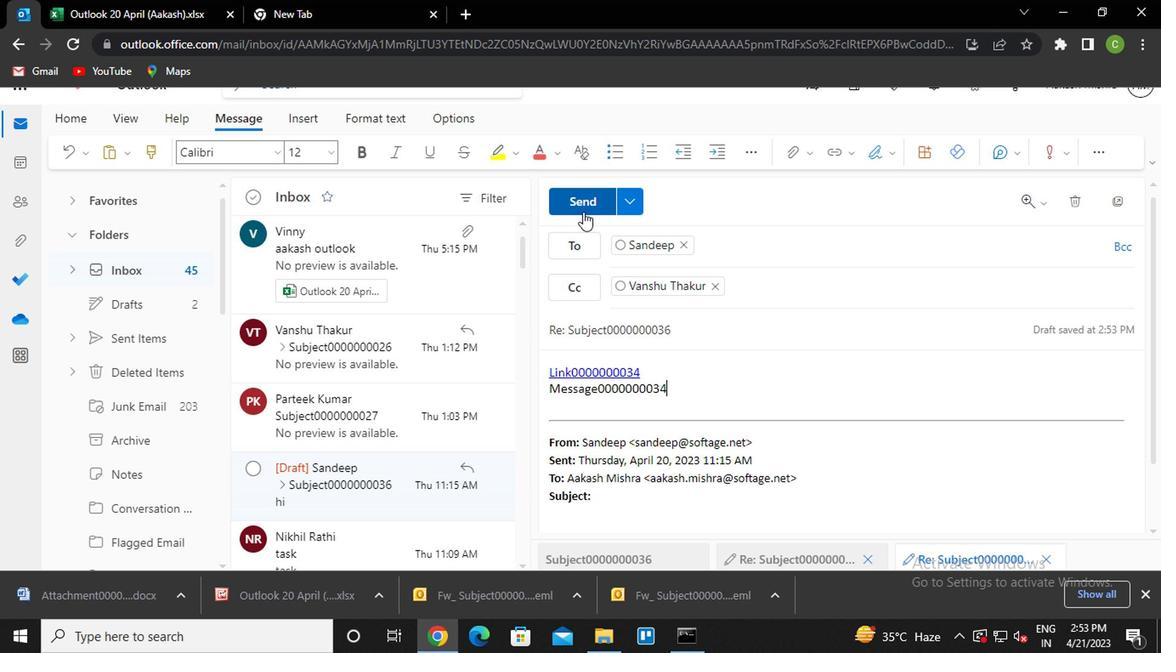 
Action: Mouse pressed left at (582, 209)
Screenshot: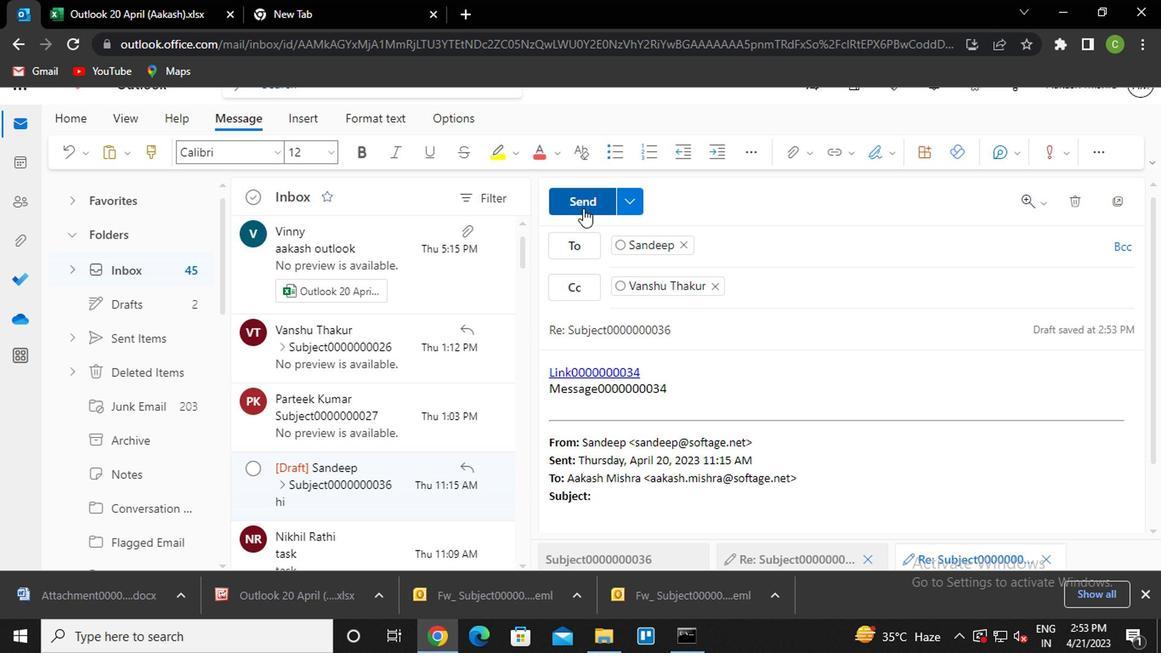 
Action: Mouse moved to (362, 354)
Screenshot: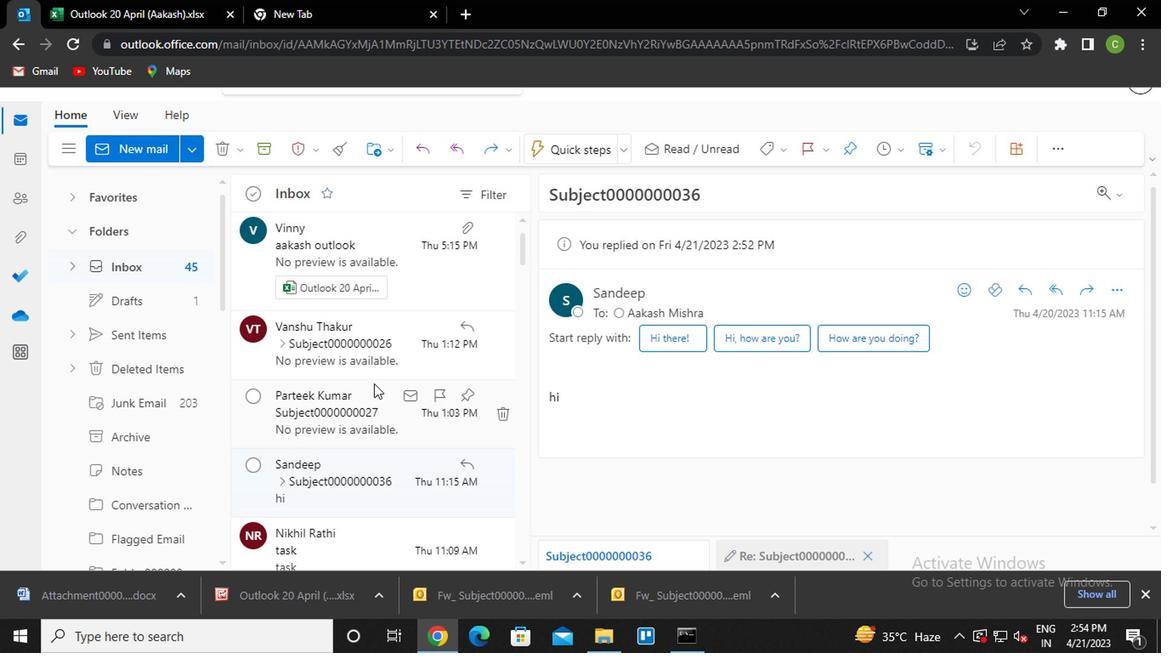 
Action: Mouse pressed left at (362, 354)
Screenshot: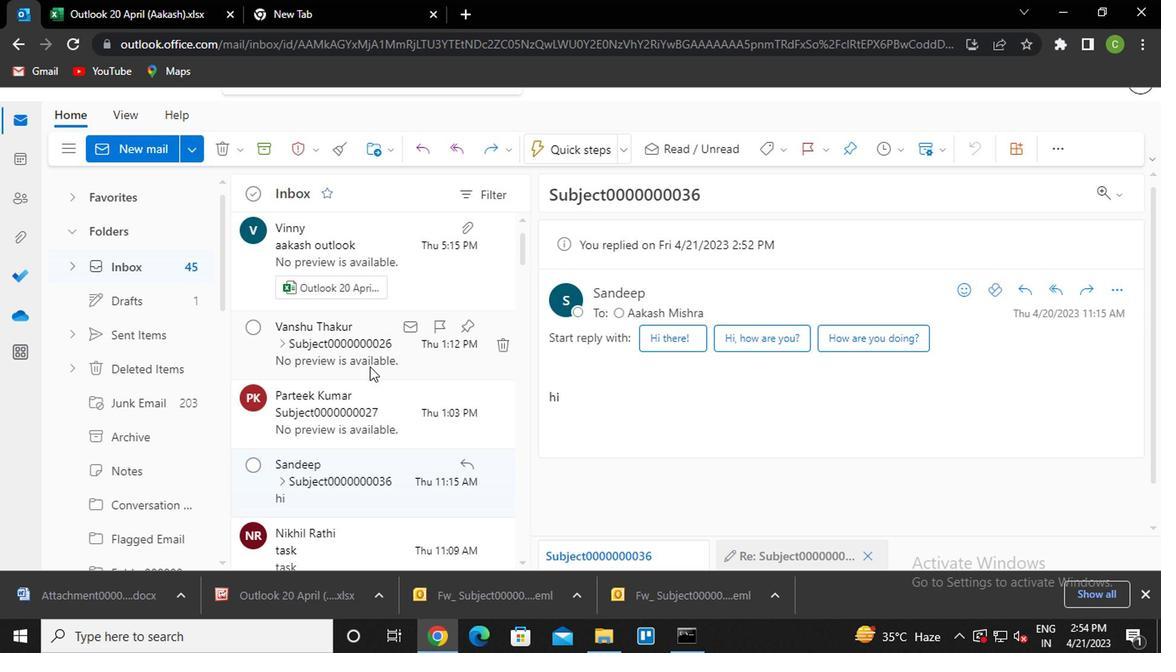 
Action: Mouse moved to (1113, 294)
Screenshot: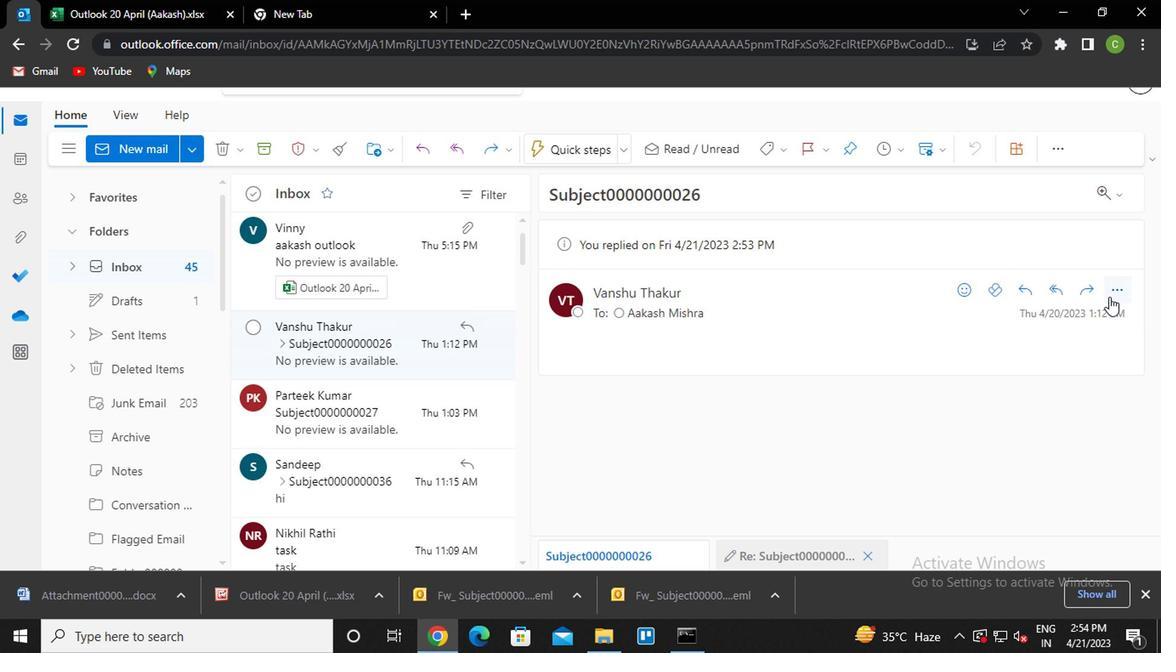 
Action: Mouse pressed left at (1113, 294)
Screenshot: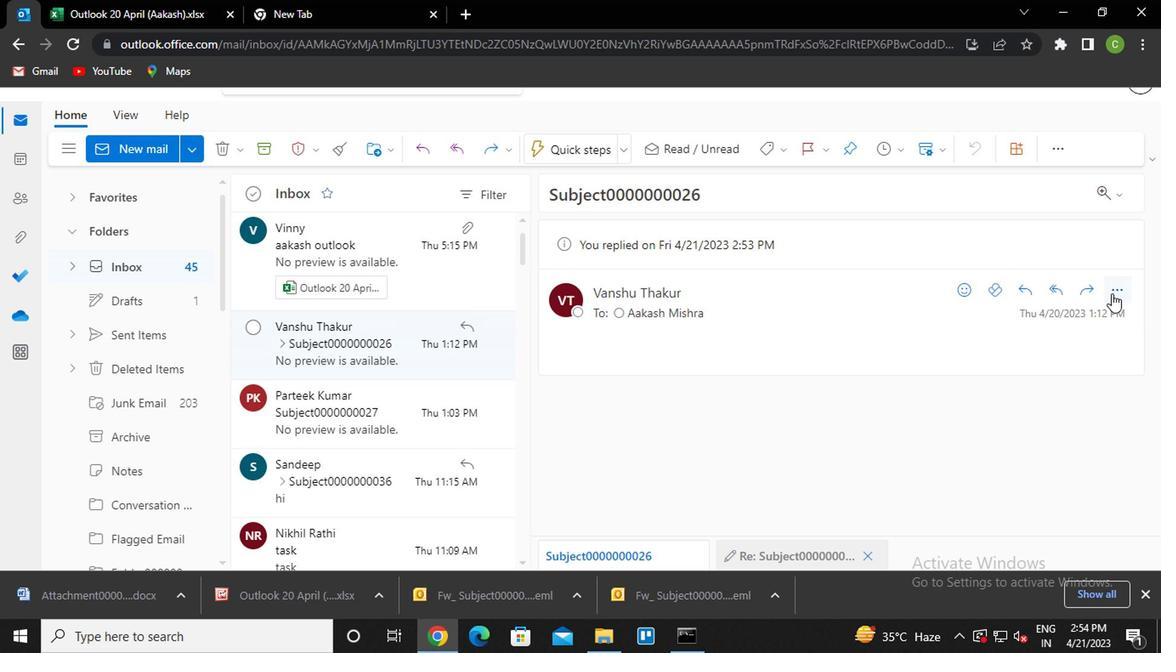 
Action: Mouse moved to (1029, 139)
Screenshot: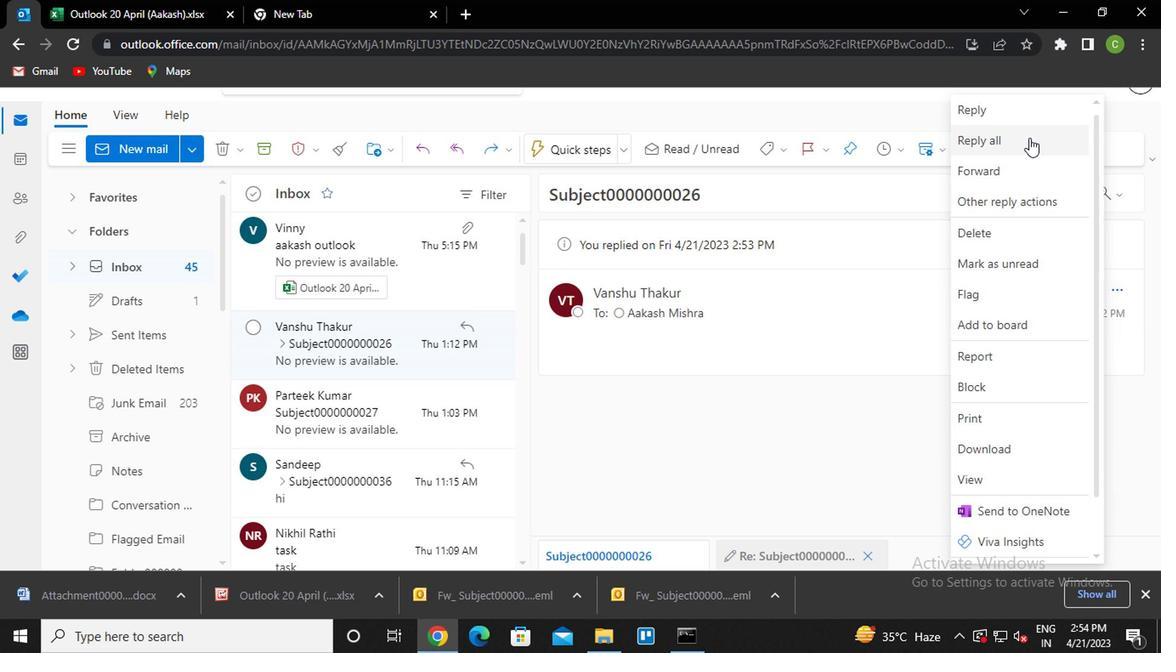 
Action: Mouse pressed left at (1029, 139)
Screenshot: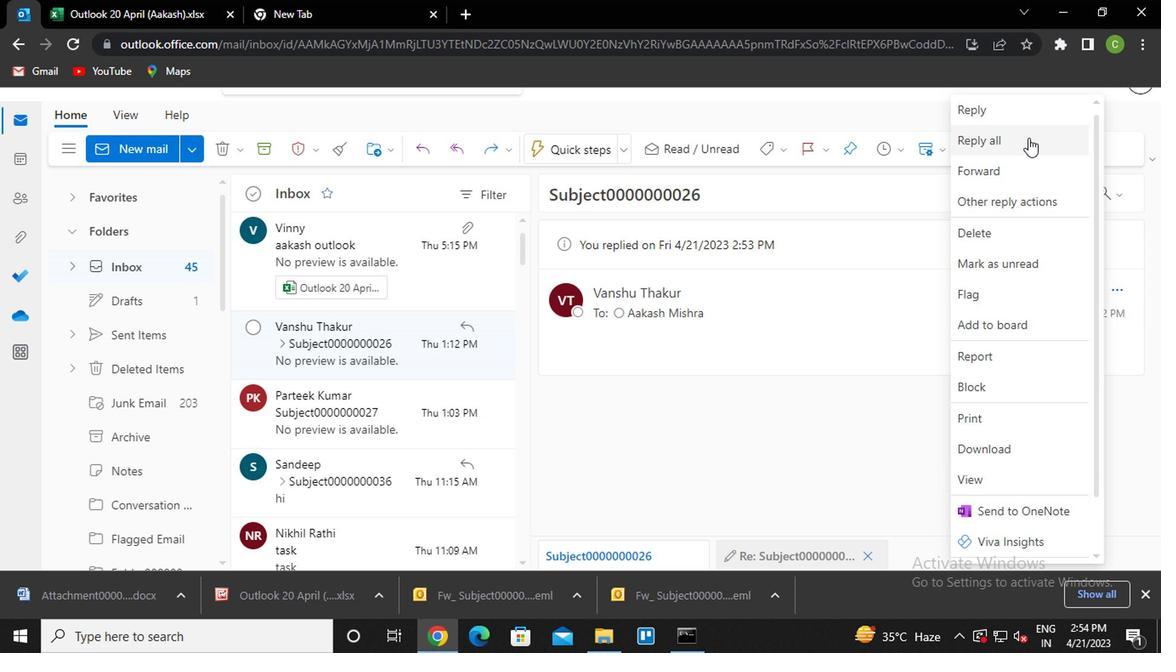
Action: Mouse moved to (803, 150)
Screenshot: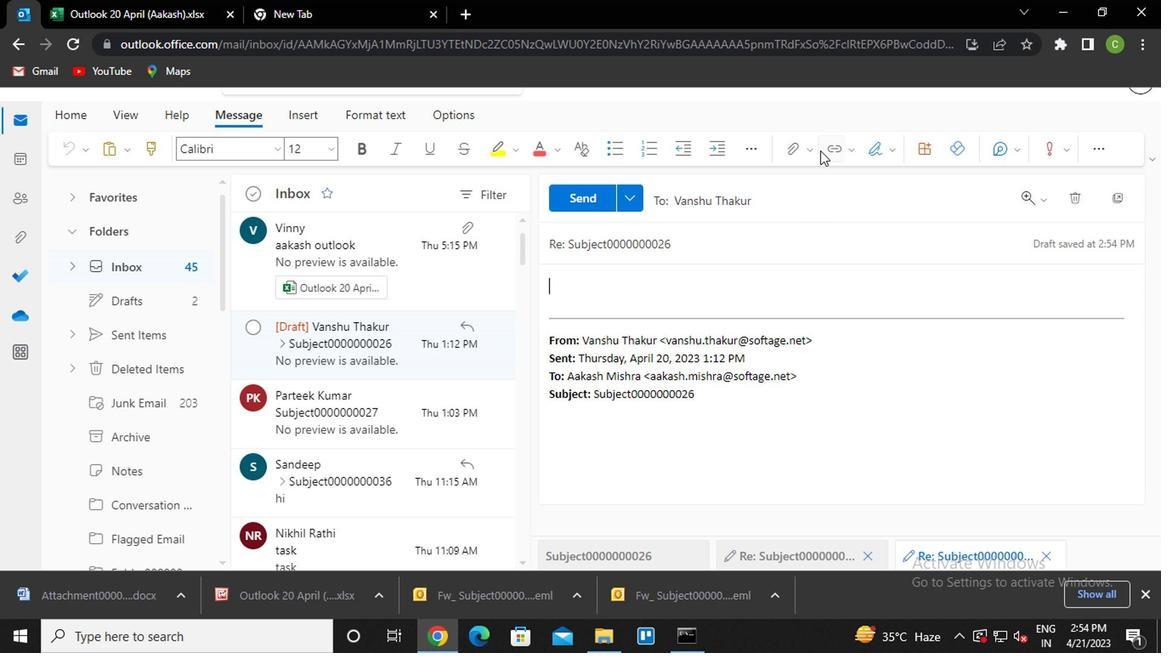 
Action: Mouse pressed left at (803, 150)
Screenshot: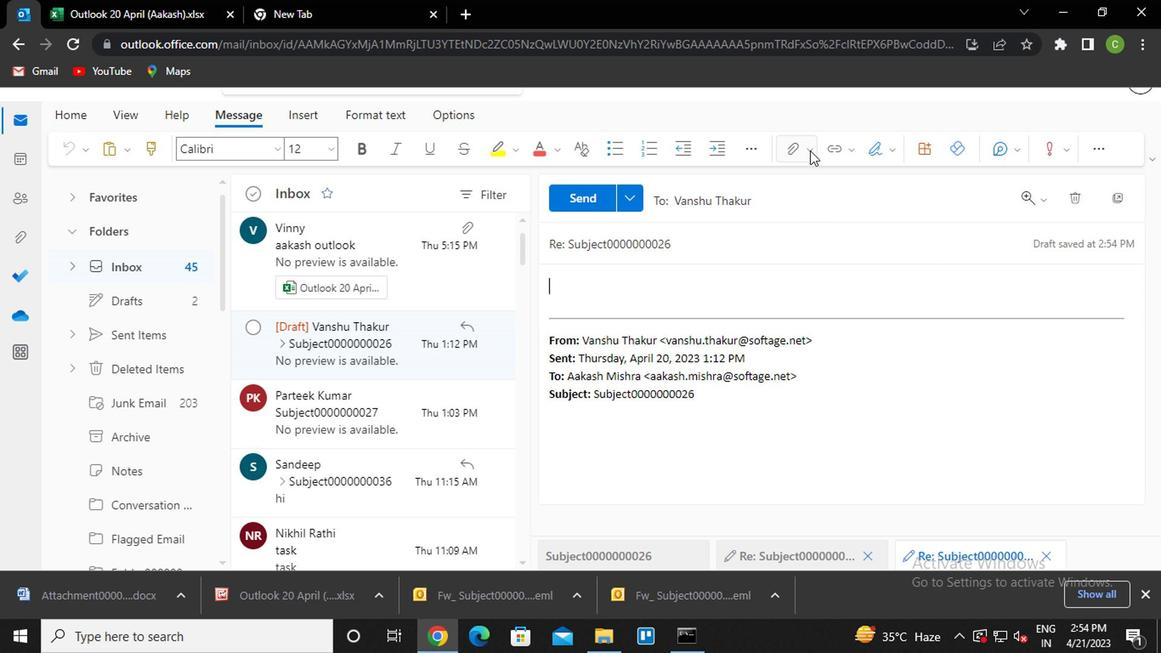 
Action: Mouse moved to (686, 272)
Screenshot: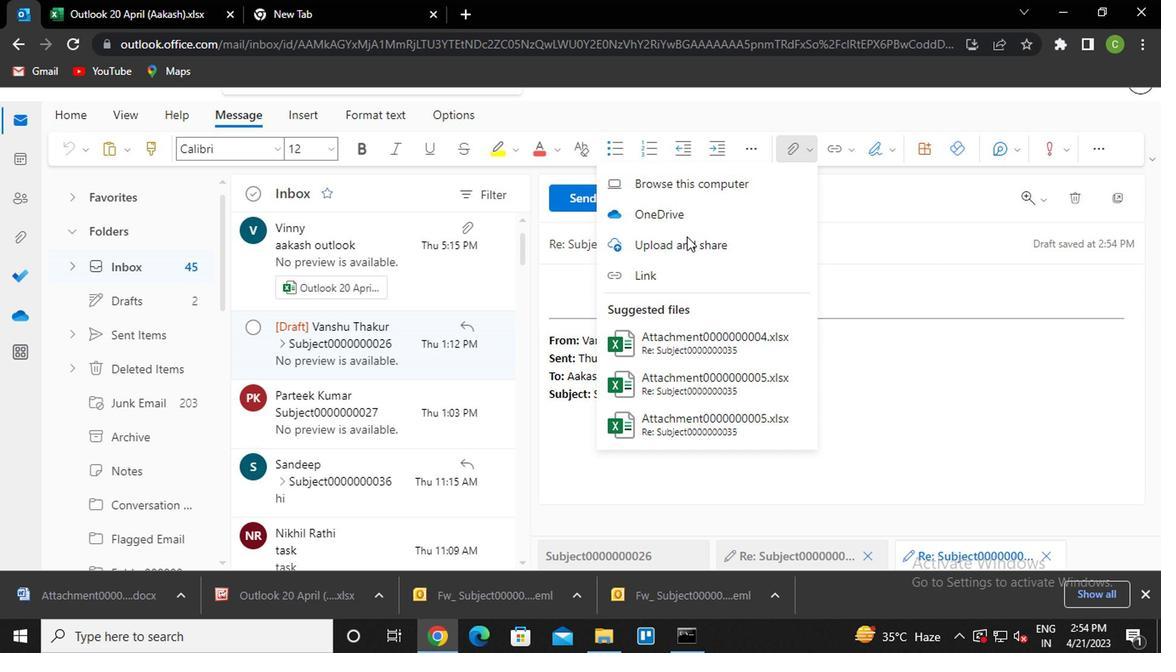 
Action: Mouse pressed left at (686, 272)
Screenshot: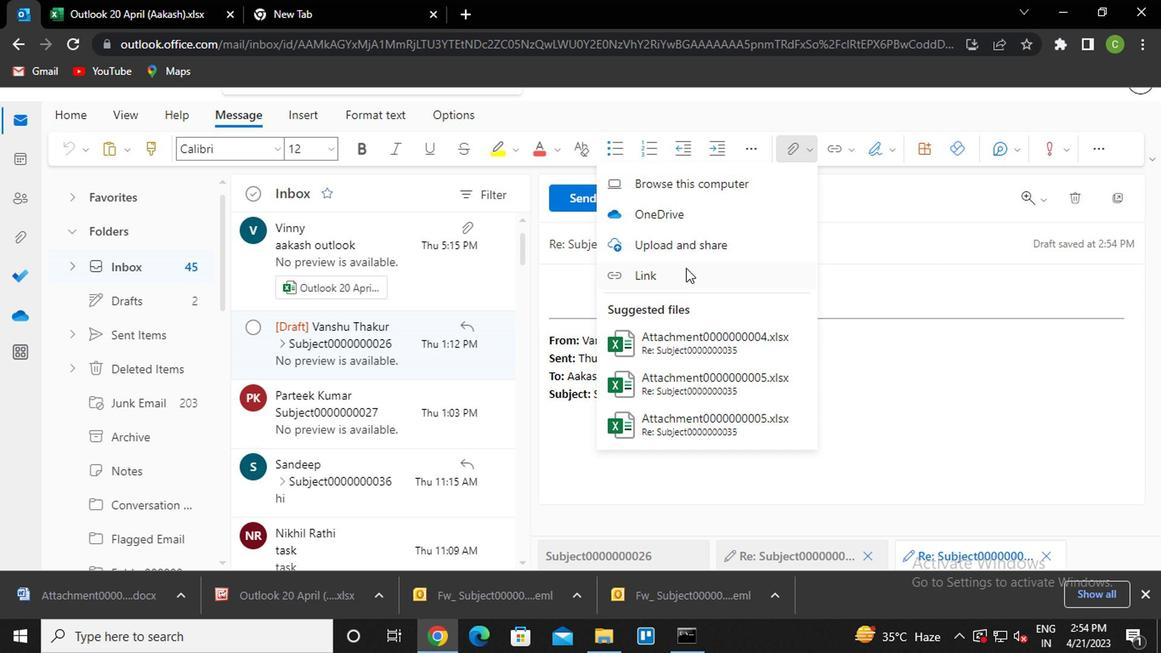 
Action: Key pressed <Key.caps_lock>l<Key.caps_lock>ink0000000034
Screenshot: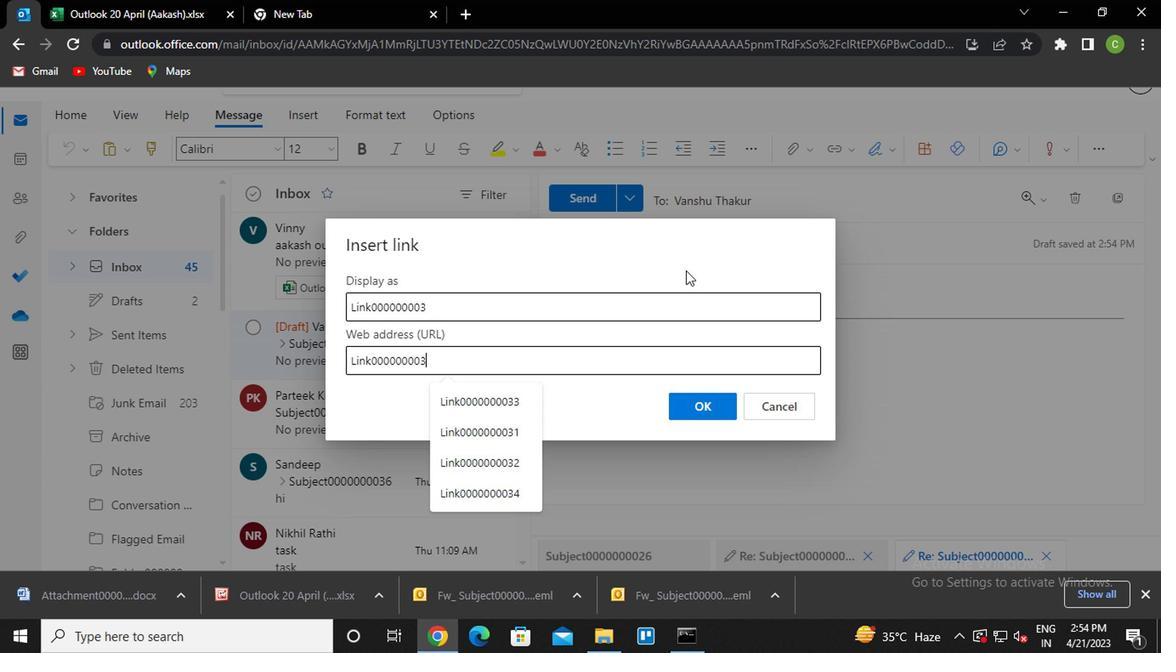 
Action: Mouse moved to (695, 404)
Screenshot: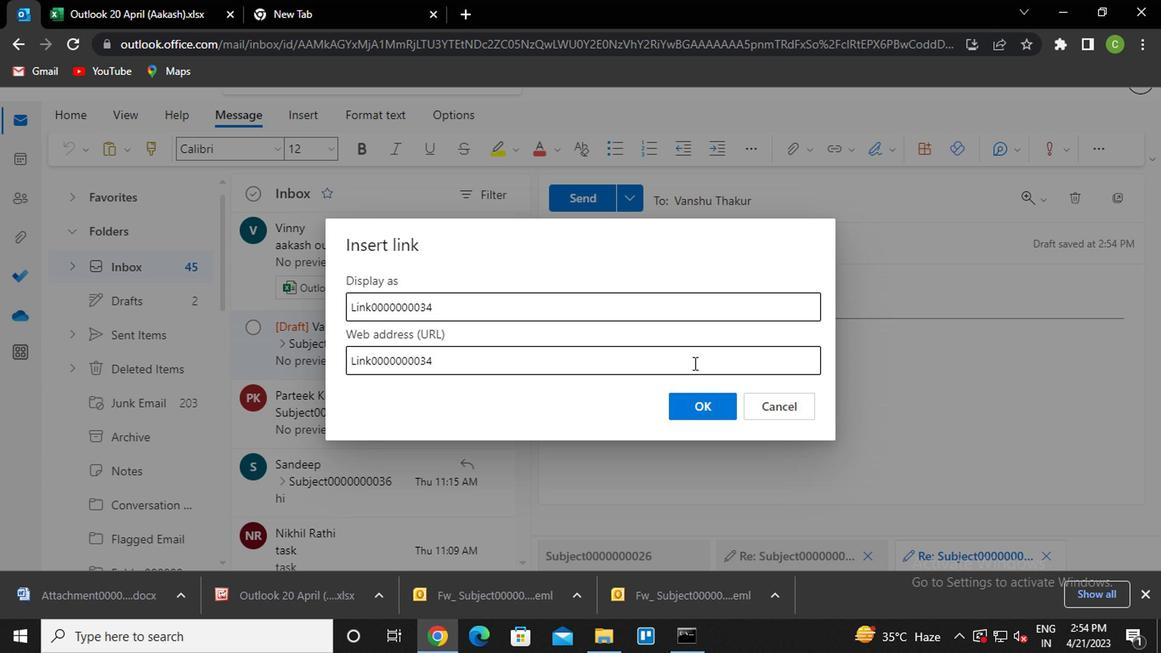 
Action: Mouse pressed left at (695, 404)
Screenshot: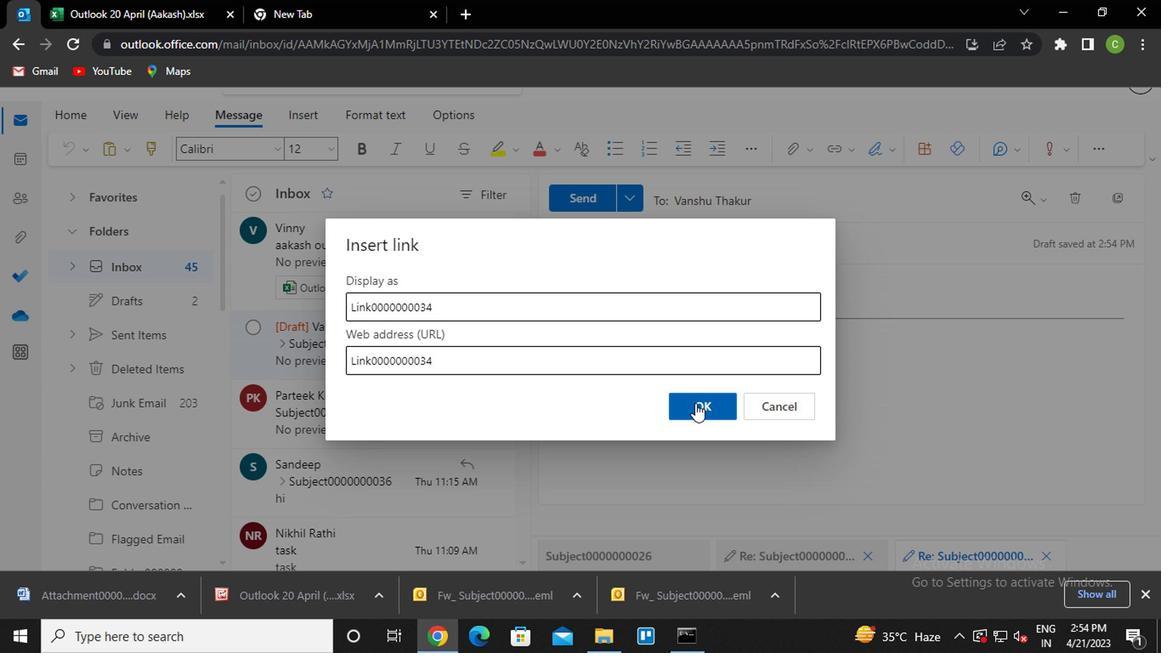 
Action: Mouse moved to (688, 242)
Screenshot: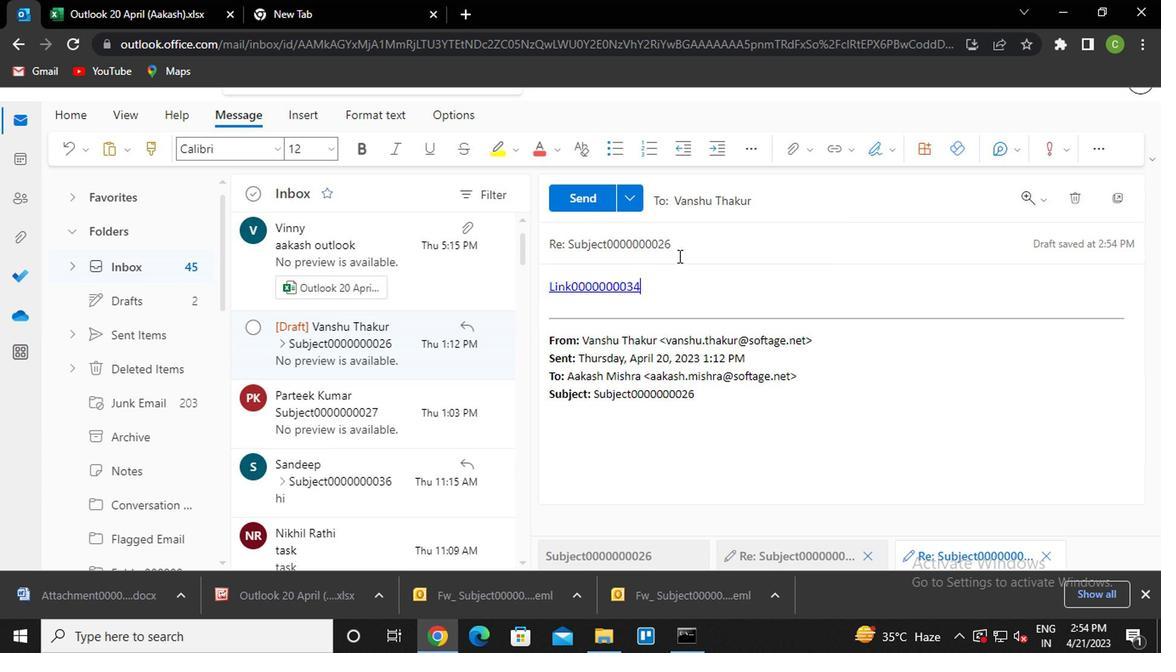 
Action: Mouse pressed left at (688, 242)
Screenshot: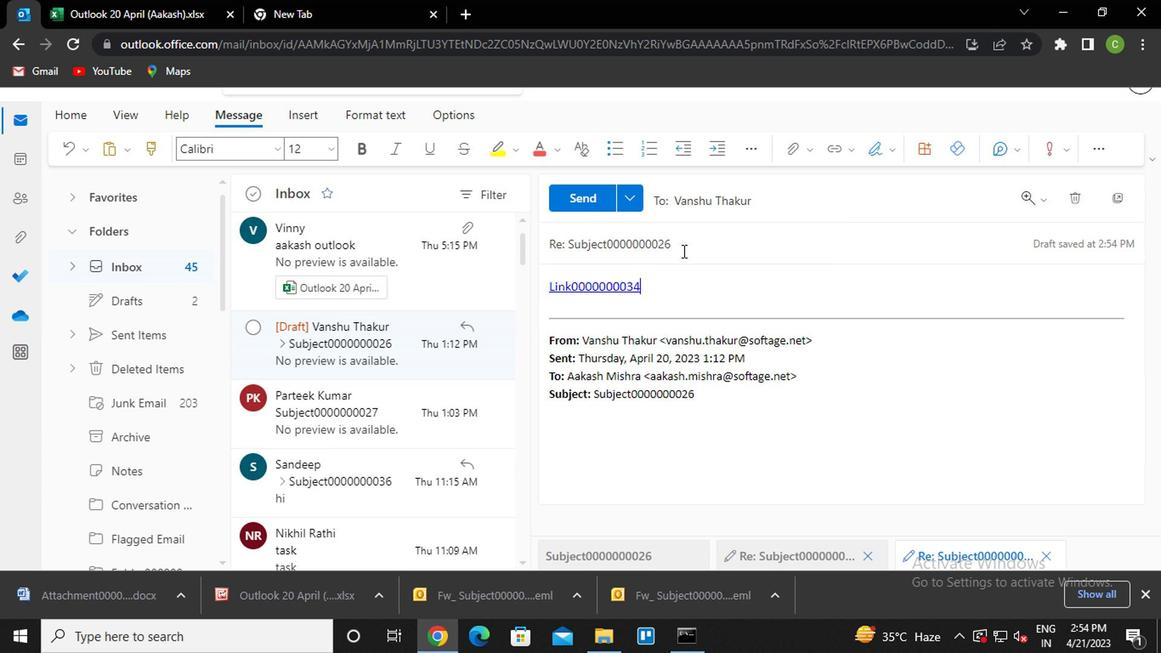 
Action: Key pressed <Key.backspace><Key.backspace>36
Screenshot: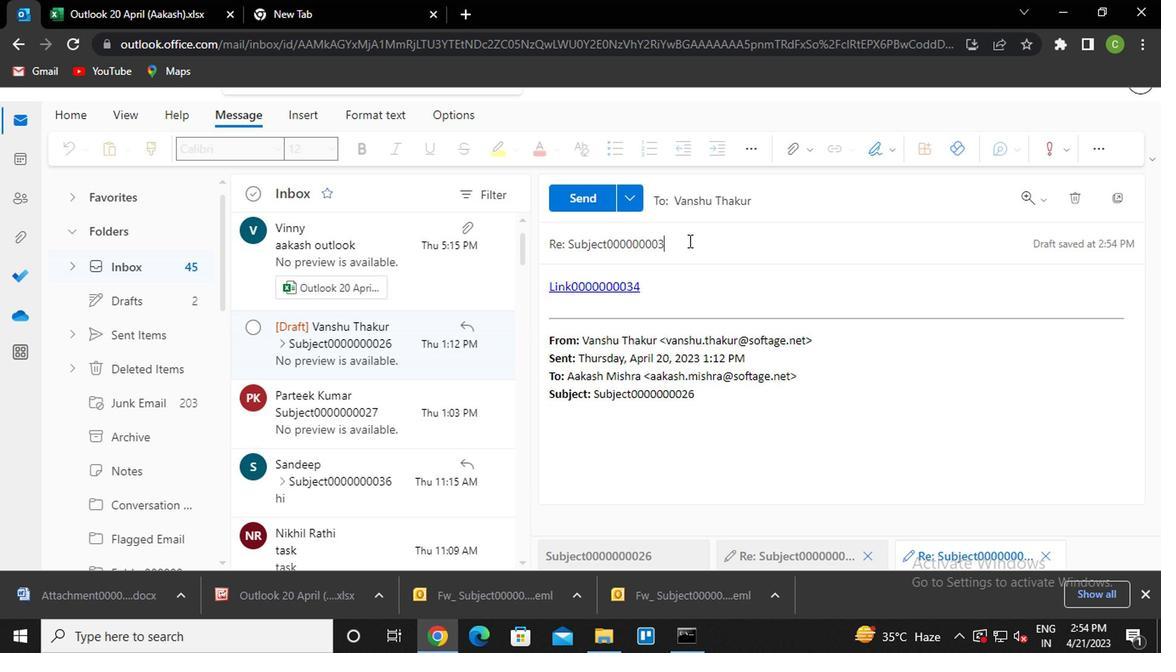 
Action: Mouse moved to (646, 289)
Screenshot: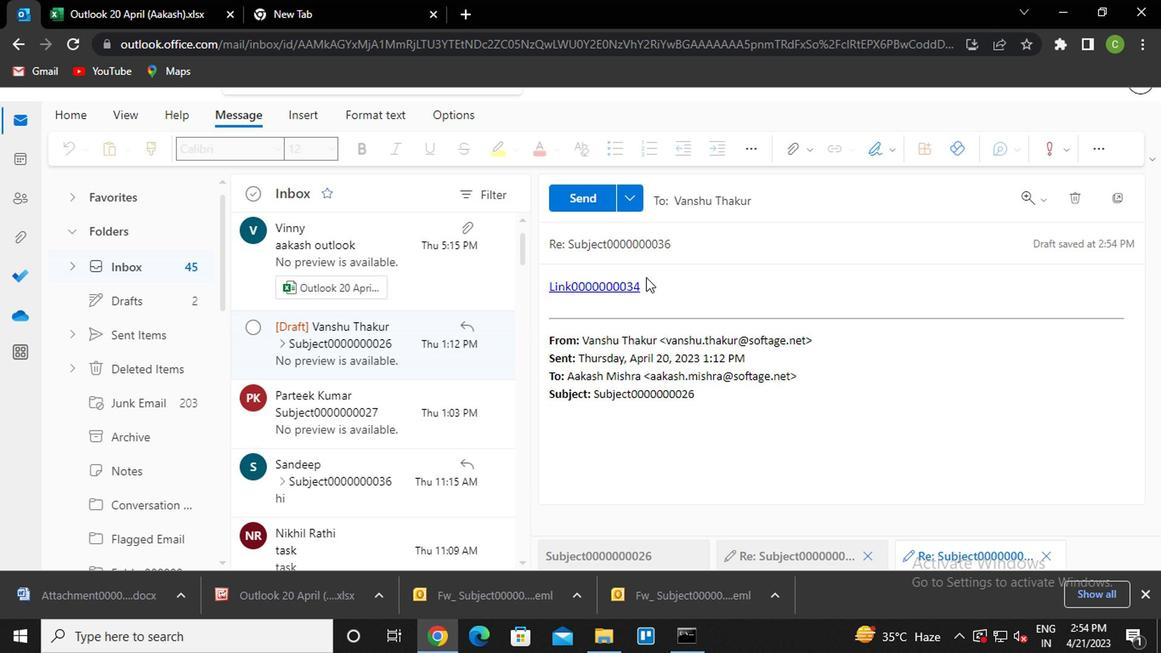 
Action: Mouse pressed left at (646, 289)
Screenshot: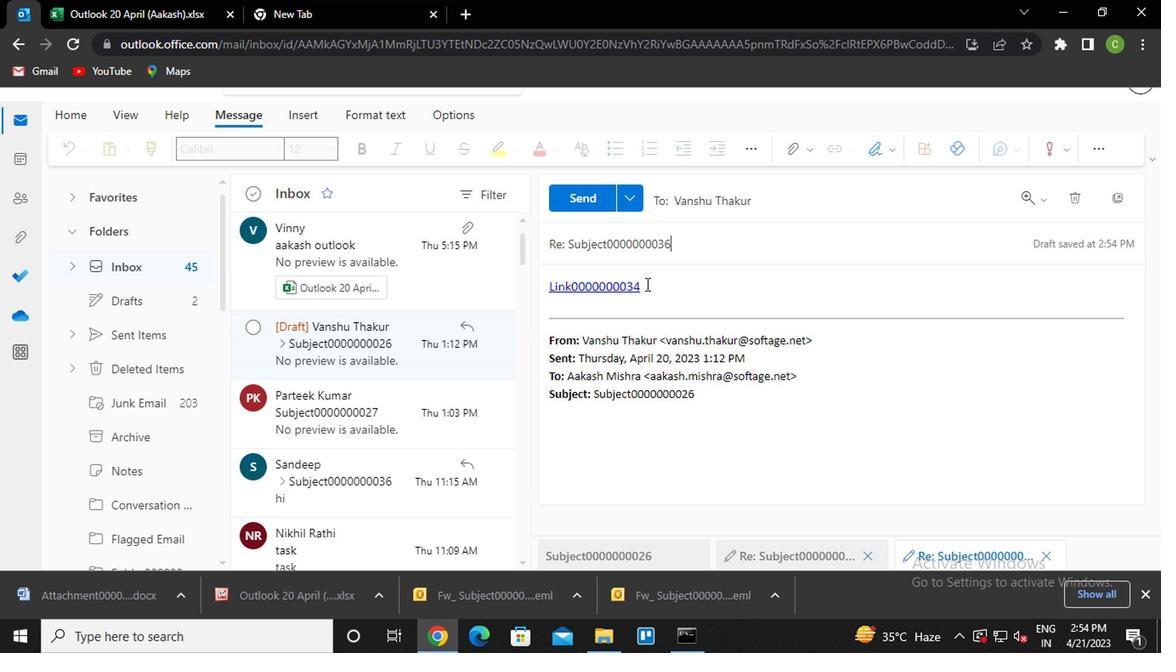 
Action: Key pressed <Key.enter><Key.caps_lock>m<Key.caps_lock>essage0000000034
Screenshot: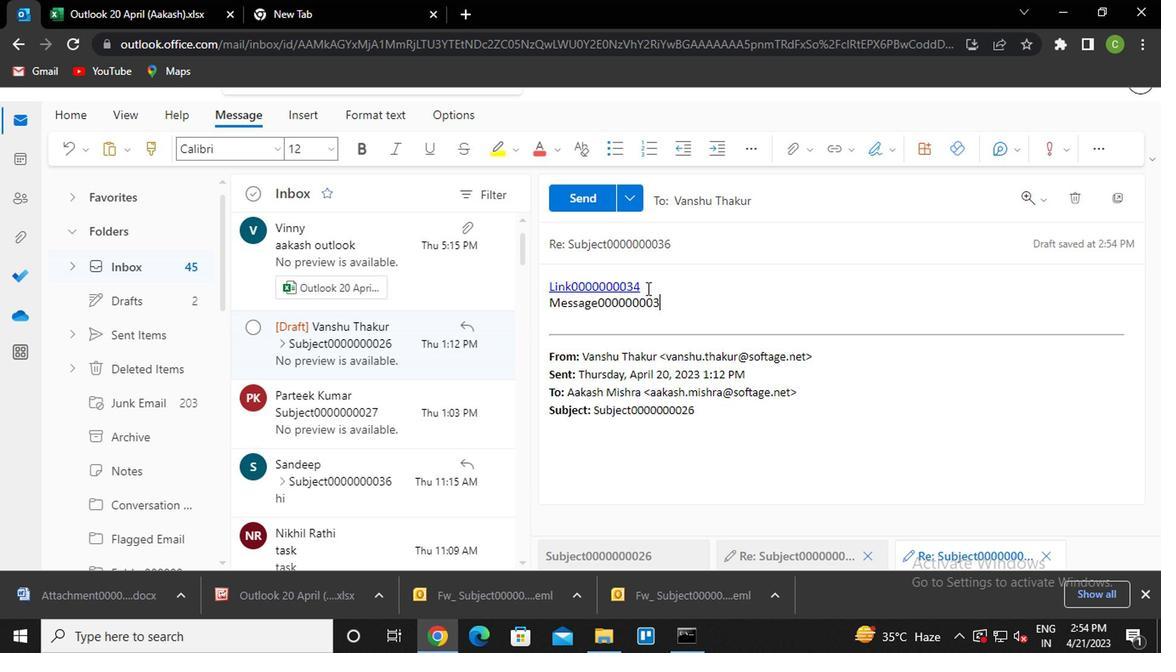 
Action: Mouse moved to (794, 152)
Screenshot: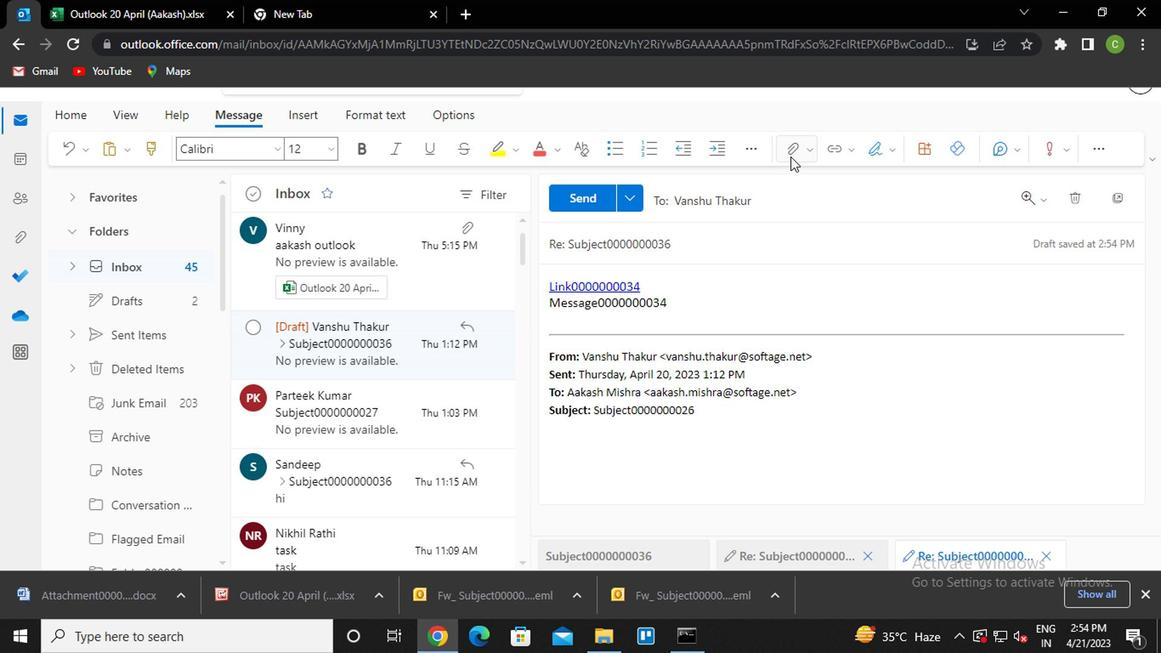 
Action: Mouse pressed left at (794, 152)
Screenshot: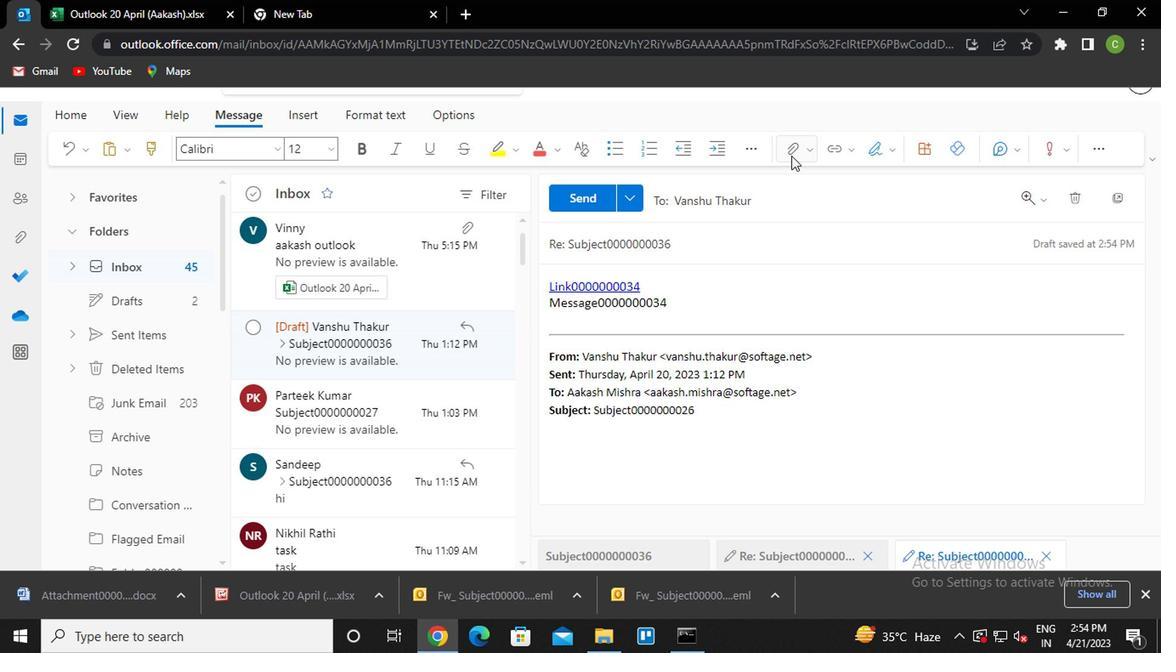 
Action: Mouse moved to (703, 194)
Screenshot: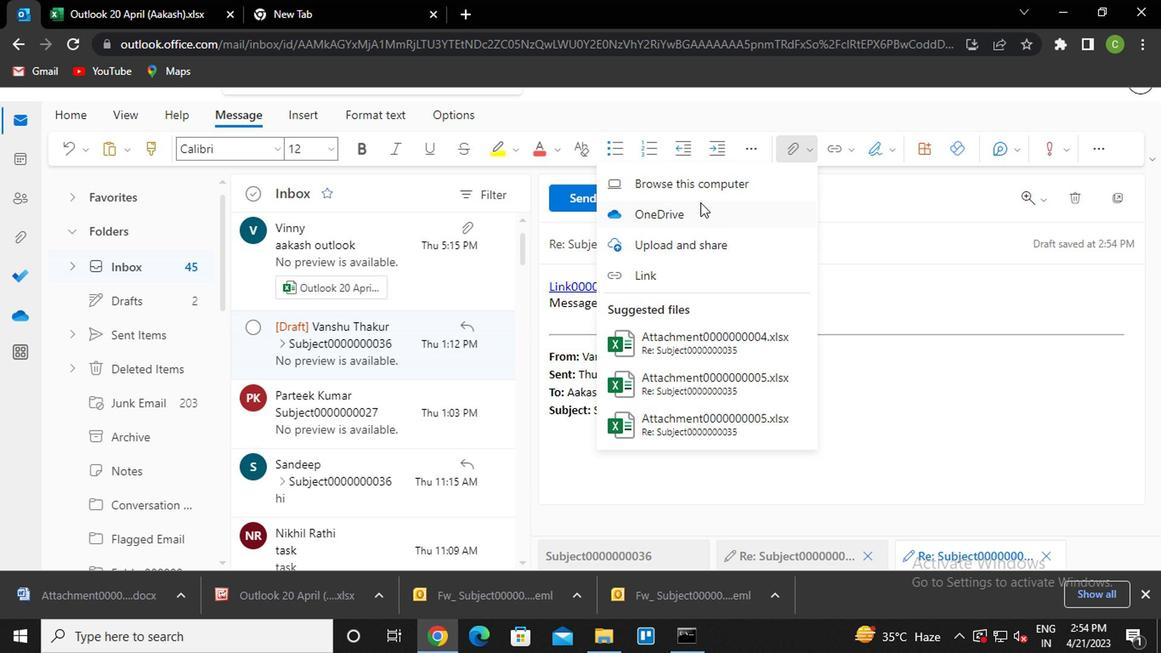 
Action: Mouse pressed left at (703, 194)
Screenshot: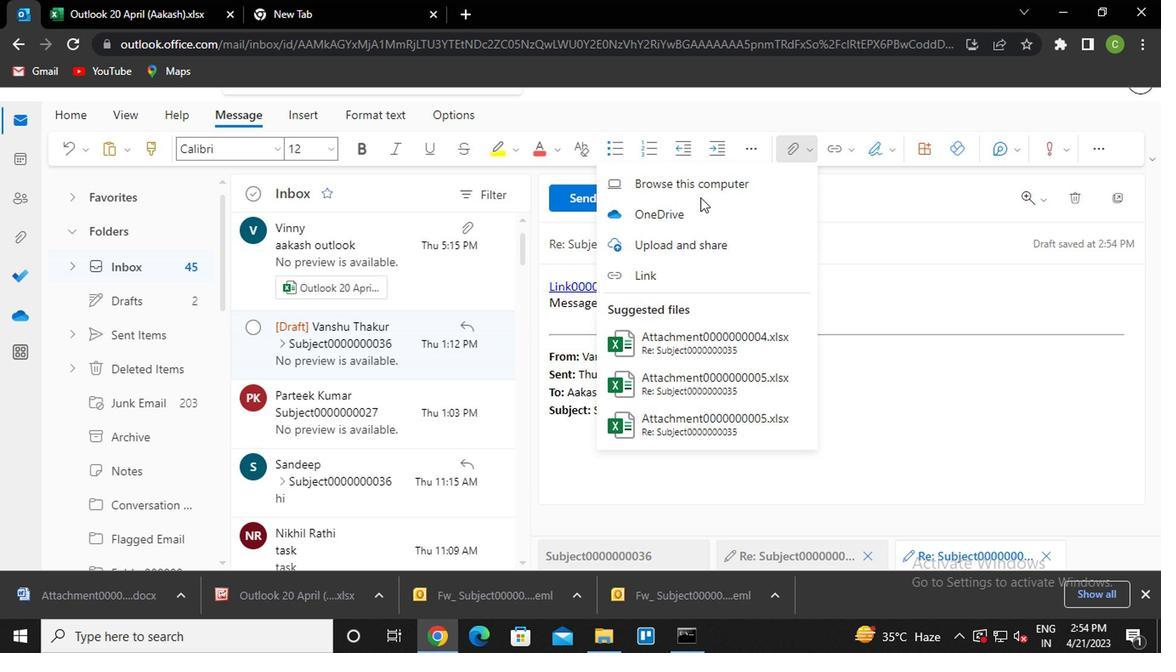 
Action: Mouse moved to (303, 184)
Screenshot: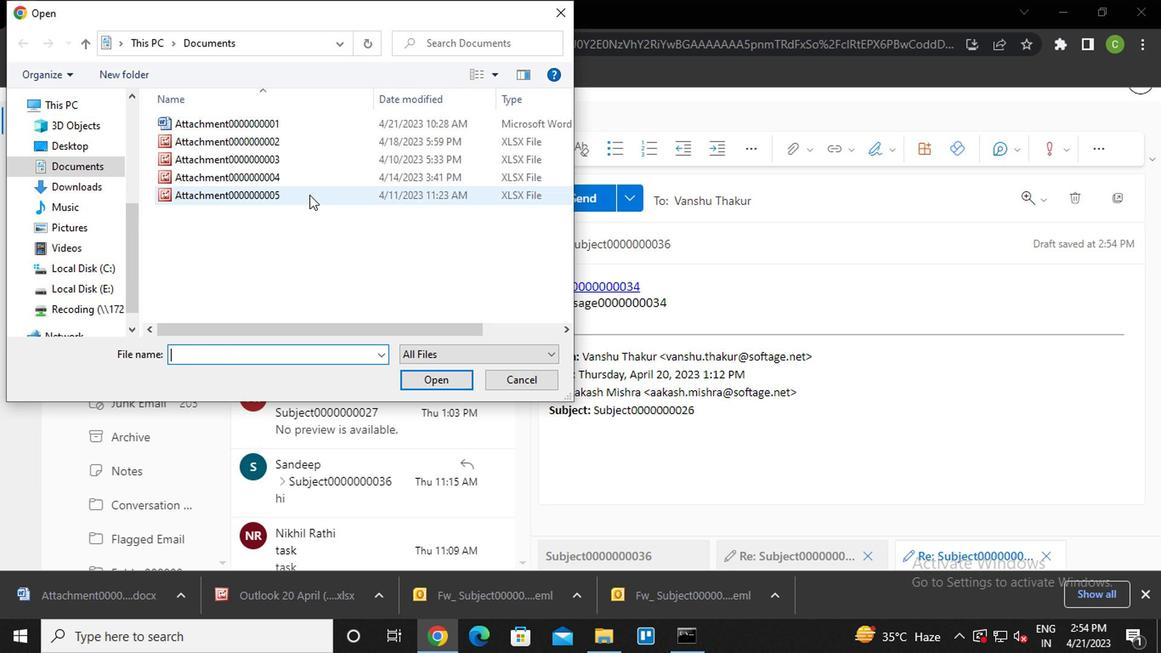 
Action: Mouse pressed left at (303, 184)
Screenshot: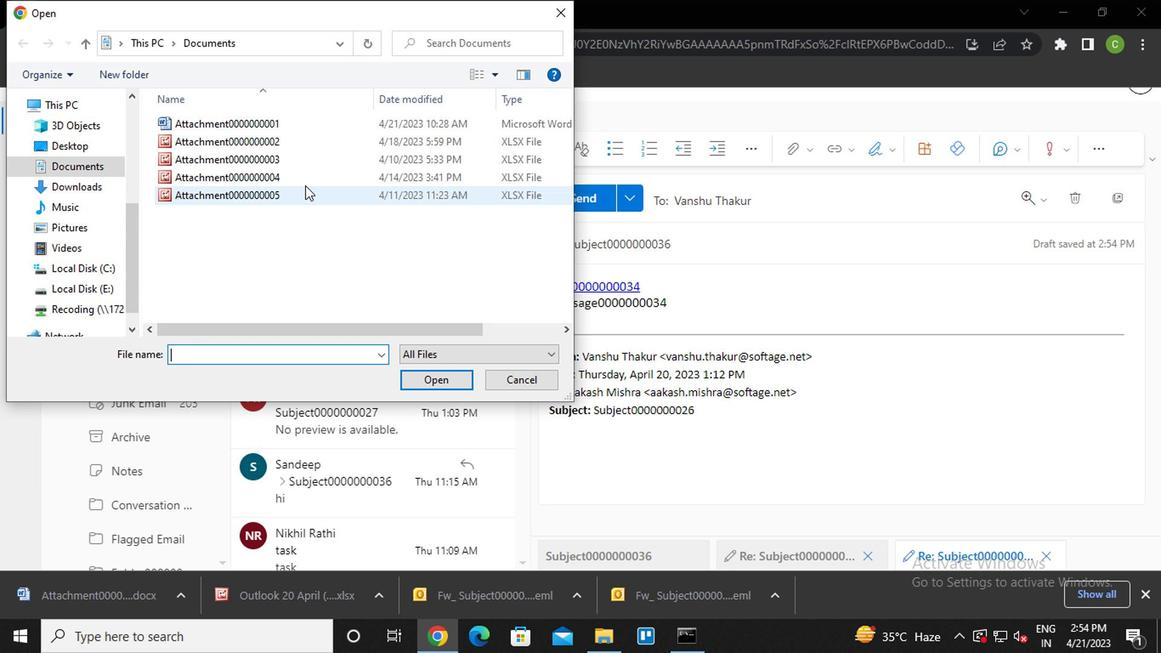 
Action: Mouse pressed left at (303, 184)
Screenshot: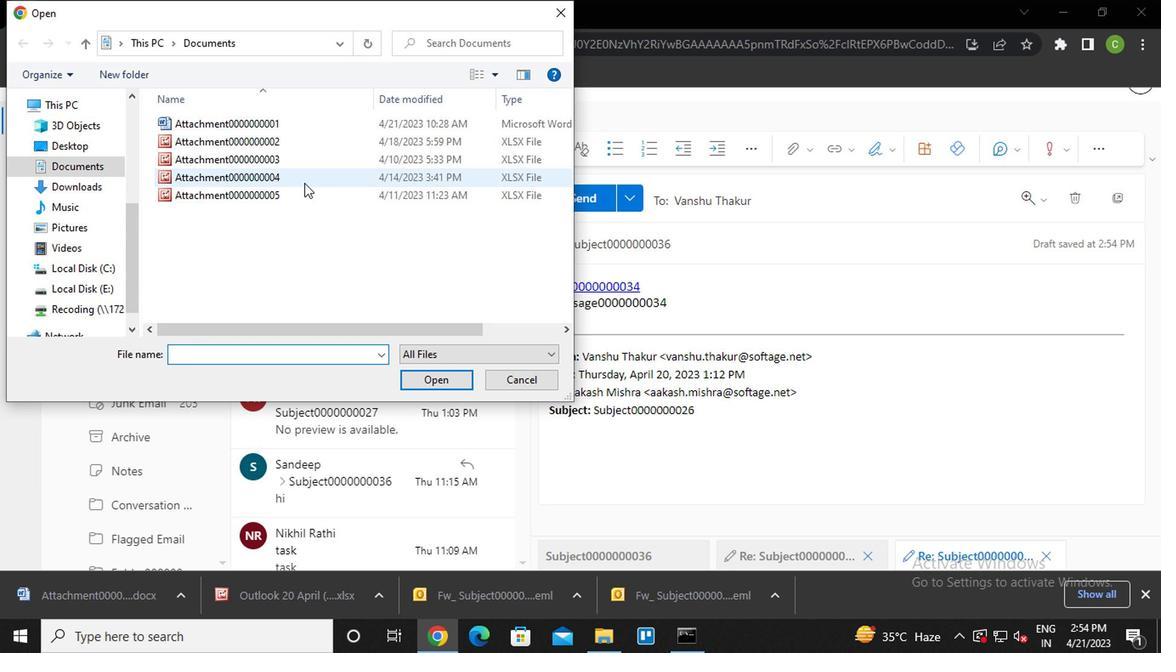 
Action: Mouse moved to (584, 203)
Screenshot: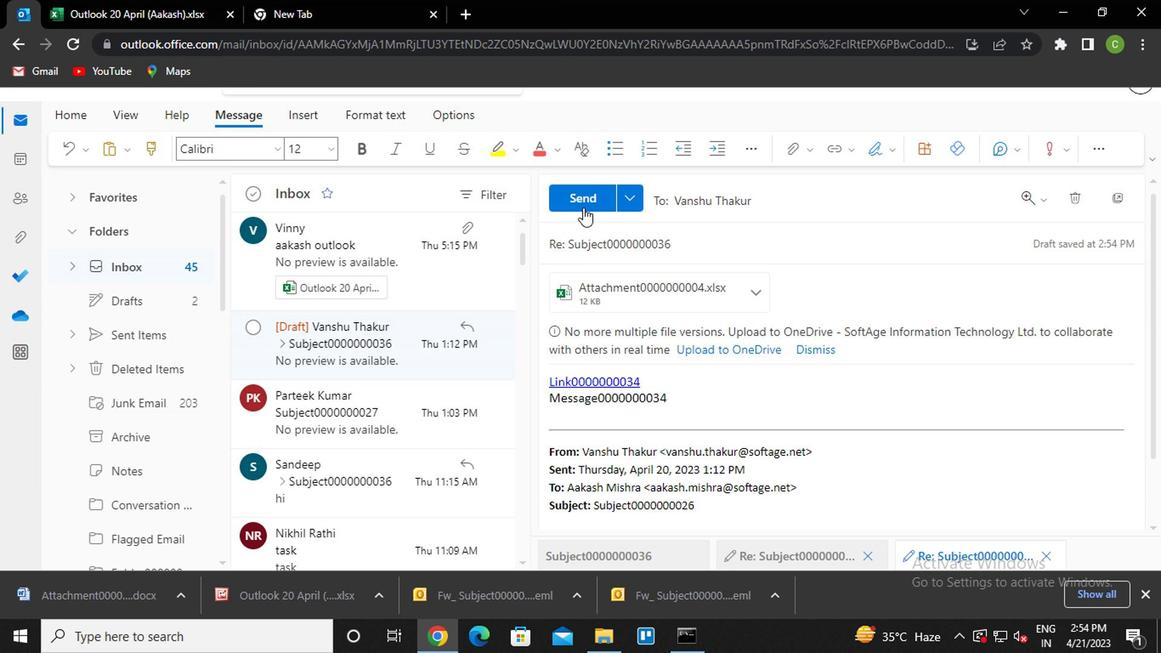 
Action: Mouse pressed left at (584, 203)
Screenshot: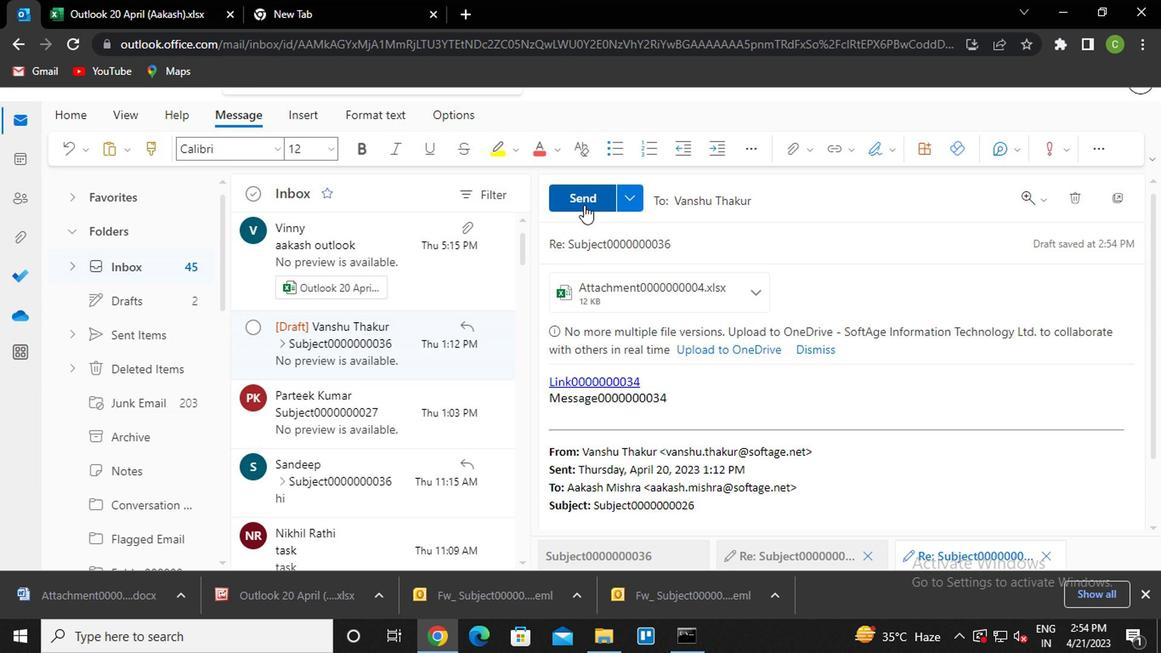 
Action: Mouse moved to (617, 449)
Screenshot: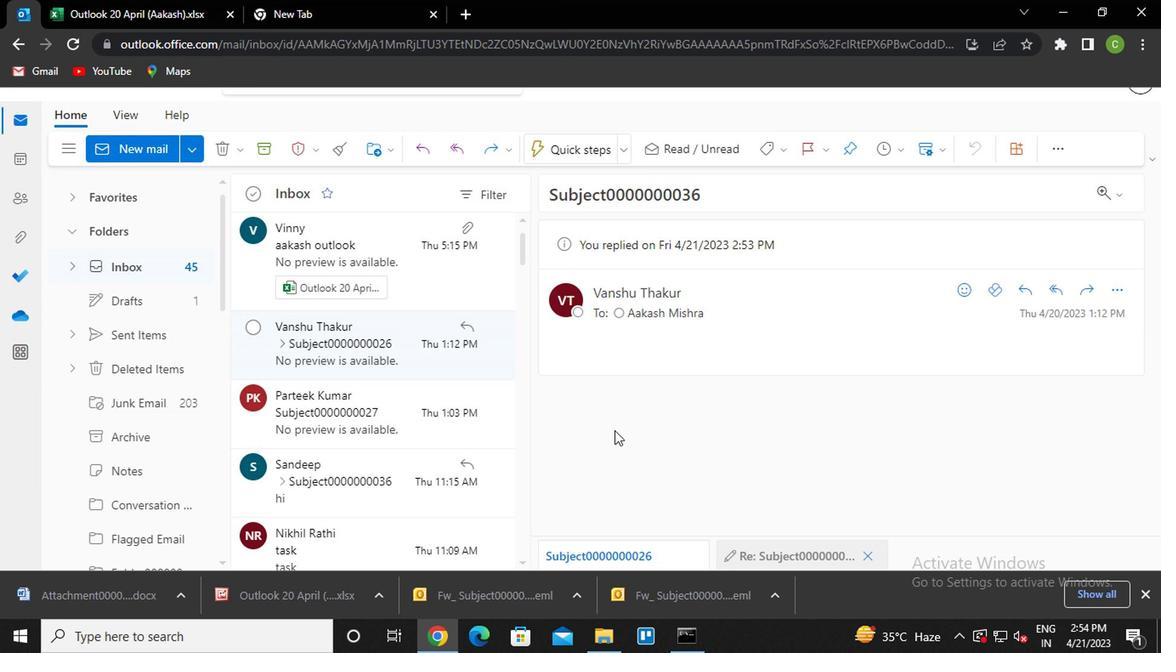 
